Task: Look for space in Elmwood Park, United States from 24th August, 2023 to 10th September, 2023 for 8 adults in price range Rs.12000 to Rs.15000. Place can be entire place or shared room with 4 bedrooms having 8 beds and 4 bathrooms. Property type can be house, flat, guest house. Amenities needed are: wifi, TV, free parkinig on premises, gym, breakfast. Booking option can be shelf check-in. Required host language is English.
Action: Mouse moved to (527, 118)
Screenshot: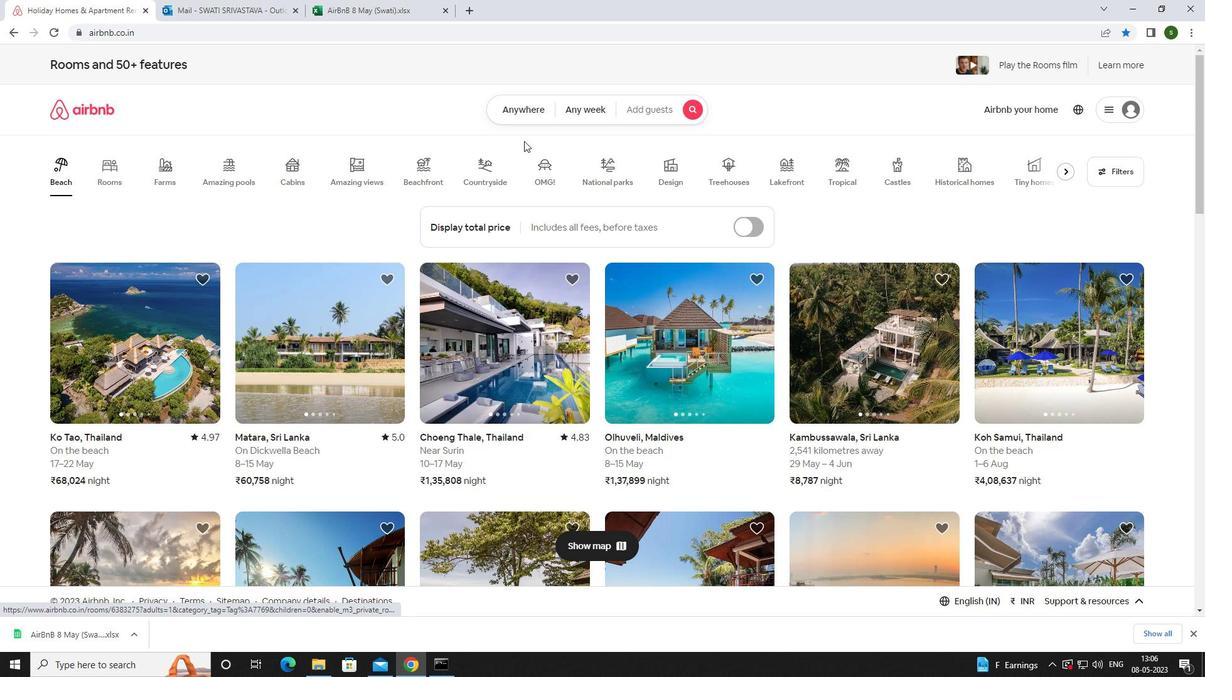 
Action: Mouse pressed left at (527, 118)
Screenshot: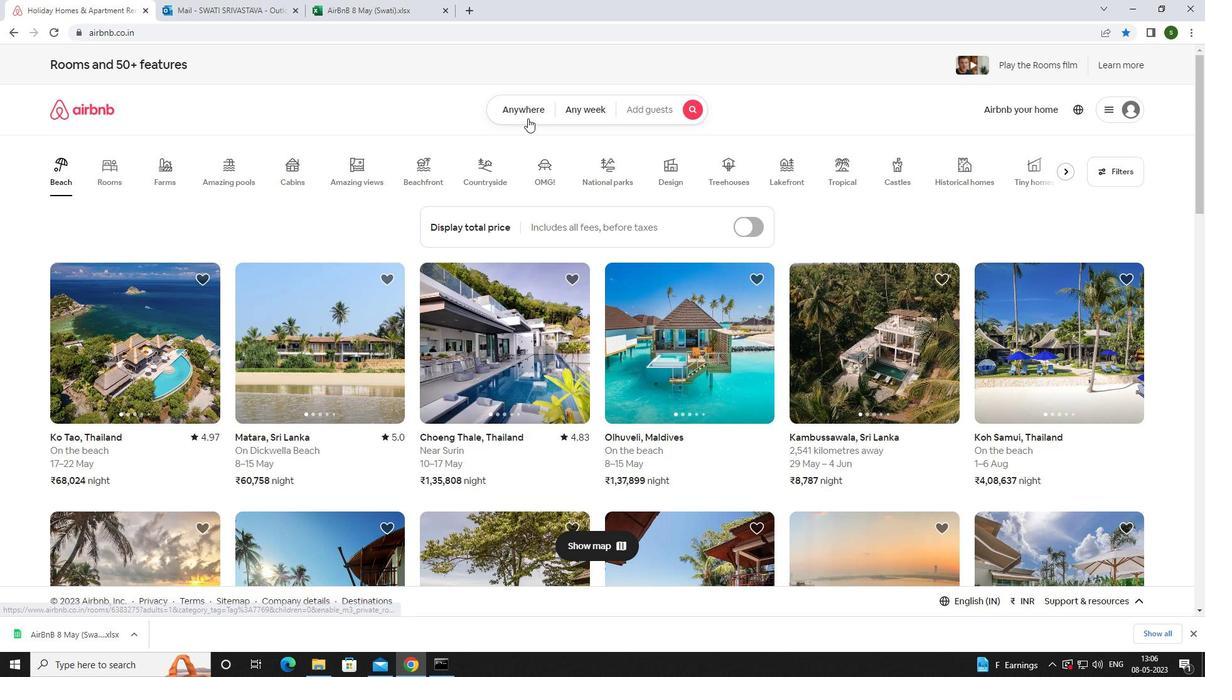 
Action: Mouse moved to (457, 165)
Screenshot: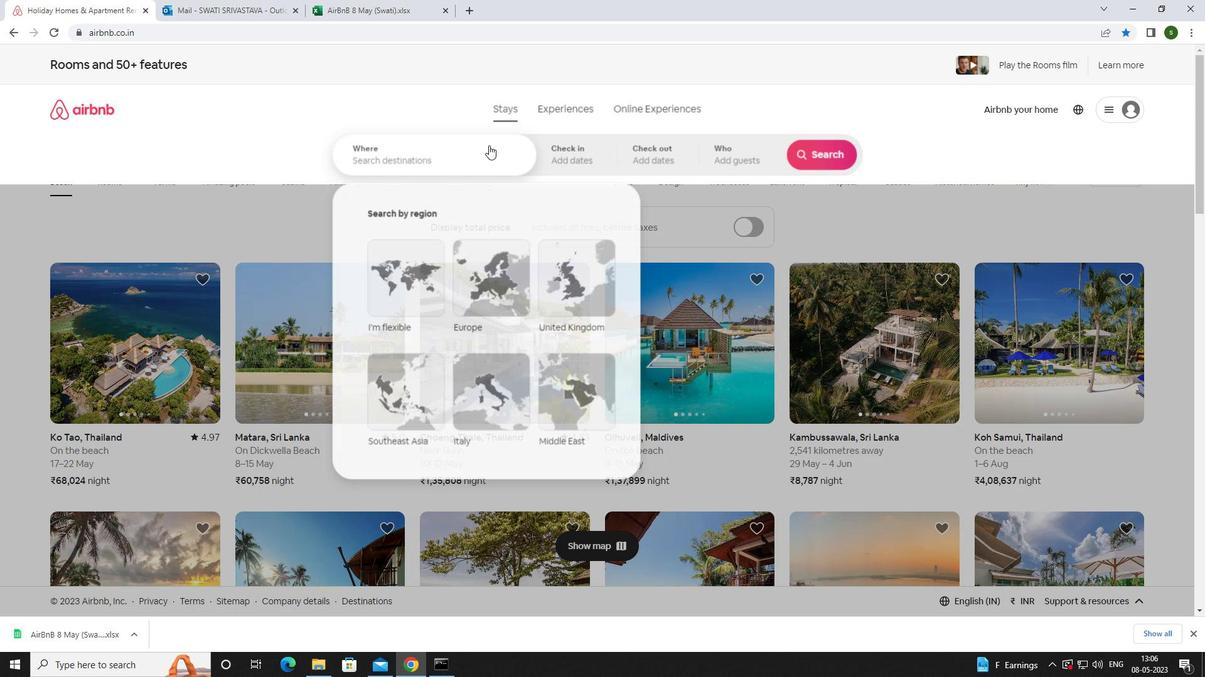 
Action: Mouse pressed left at (457, 165)
Screenshot: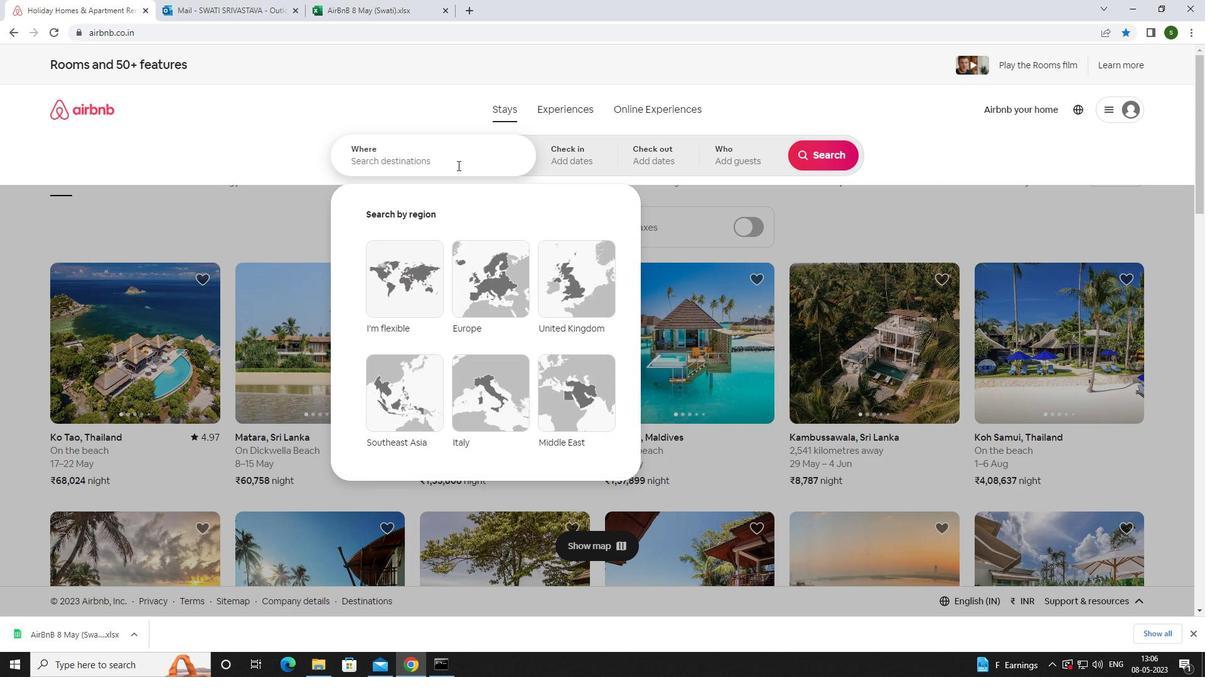 
Action: Mouse moved to (456, 165)
Screenshot: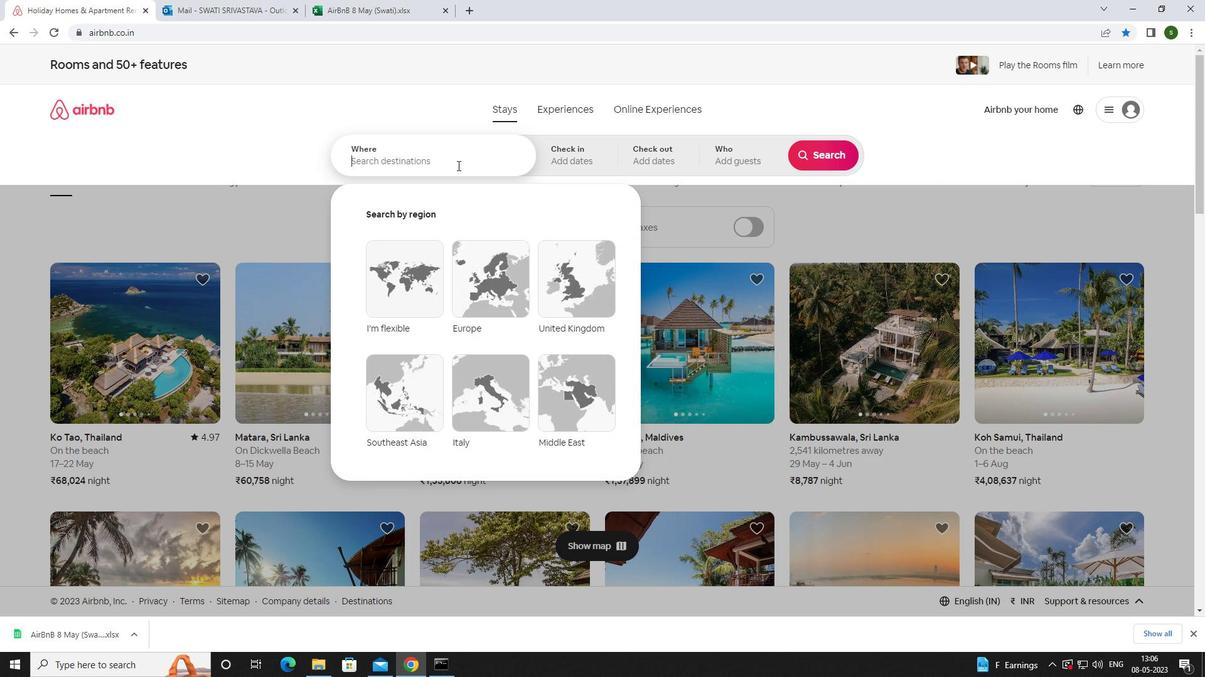 
Action: Key pressed <Key.caps_lock>e<Key.caps_lock>lmwood<Key.space><Key.caps_lock>p<Key.caps_lock>ark,<Key.space><Key.caps_lock>u<Key.caps_lock>nited<Key.space><Key.caps_lock>s<Key.caps_lock>tates<Key.enter>
Screenshot: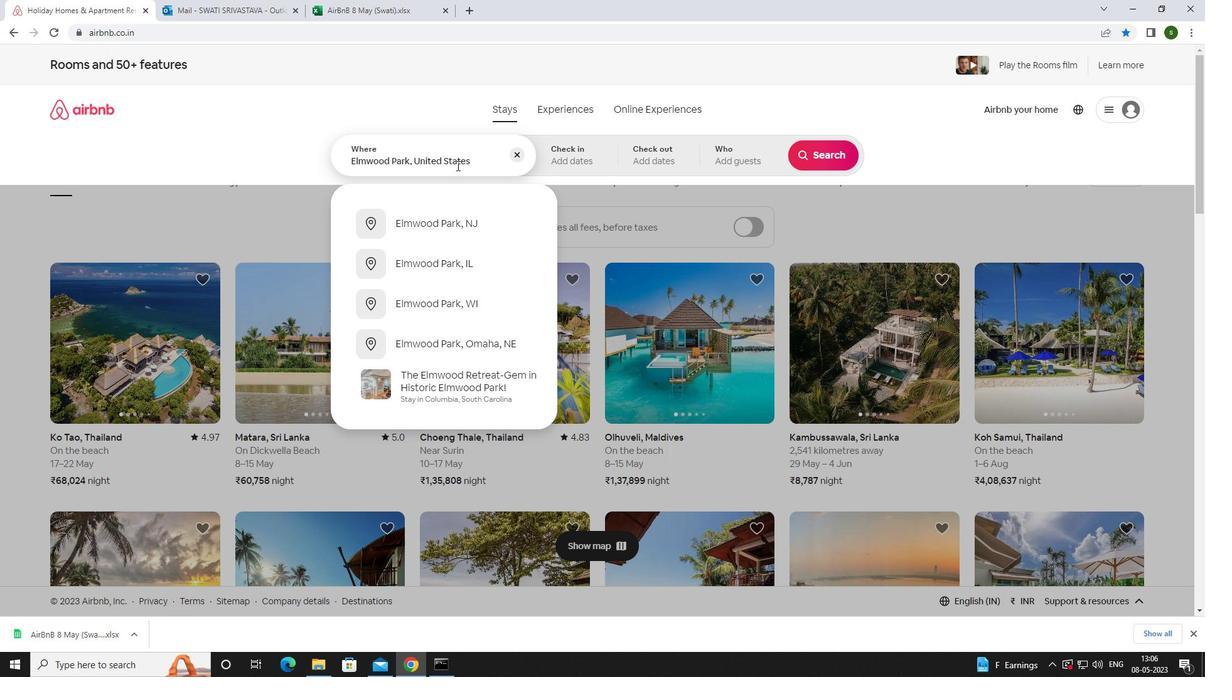 
Action: Mouse moved to (817, 252)
Screenshot: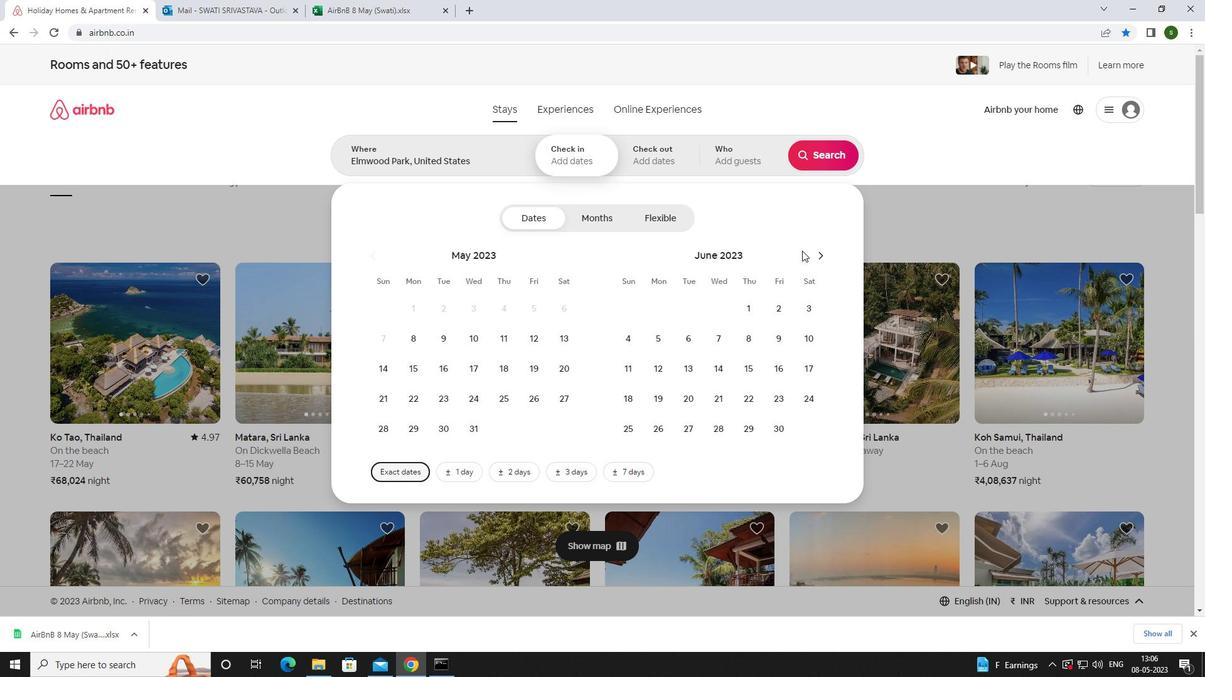 
Action: Mouse pressed left at (817, 252)
Screenshot: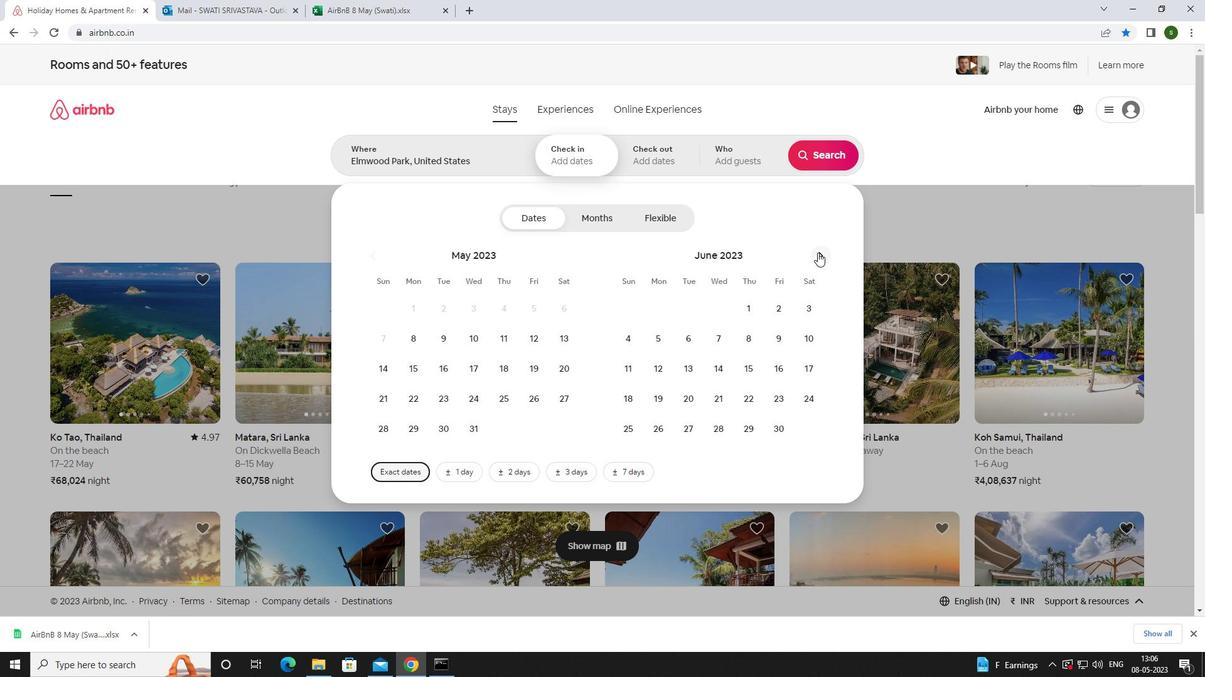 
Action: Mouse pressed left at (817, 252)
Screenshot: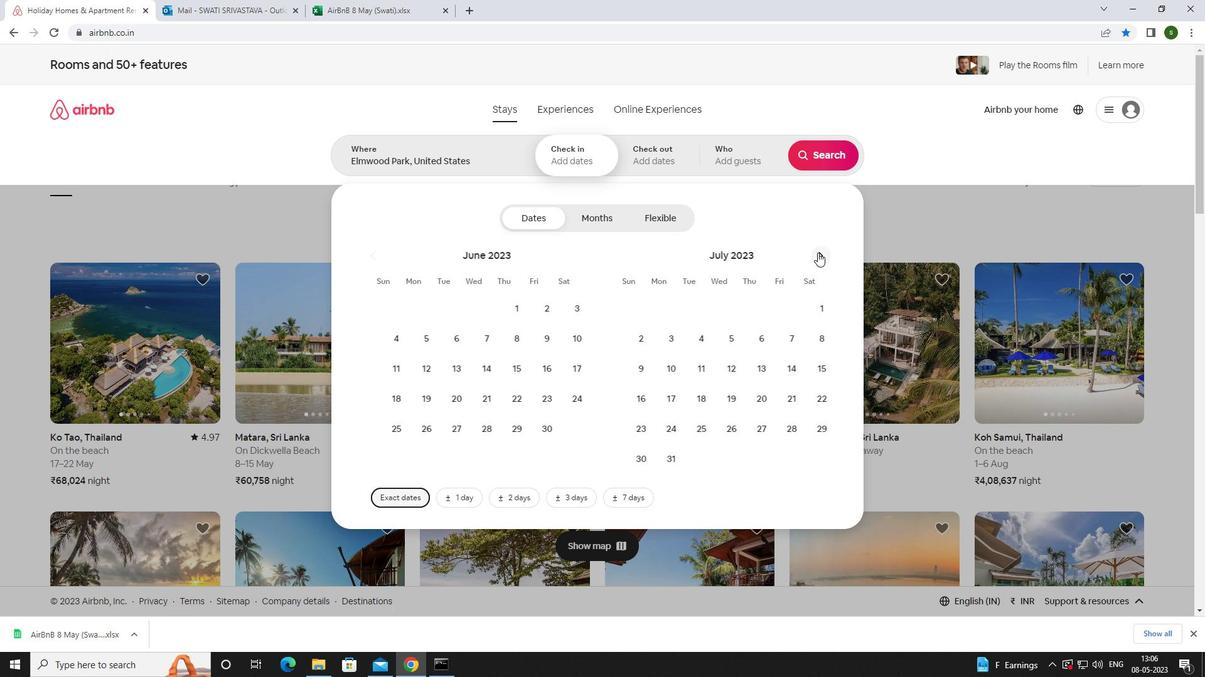 
Action: Mouse moved to (740, 392)
Screenshot: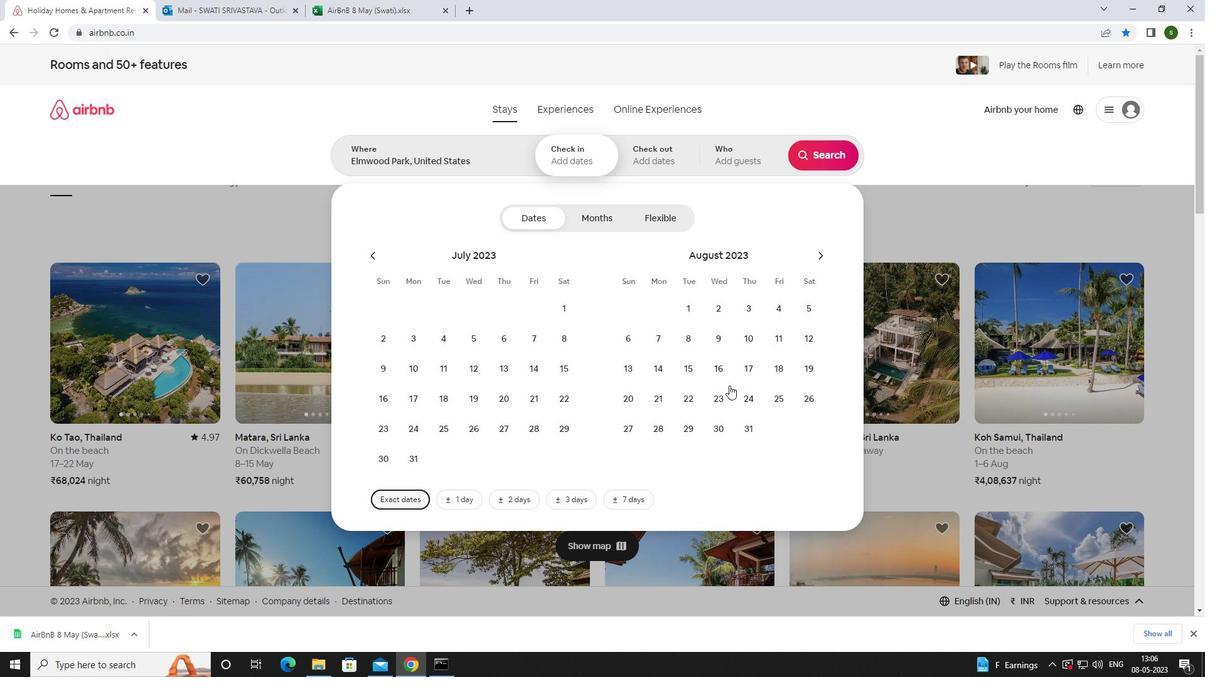 
Action: Mouse pressed left at (740, 392)
Screenshot: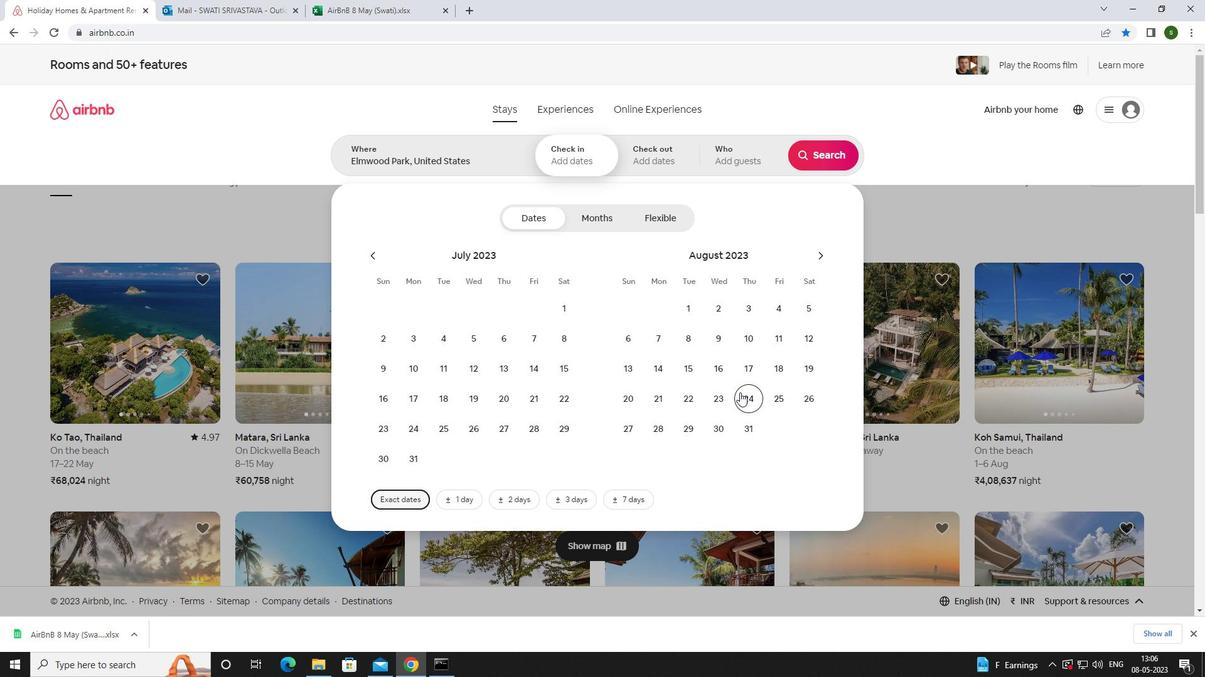 
Action: Mouse moved to (817, 259)
Screenshot: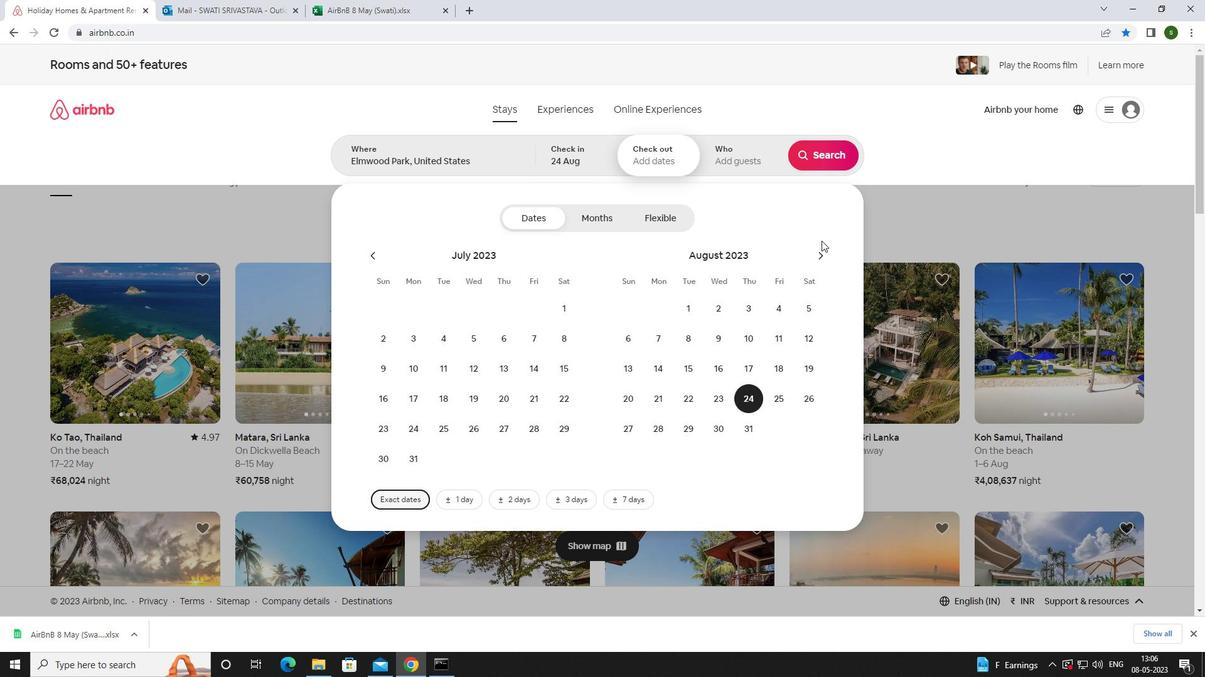 
Action: Mouse pressed left at (817, 259)
Screenshot: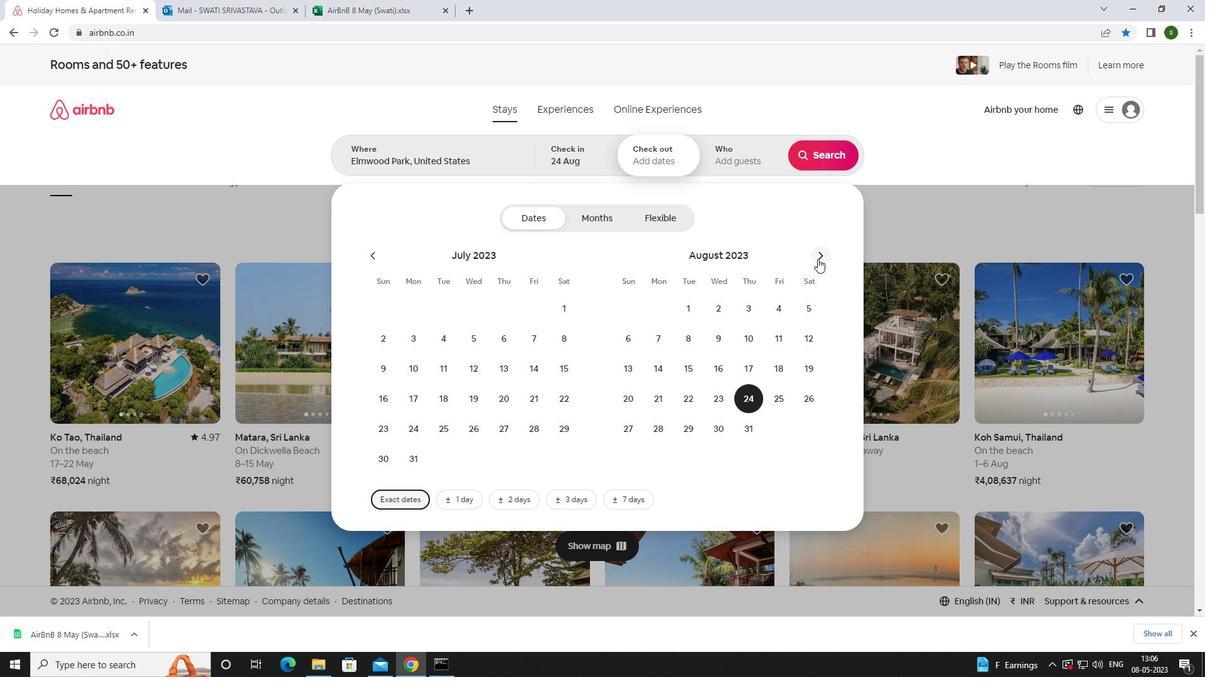 
Action: Mouse moved to (637, 372)
Screenshot: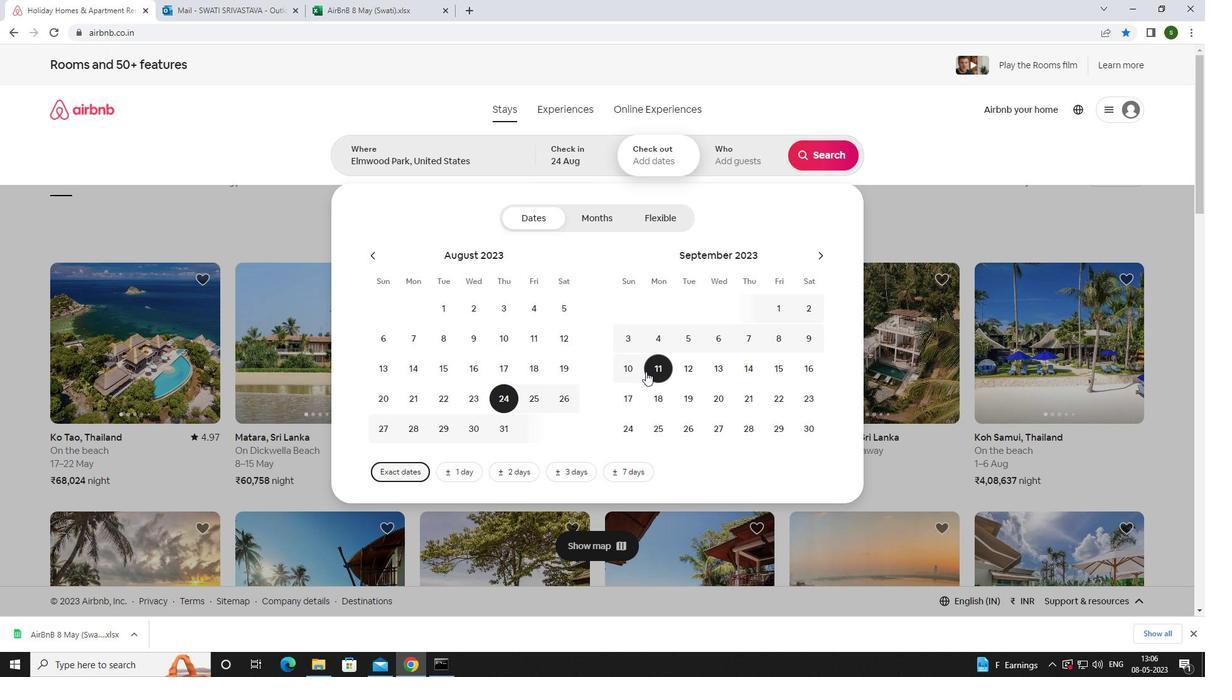 
Action: Mouse pressed left at (637, 372)
Screenshot: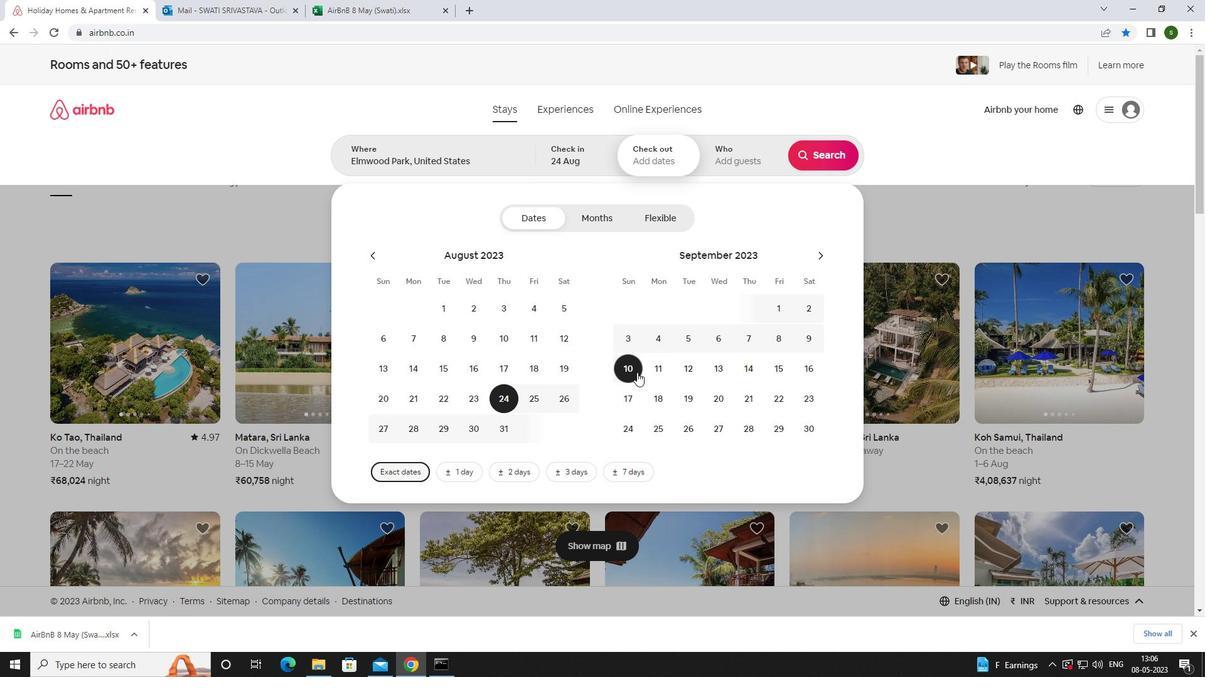 
Action: Mouse moved to (733, 160)
Screenshot: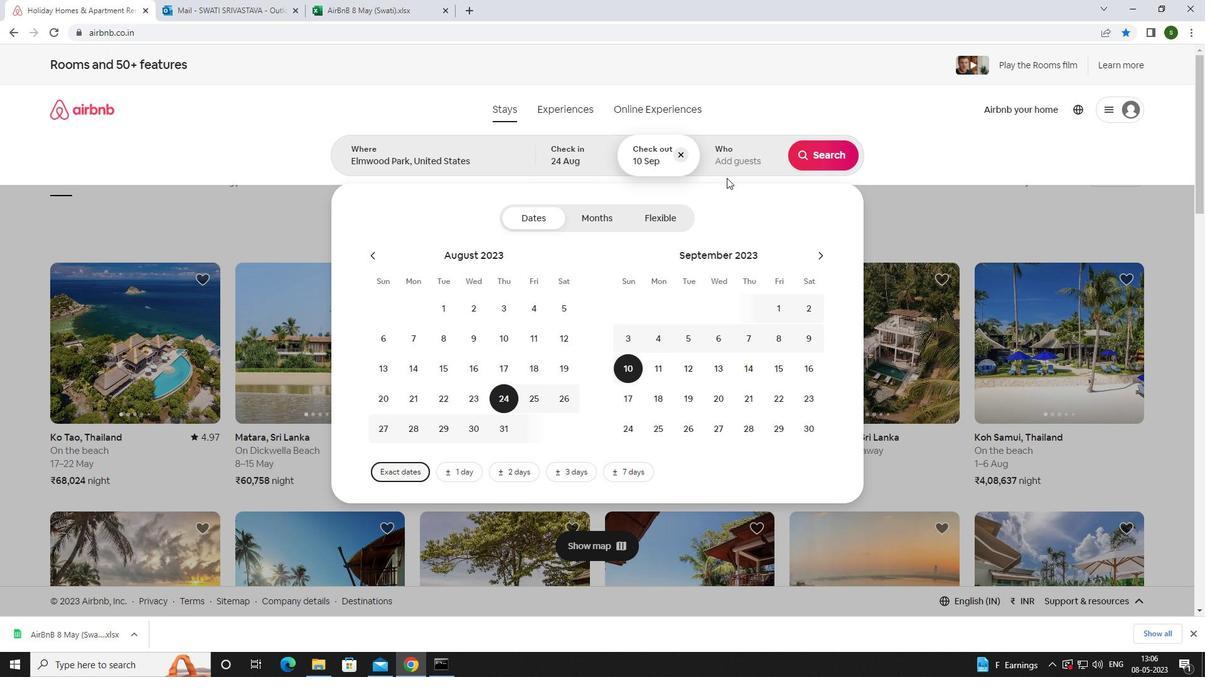 
Action: Mouse pressed left at (733, 160)
Screenshot: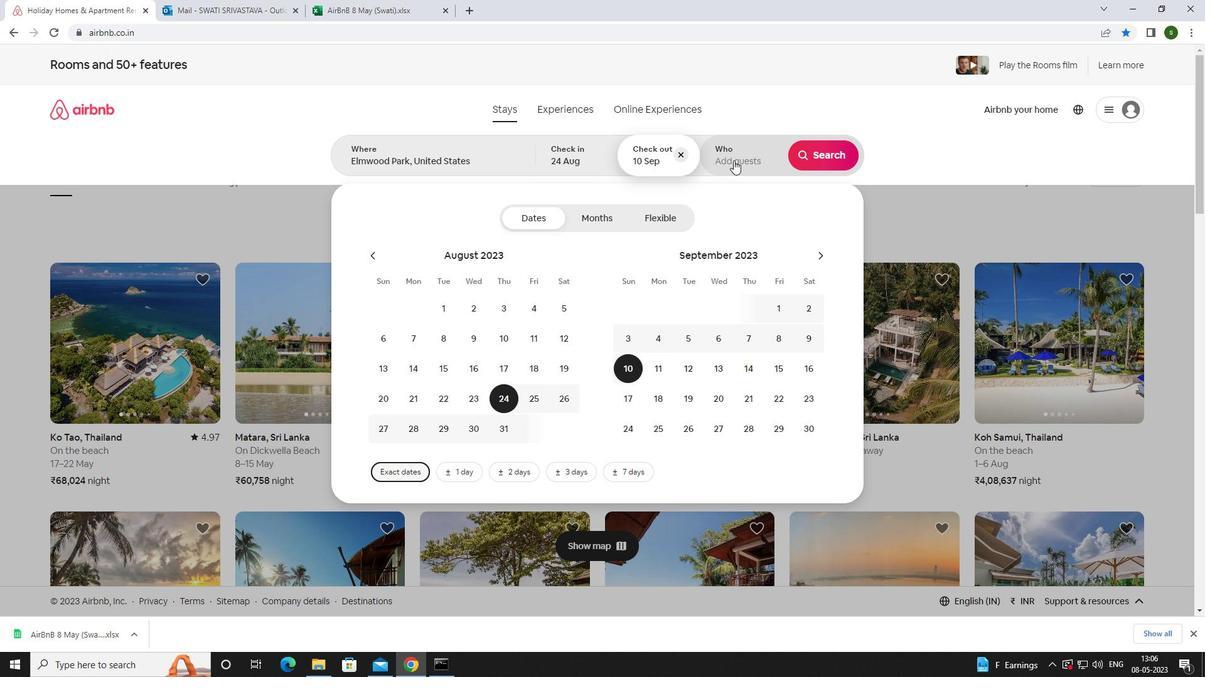 
Action: Mouse moved to (827, 224)
Screenshot: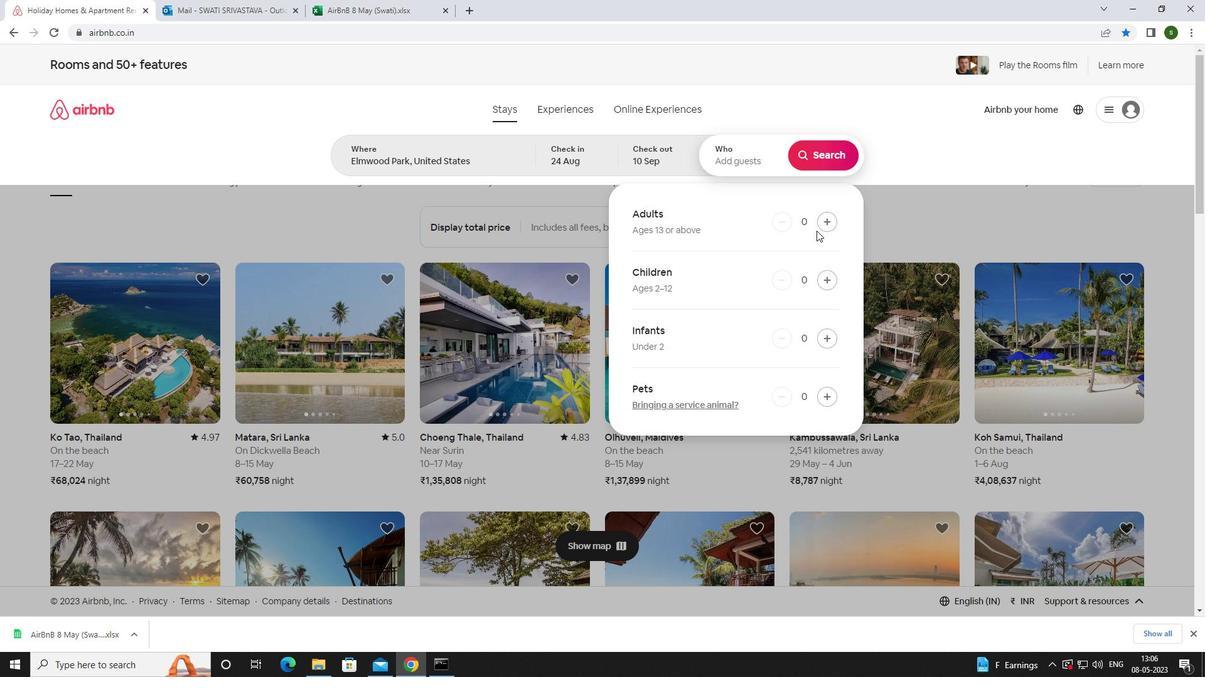 
Action: Mouse pressed left at (827, 224)
Screenshot: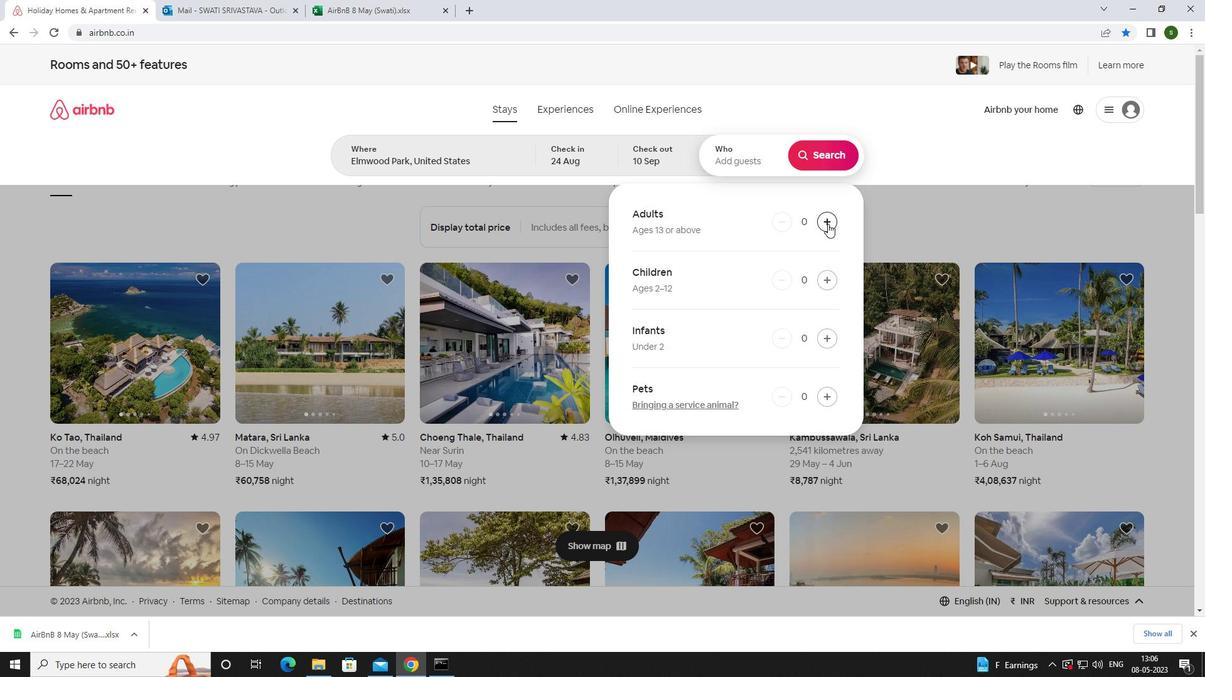 
Action: Mouse pressed left at (827, 224)
Screenshot: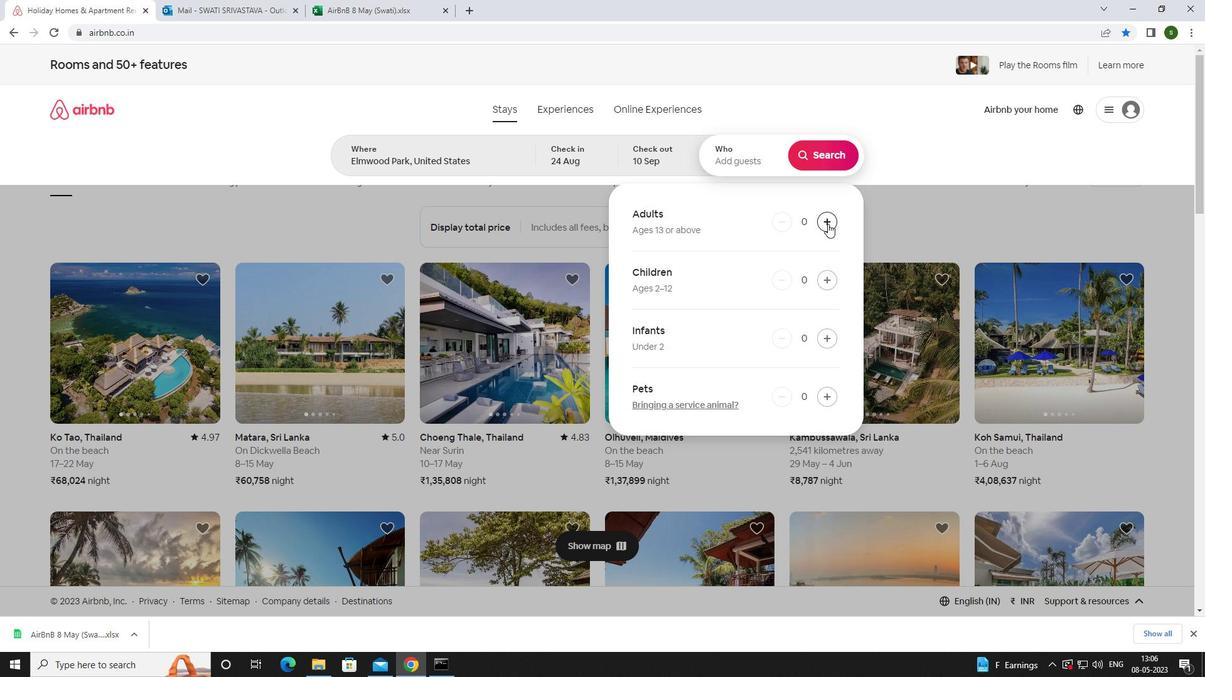 
Action: Mouse pressed left at (827, 224)
Screenshot: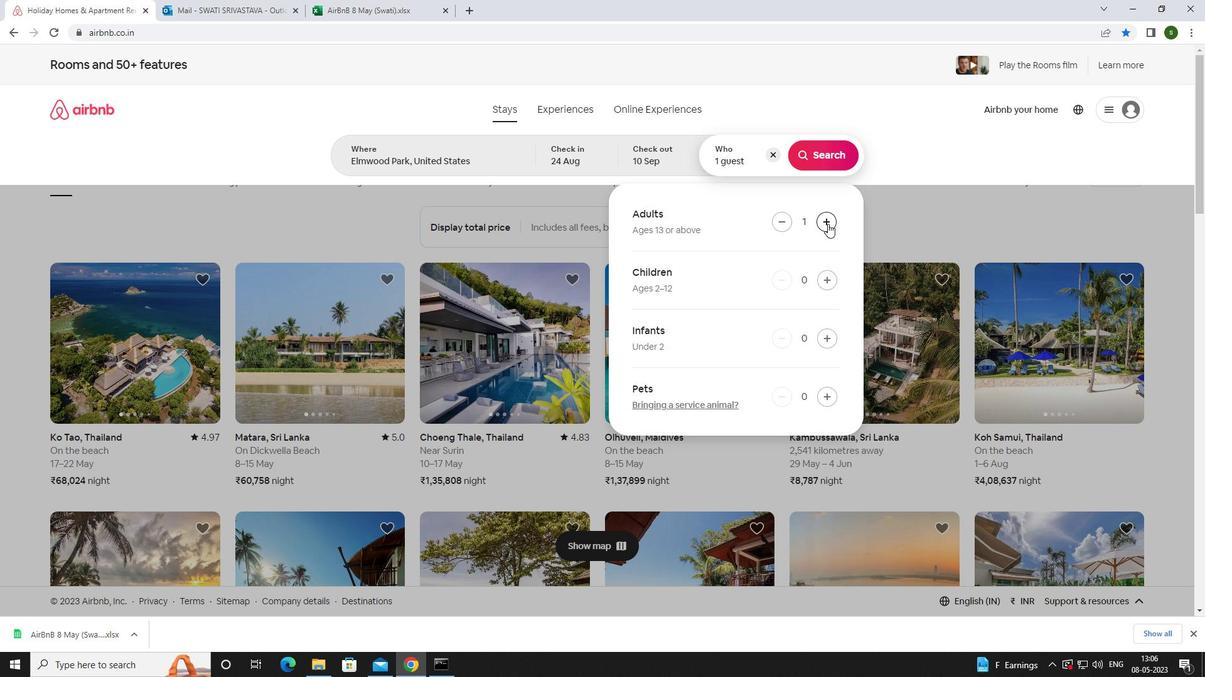 
Action: Mouse pressed left at (827, 224)
Screenshot: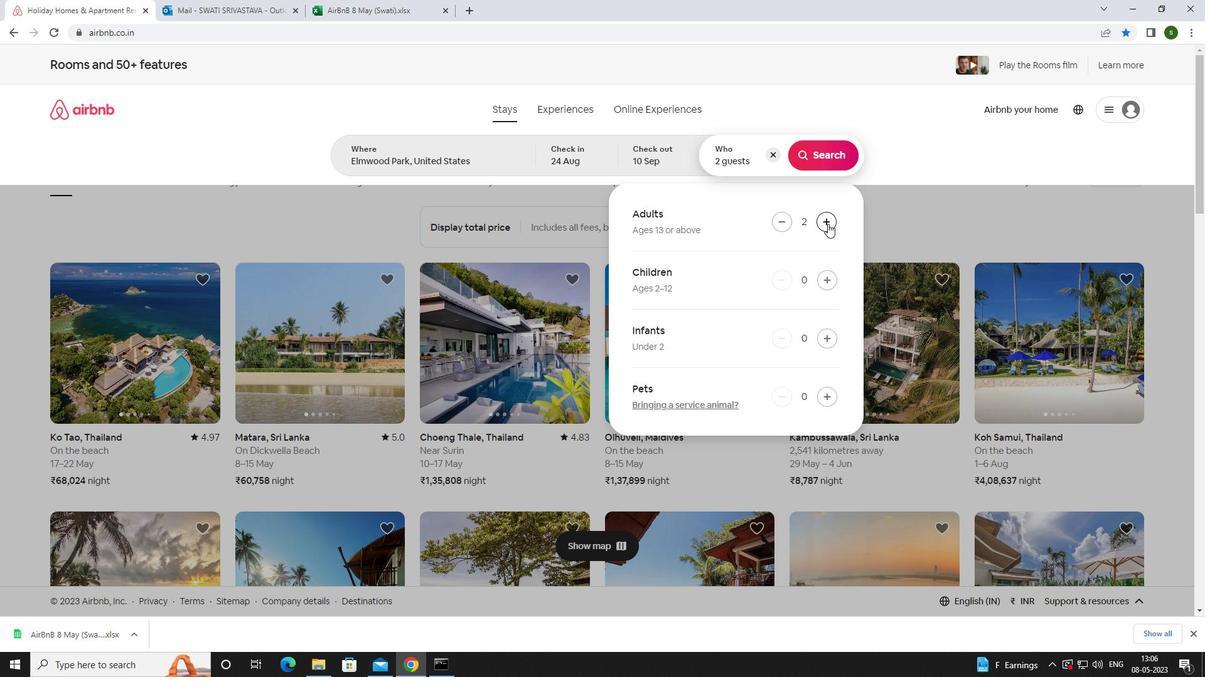
Action: Mouse pressed left at (827, 224)
Screenshot: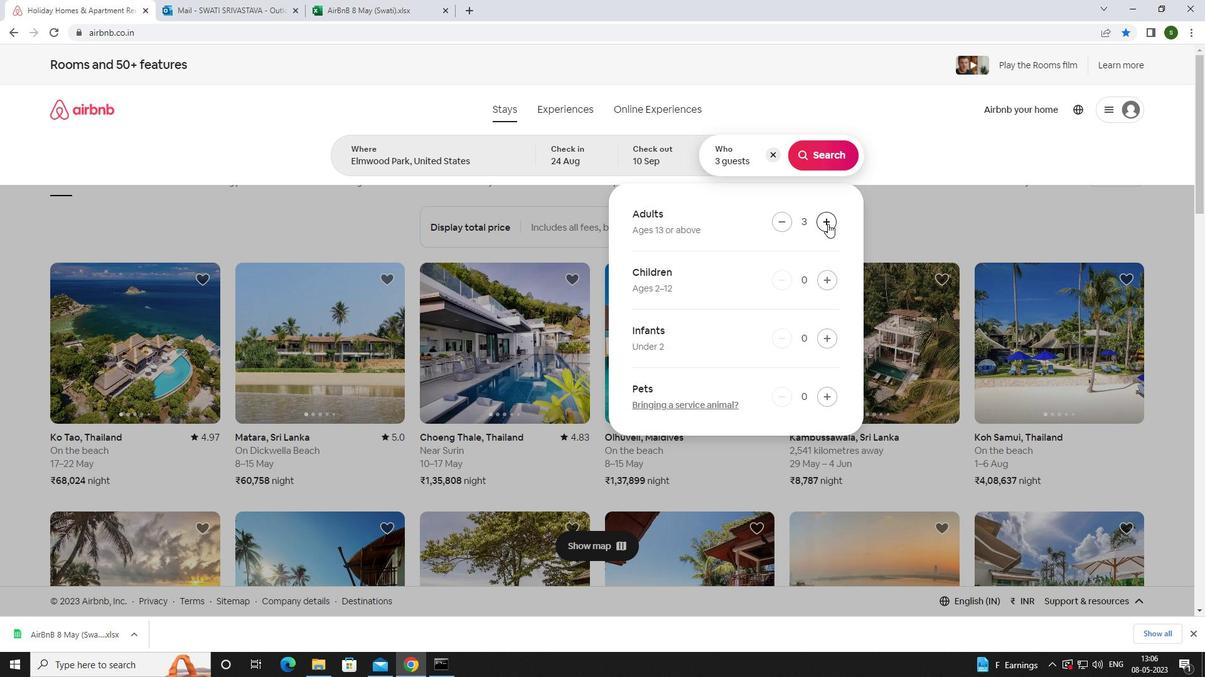 
Action: Mouse pressed left at (827, 224)
Screenshot: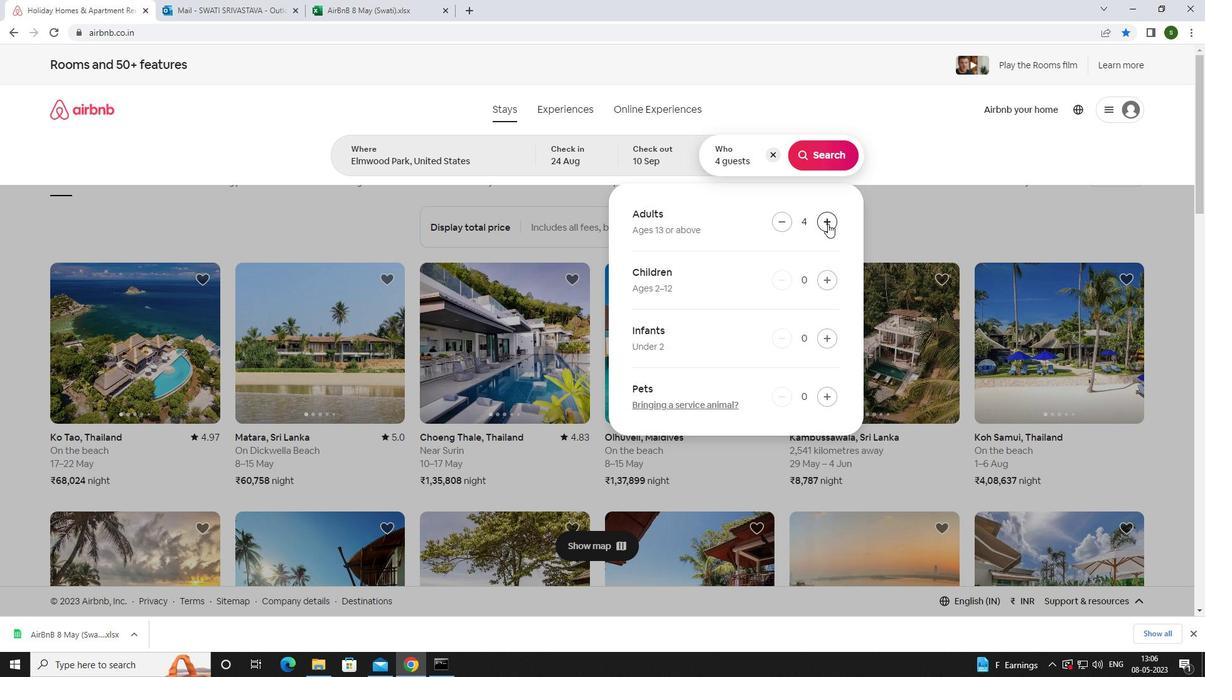 
Action: Mouse pressed left at (827, 224)
Screenshot: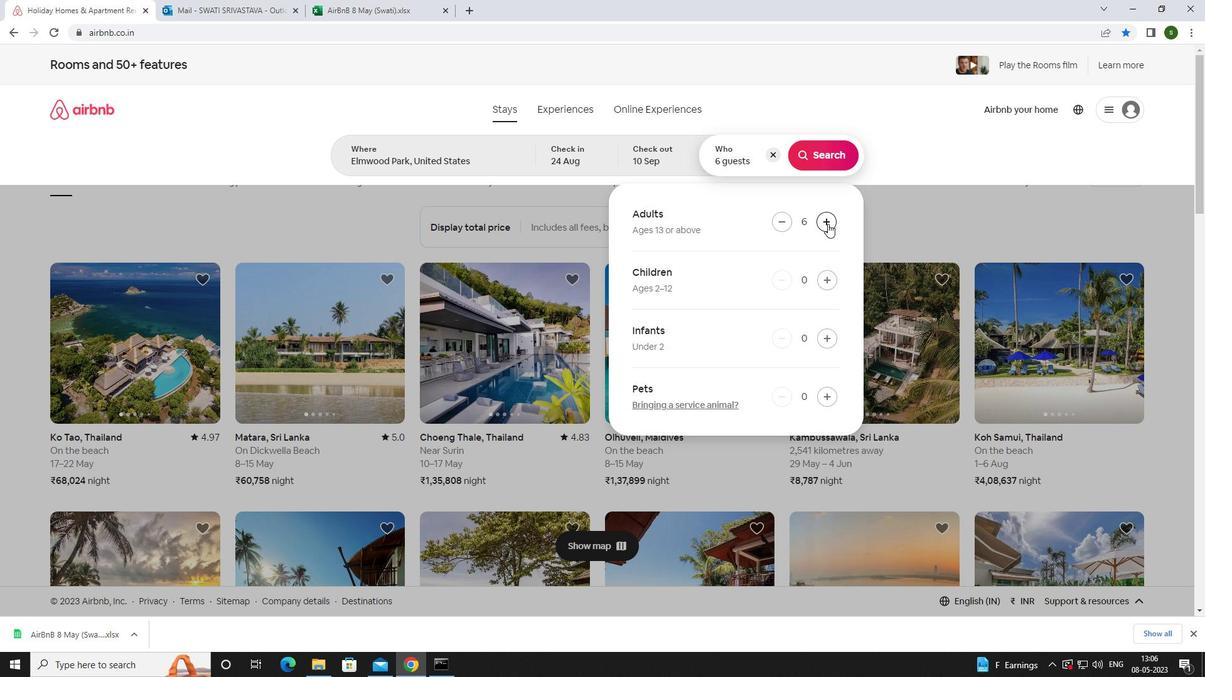 
Action: Mouse pressed left at (827, 224)
Screenshot: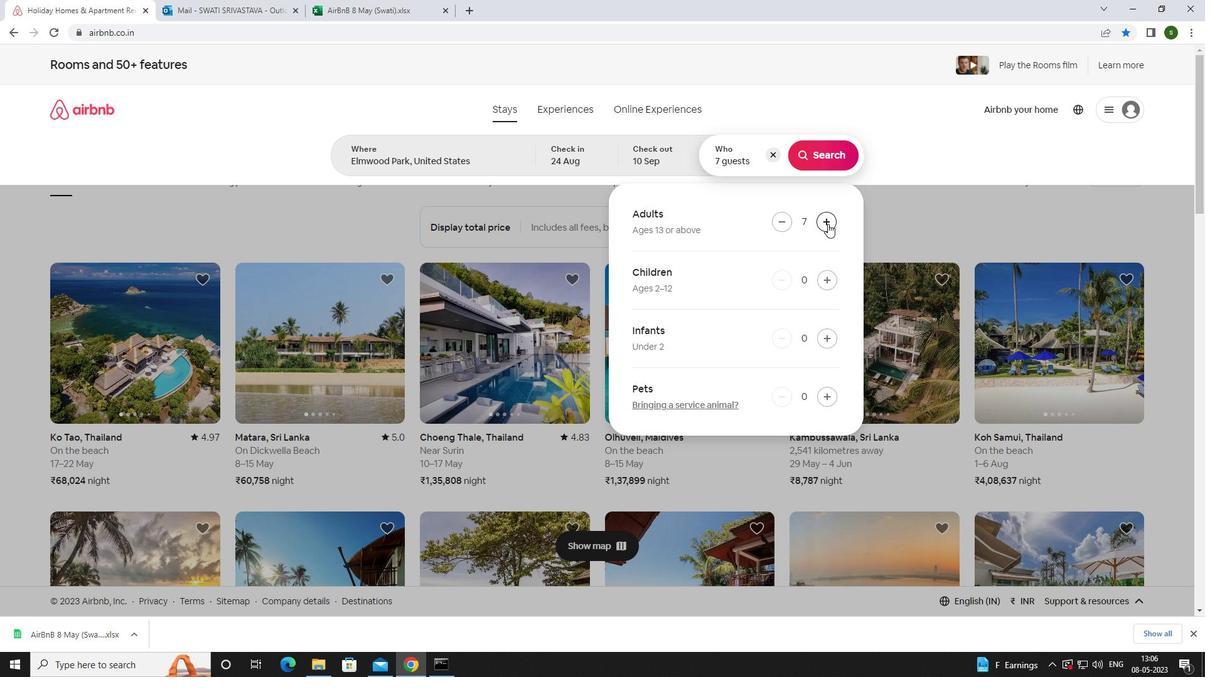 
Action: Mouse moved to (817, 163)
Screenshot: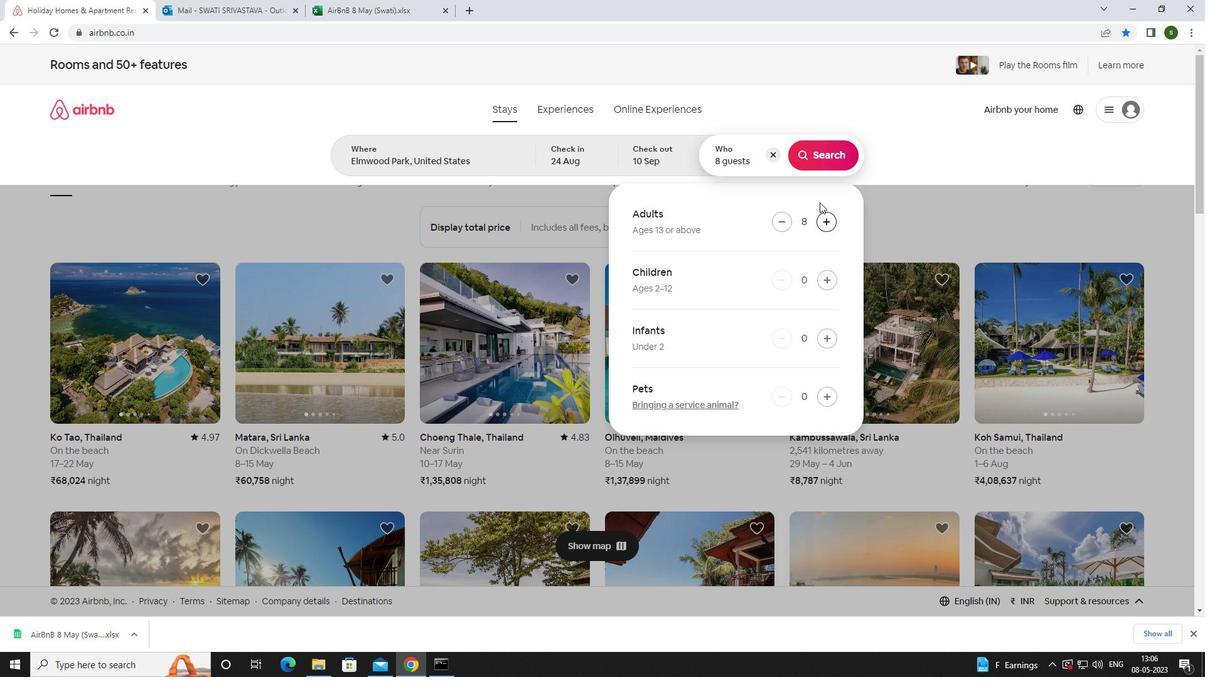 
Action: Mouse pressed left at (817, 163)
Screenshot: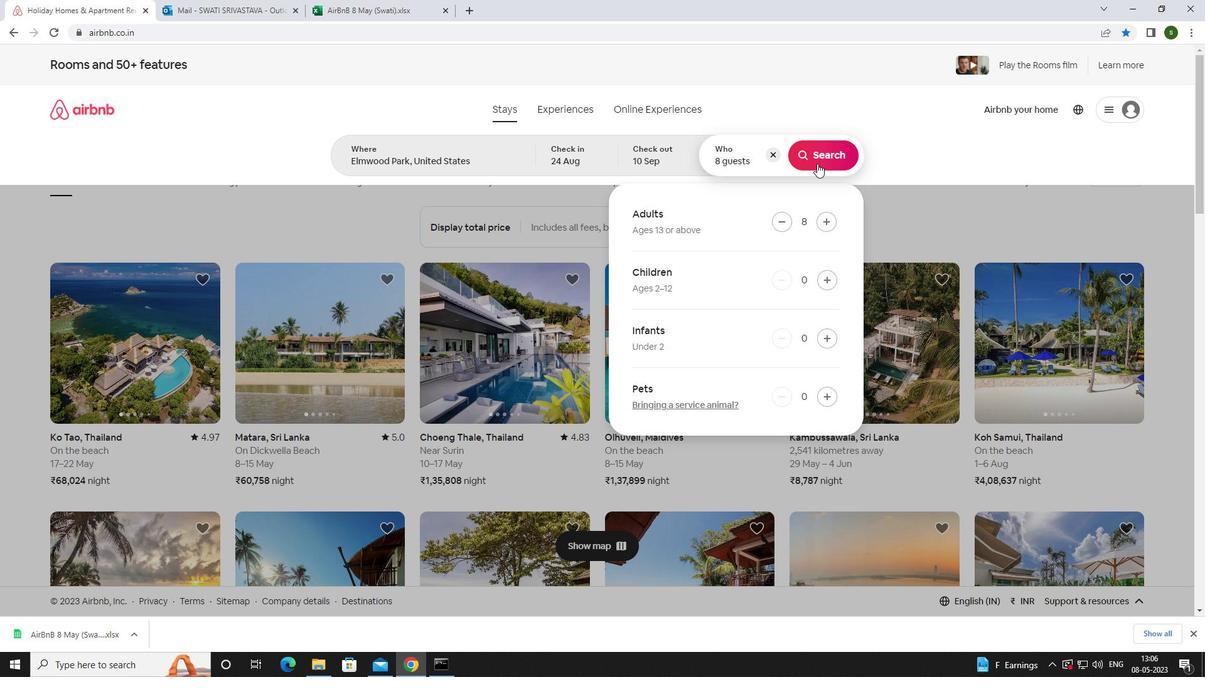 
Action: Mouse moved to (1146, 115)
Screenshot: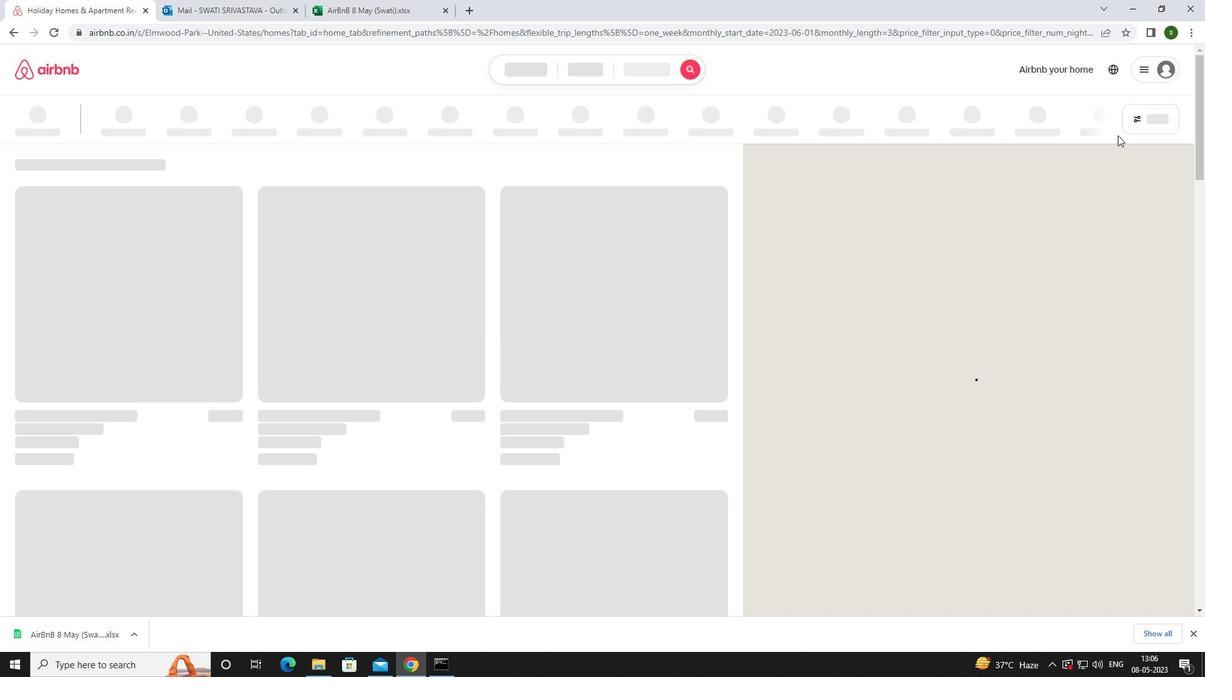 
Action: Mouse pressed left at (1146, 115)
Screenshot: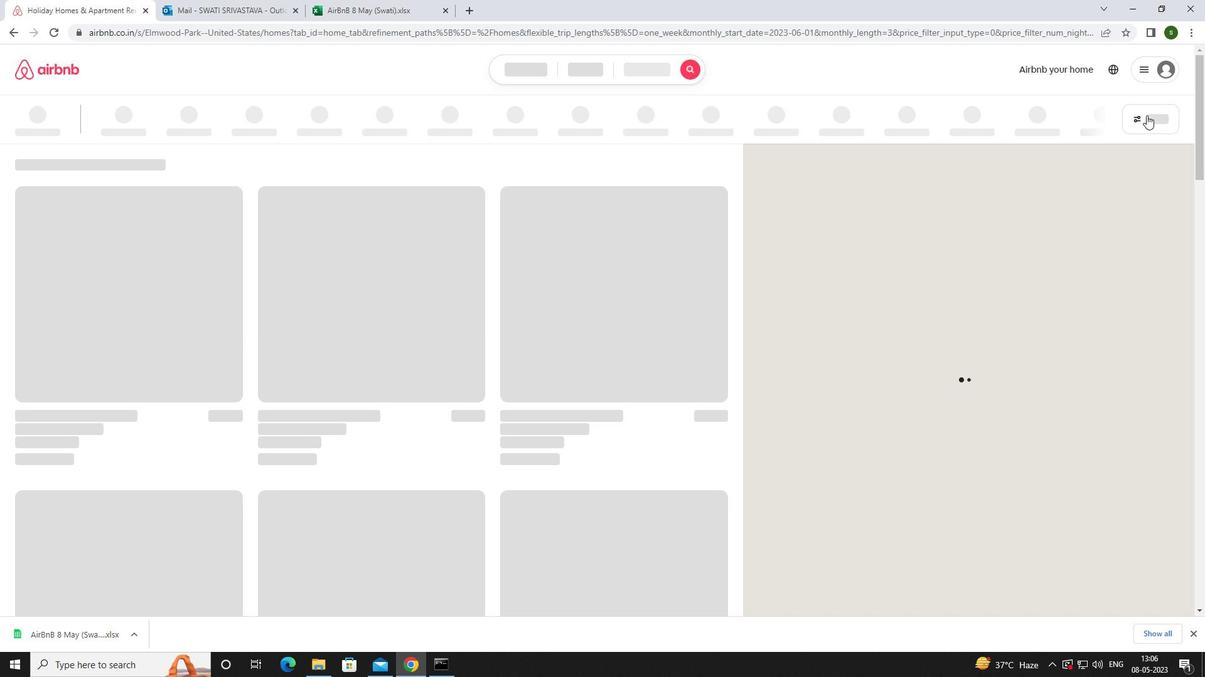 
Action: Mouse moved to (450, 433)
Screenshot: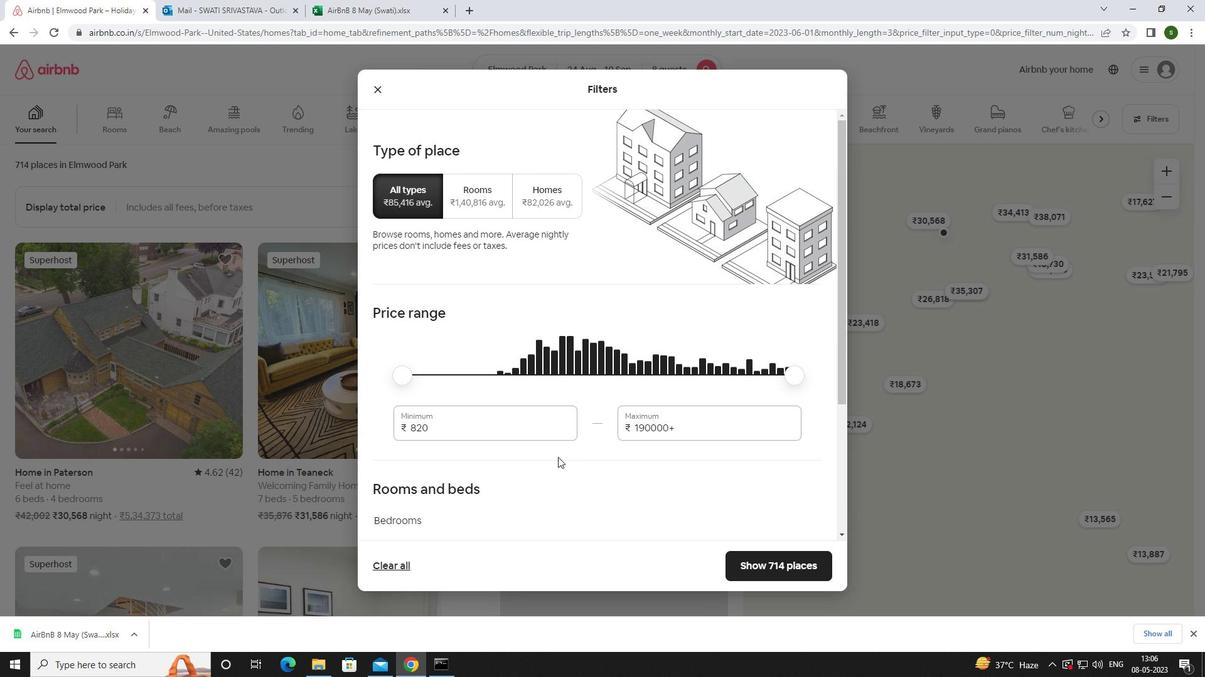 
Action: Mouse pressed left at (450, 433)
Screenshot: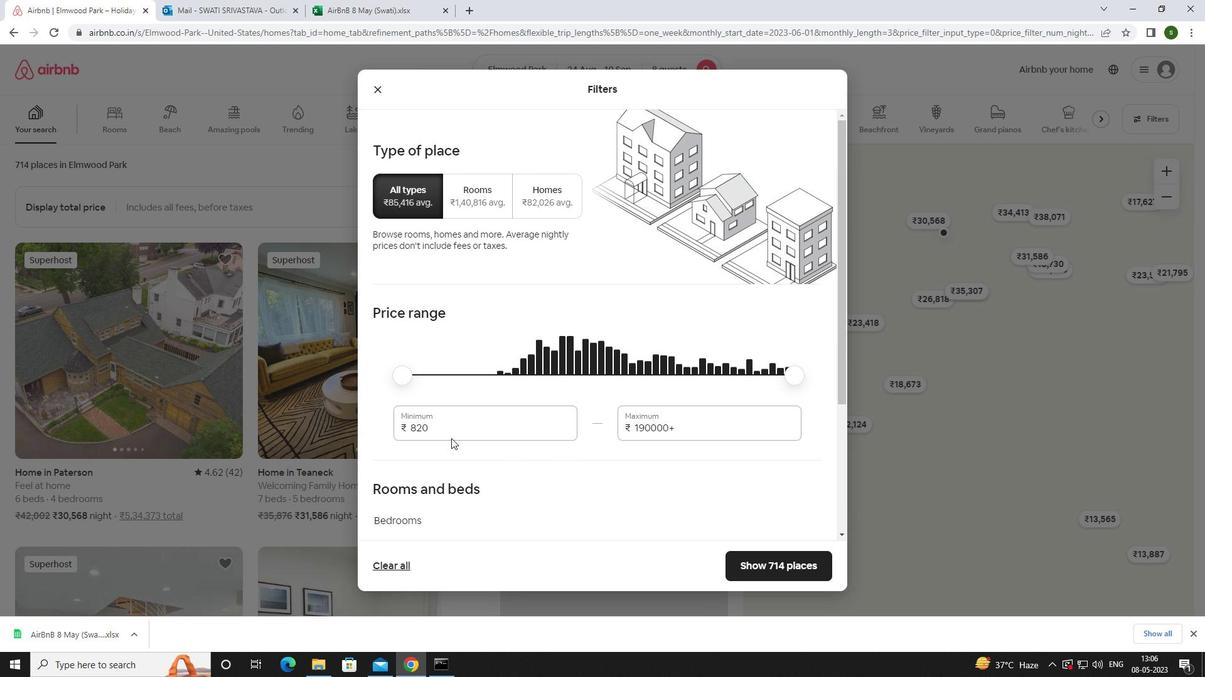 
Action: Mouse moved to (449, 433)
Screenshot: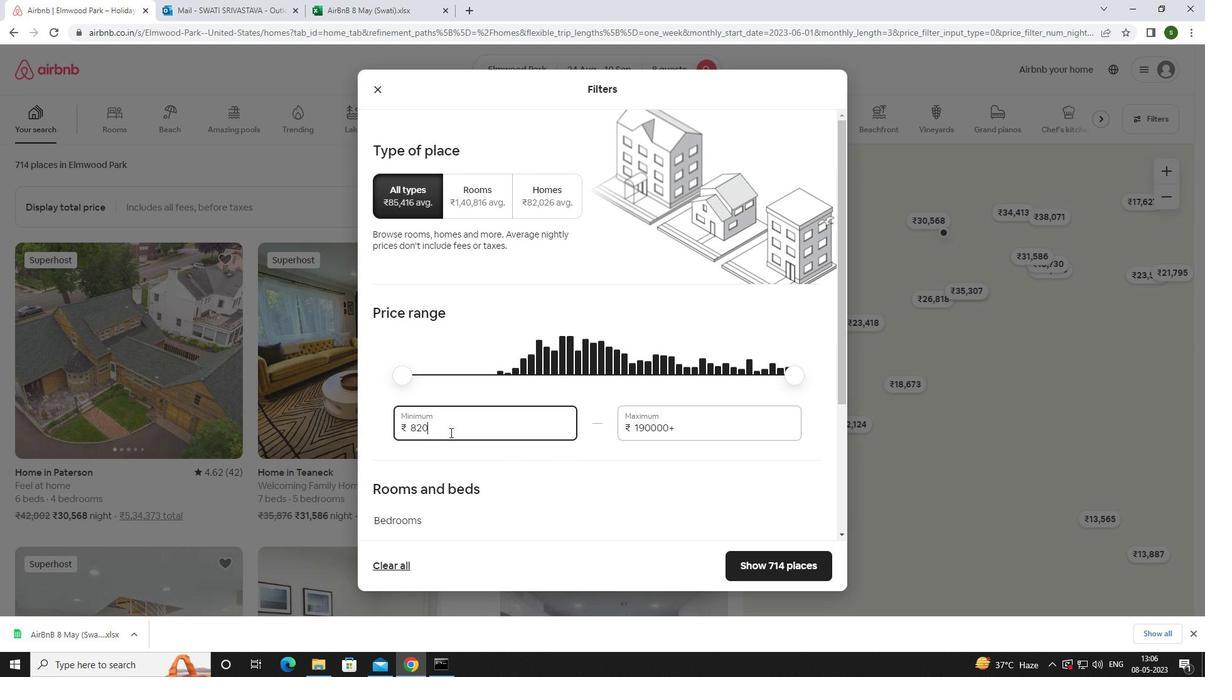 
Action: Key pressed <Key.backspace><Key.backspace><Key.backspace><Key.backspace>12000
Screenshot: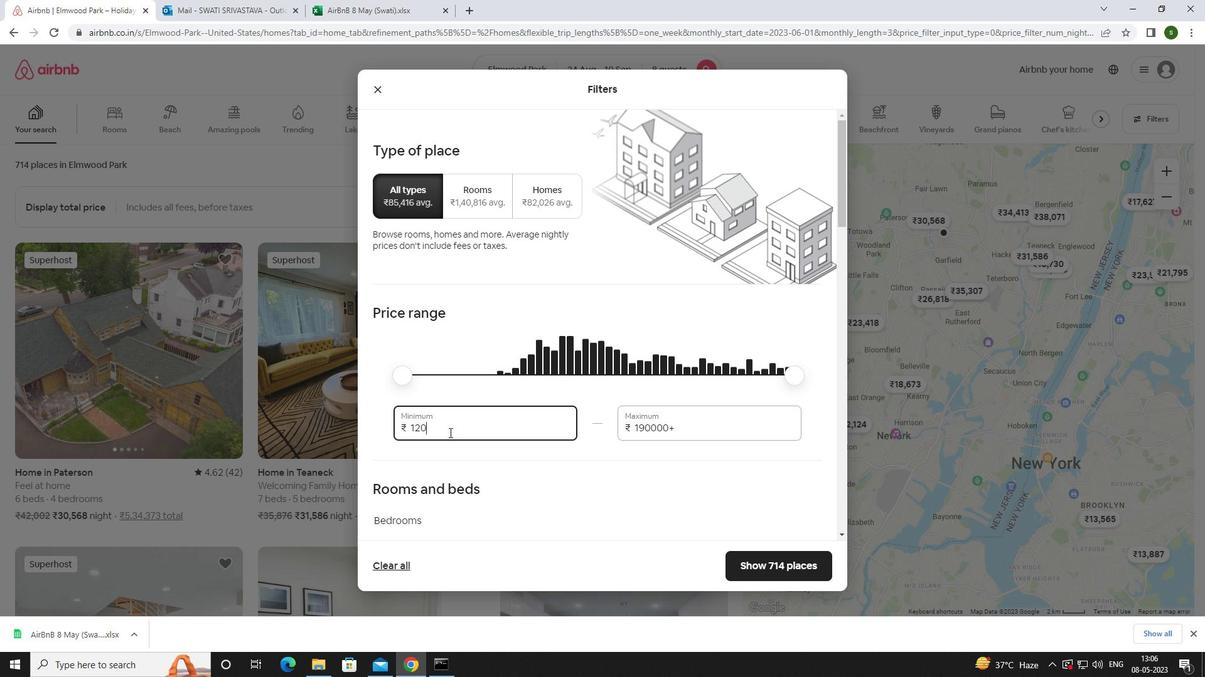 
Action: Mouse moved to (701, 429)
Screenshot: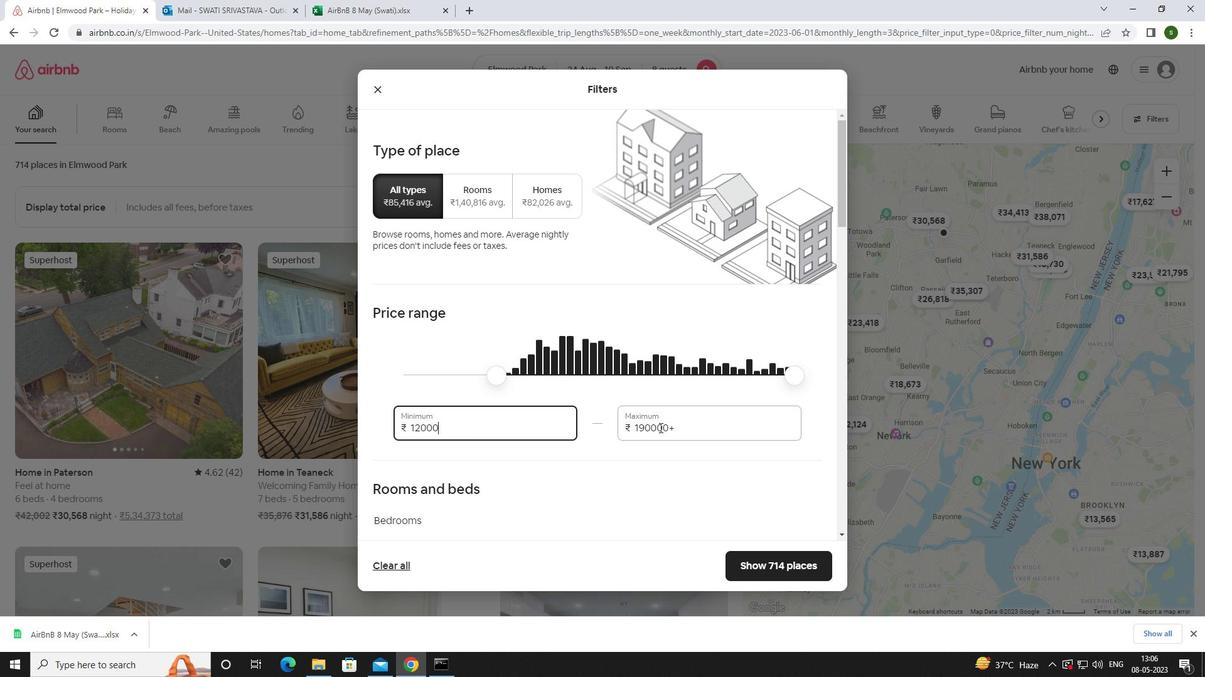 
Action: Mouse pressed left at (701, 429)
Screenshot: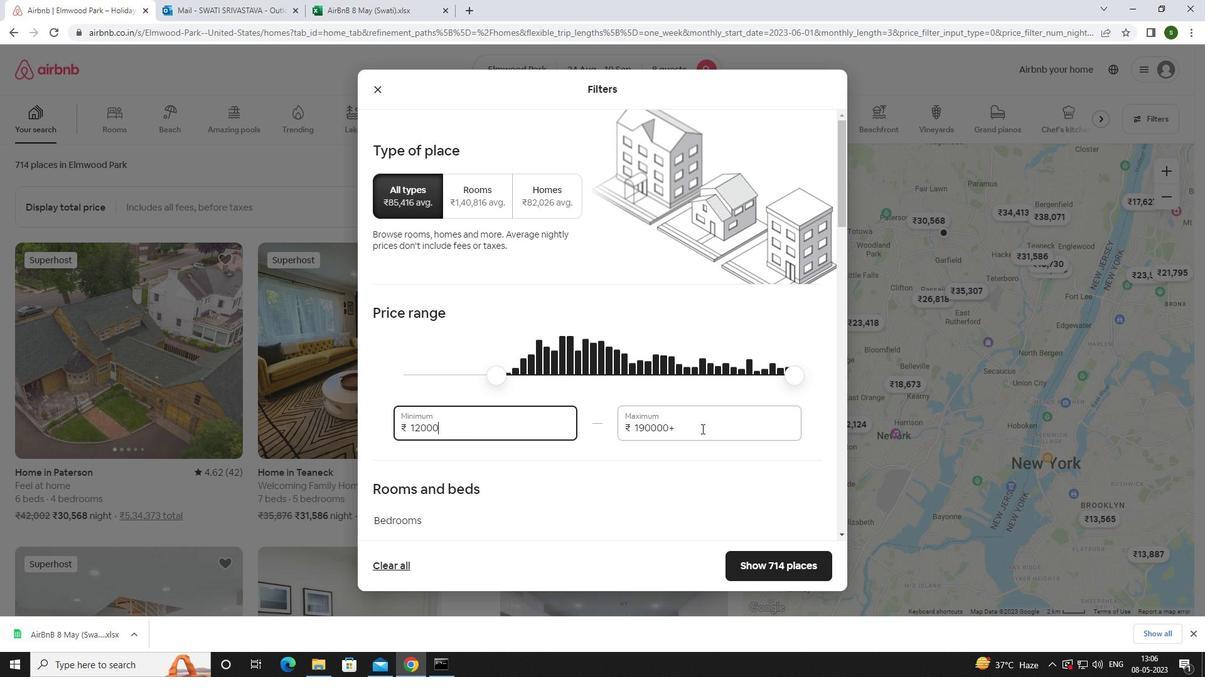 
Action: Mouse moved to (702, 429)
Screenshot: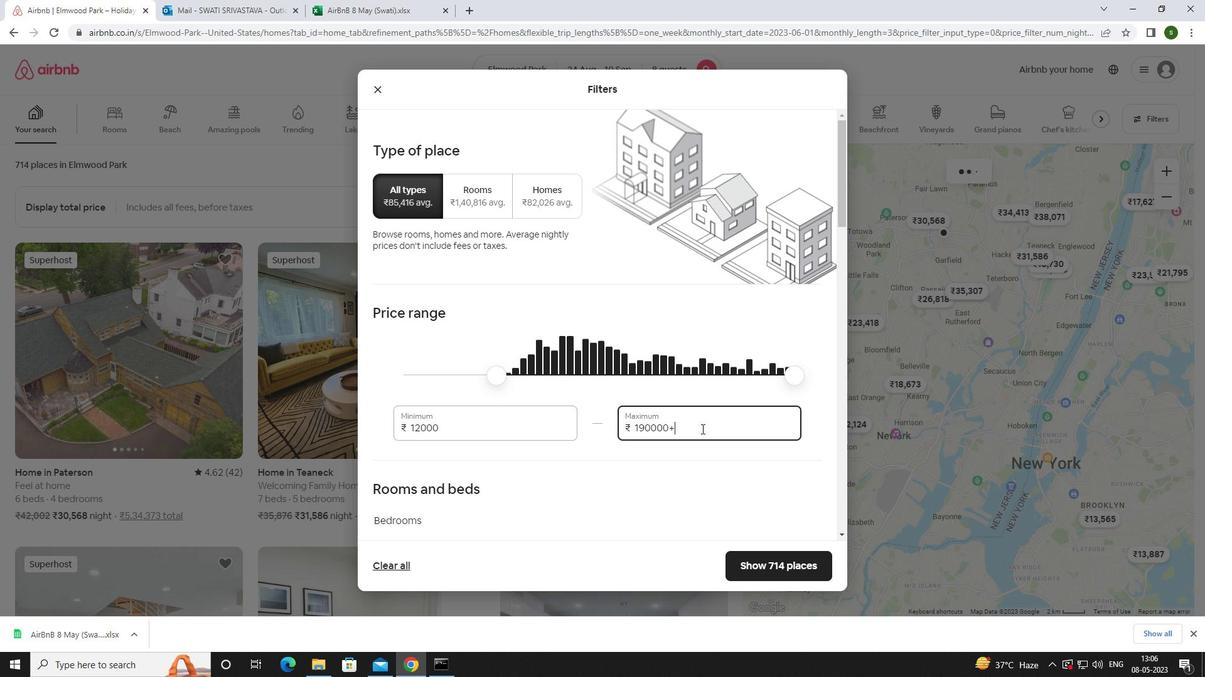 
Action: Key pressed <Key.backspace><Key.backspace><Key.backspace><Key.backspace><Key.backspace><Key.backspace><Key.backspace><Key.backspace><Key.backspace><Key.backspace>15000
Screenshot: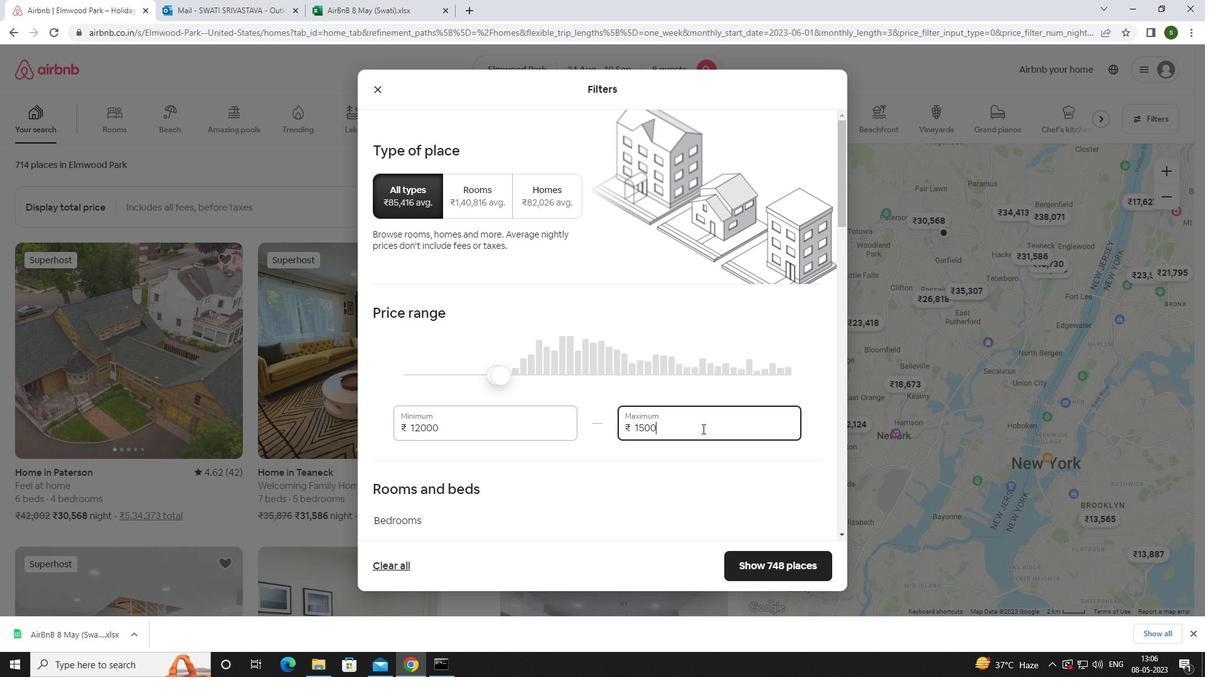 
Action: Mouse moved to (617, 409)
Screenshot: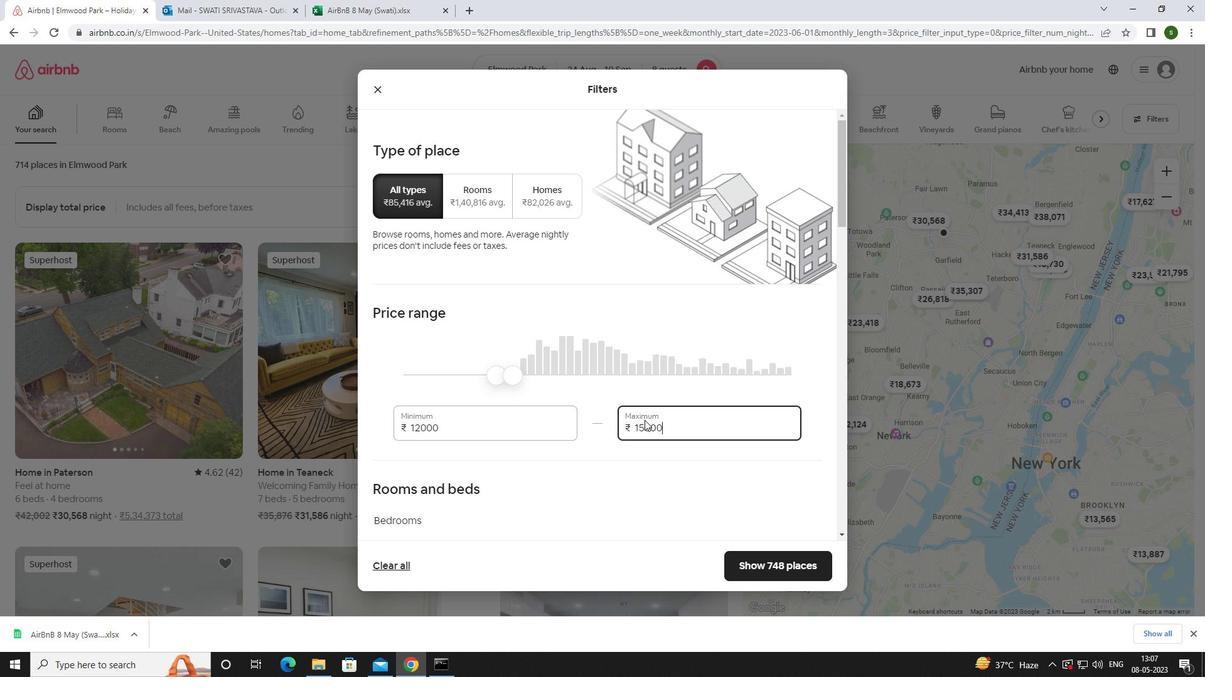 
Action: Mouse scrolled (617, 408) with delta (0, 0)
Screenshot: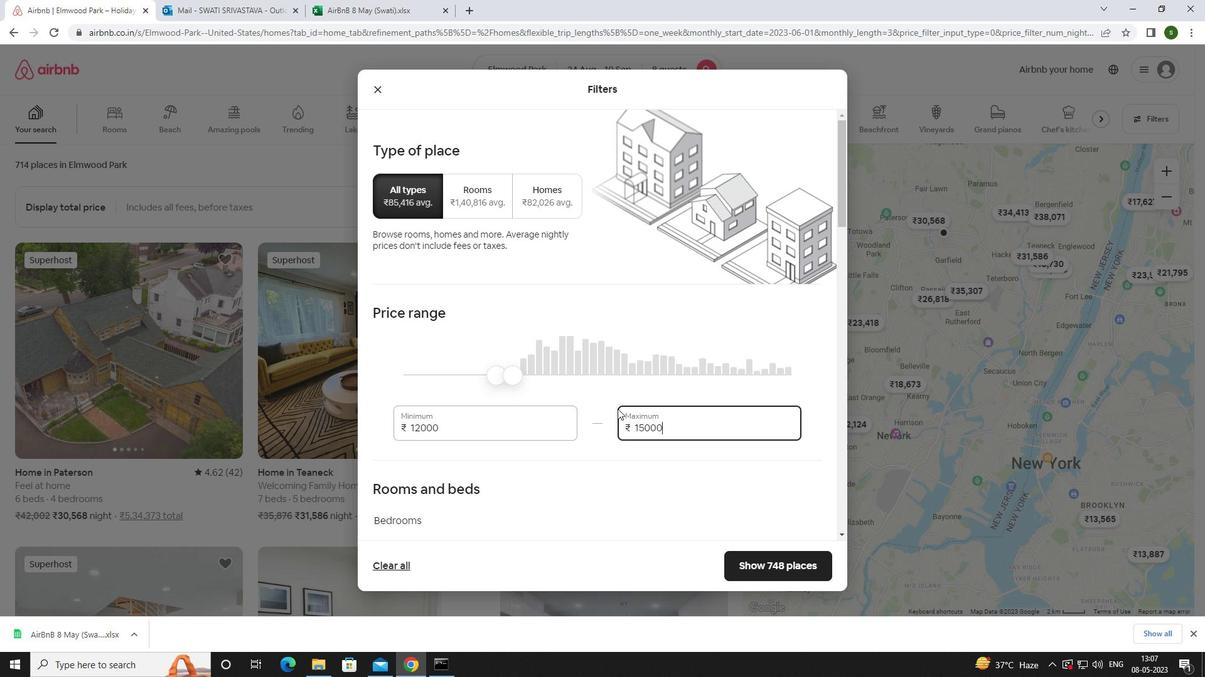 
Action: Mouse scrolled (617, 408) with delta (0, 0)
Screenshot: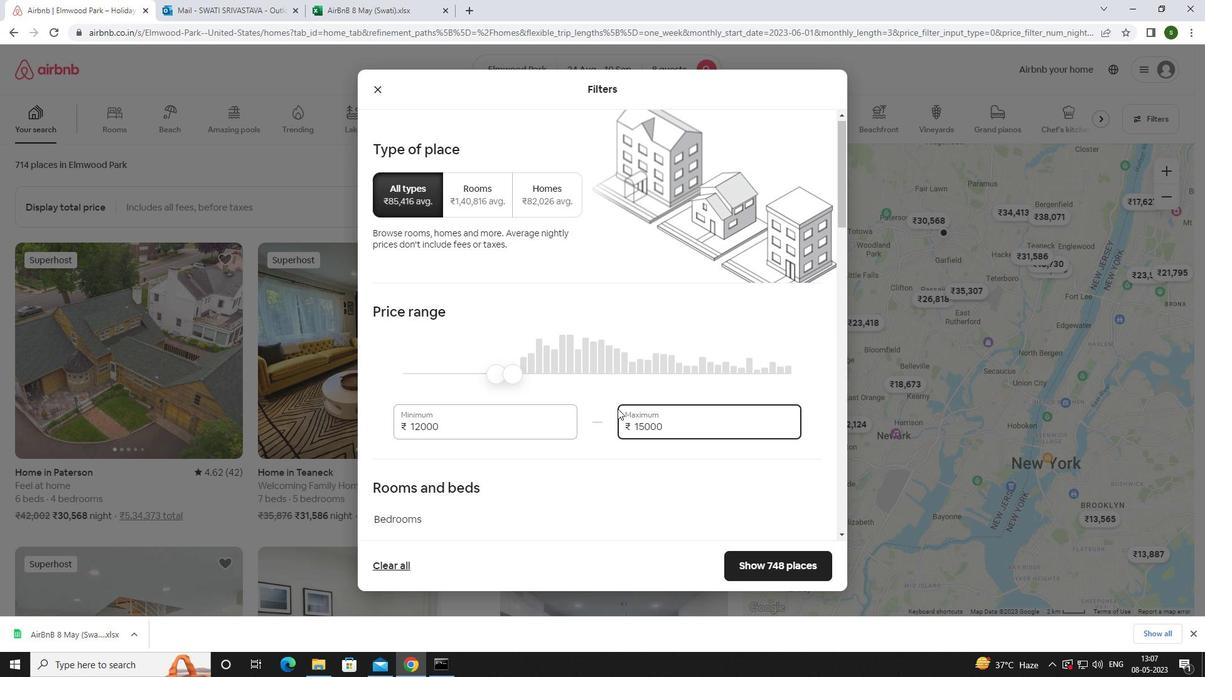 
Action: Mouse scrolled (617, 408) with delta (0, 0)
Screenshot: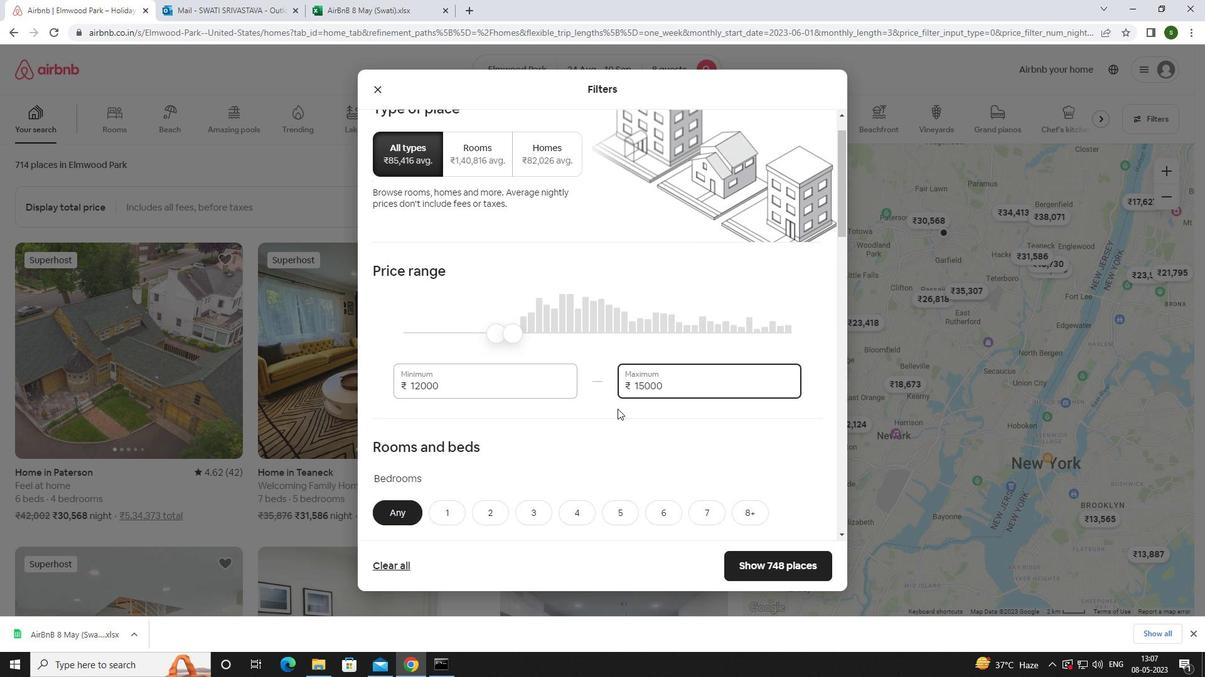 
Action: Mouse scrolled (617, 408) with delta (0, 0)
Screenshot: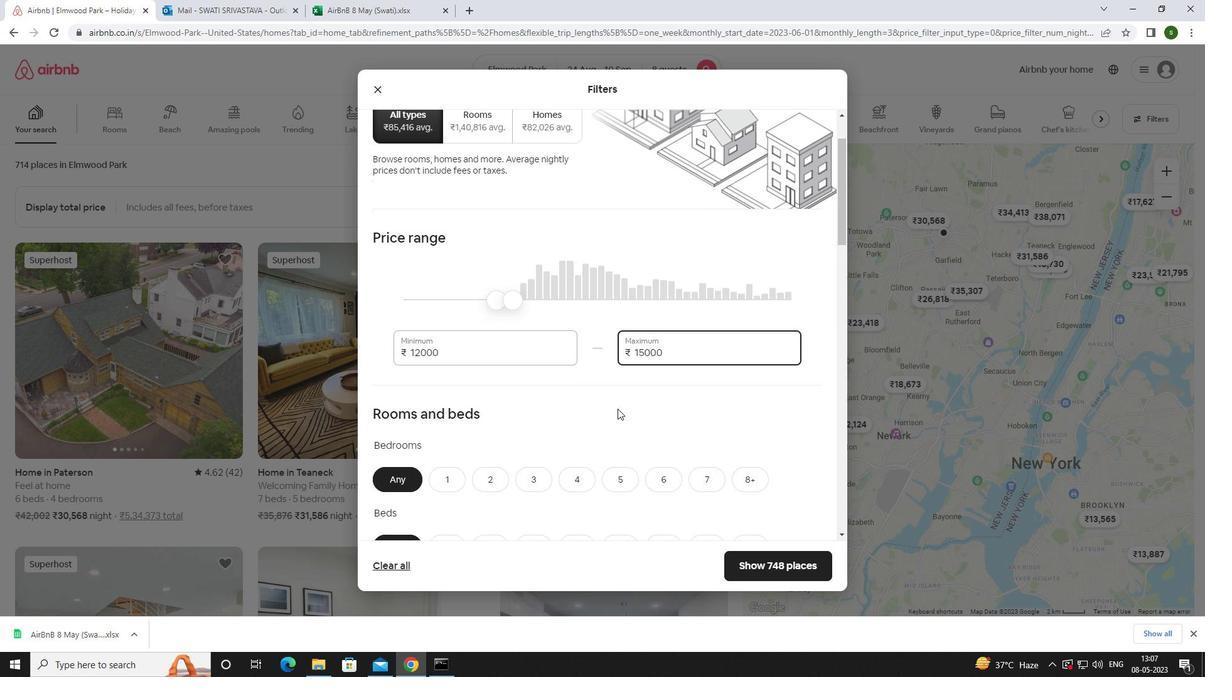 
Action: Mouse moved to (578, 305)
Screenshot: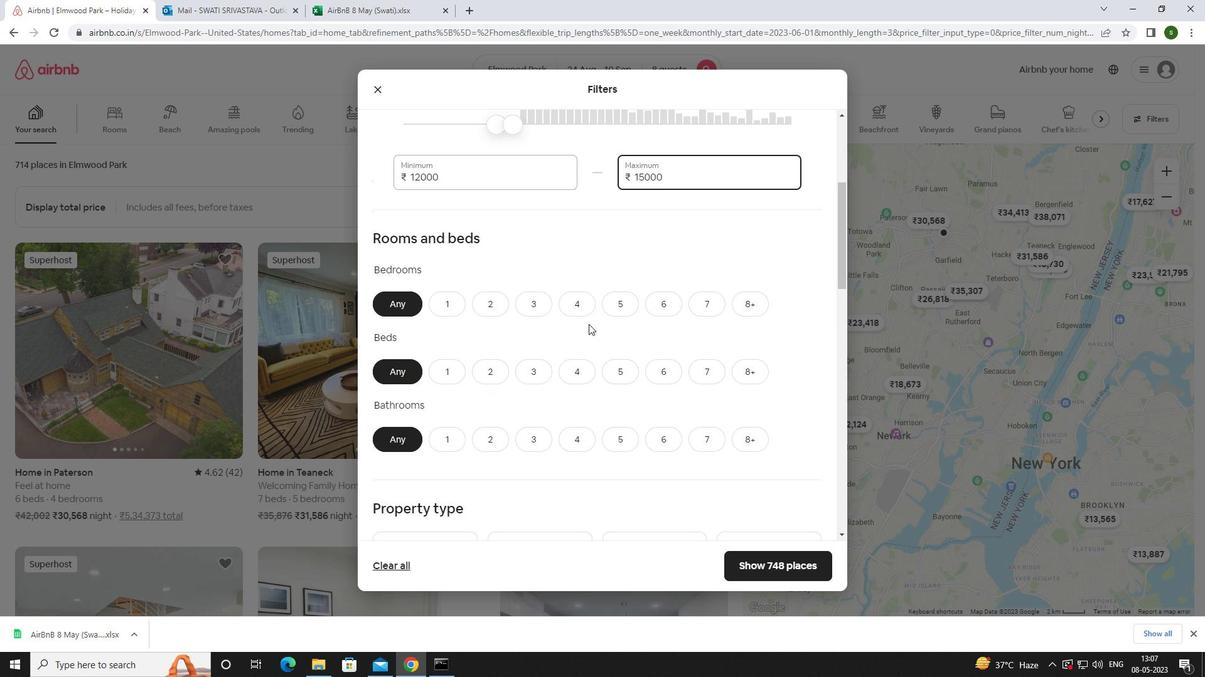 
Action: Mouse pressed left at (578, 305)
Screenshot: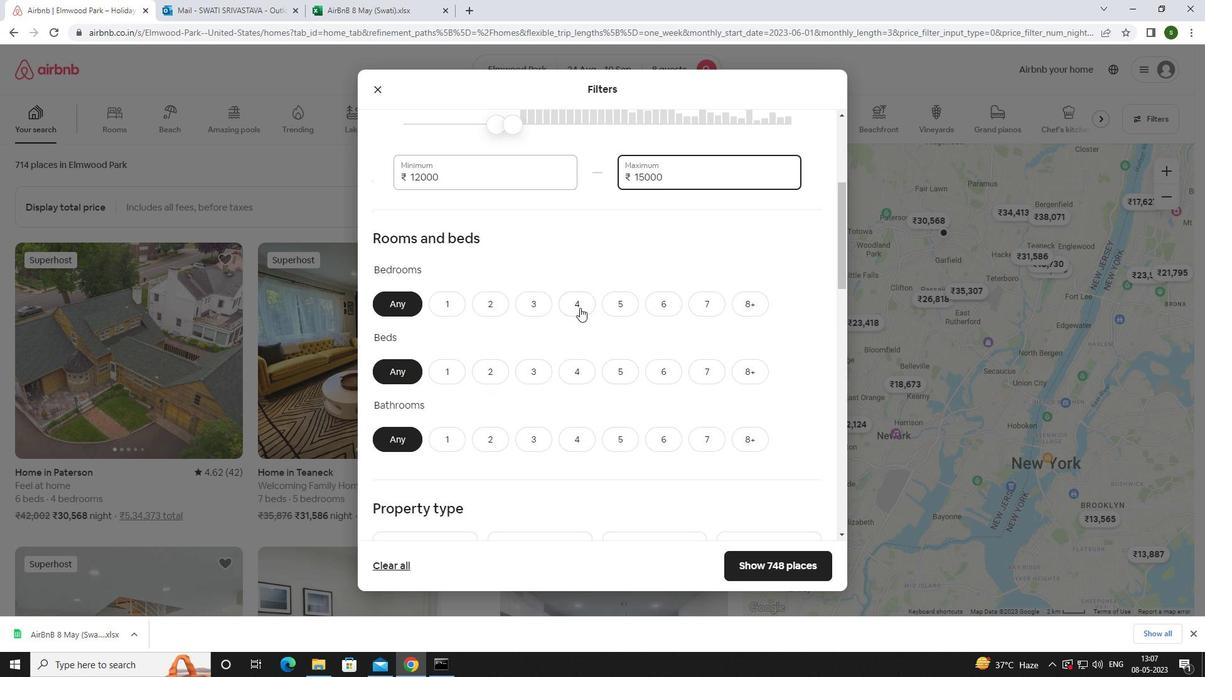 
Action: Mouse moved to (751, 370)
Screenshot: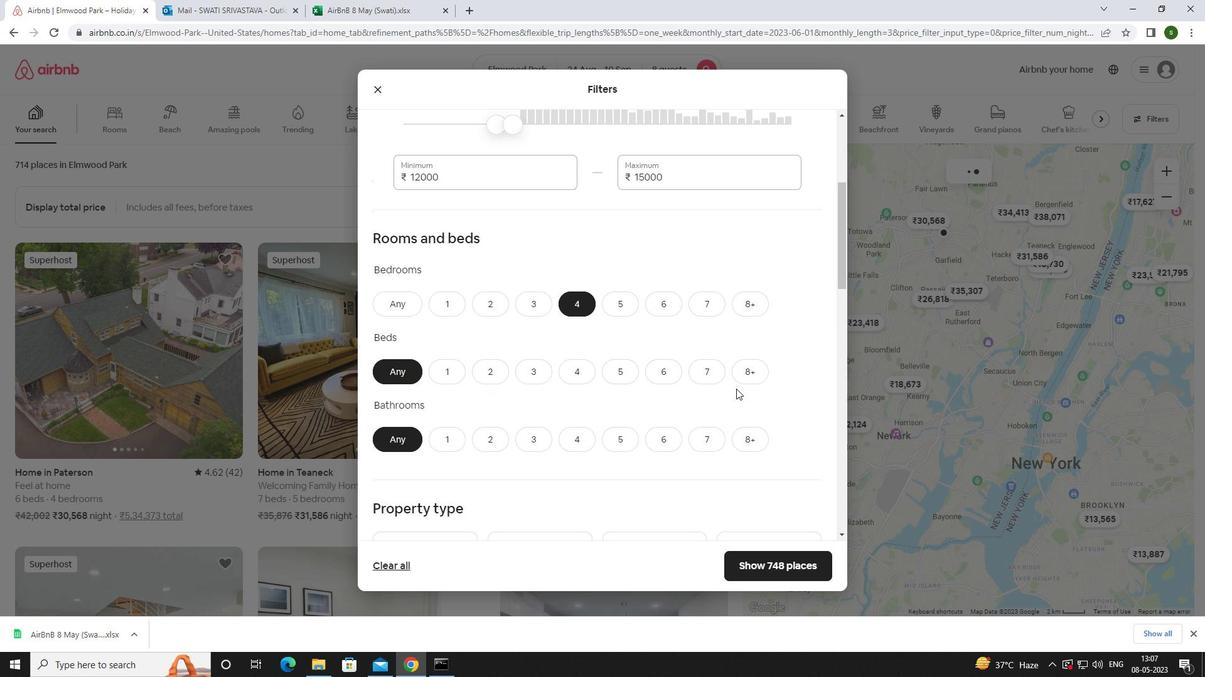 
Action: Mouse pressed left at (751, 370)
Screenshot: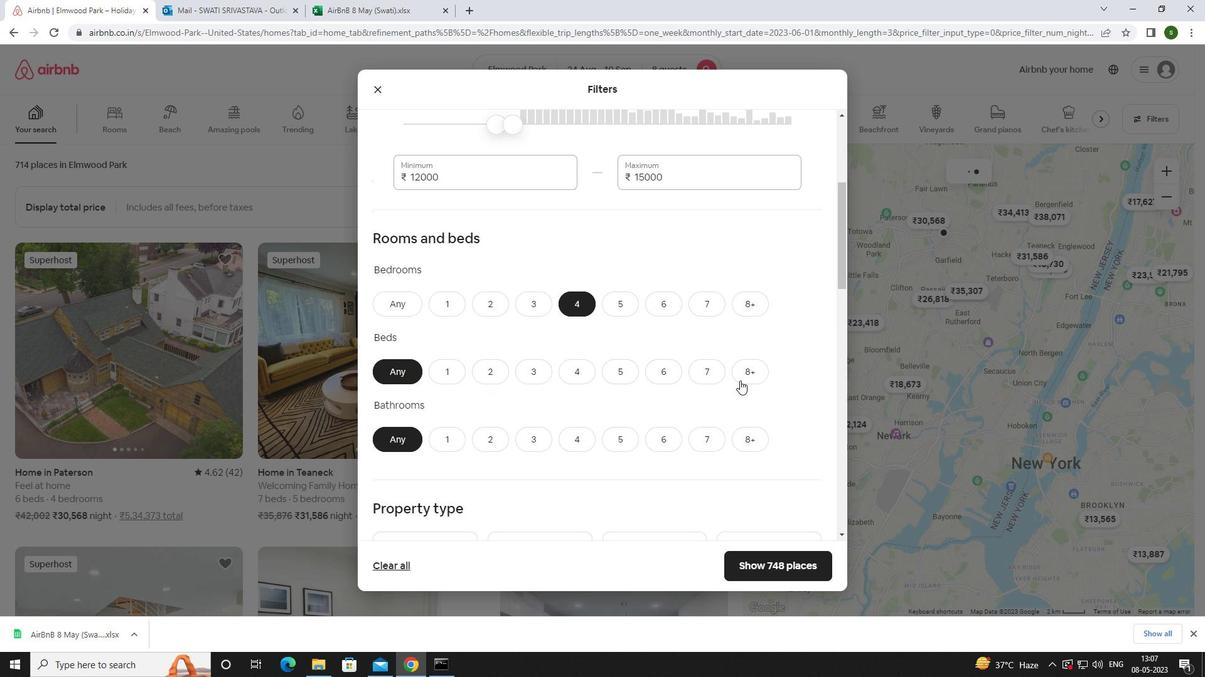 
Action: Mouse moved to (580, 441)
Screenshot: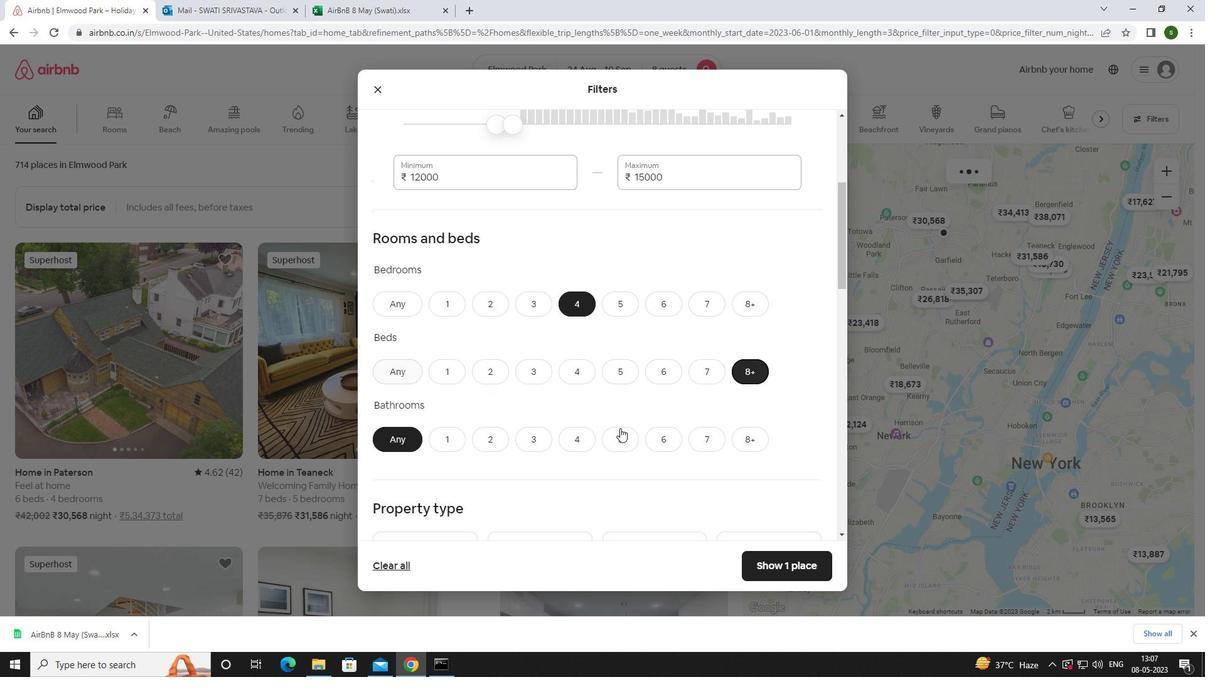 
Action: Mouse pressed left at (580, 441)
Screenshot: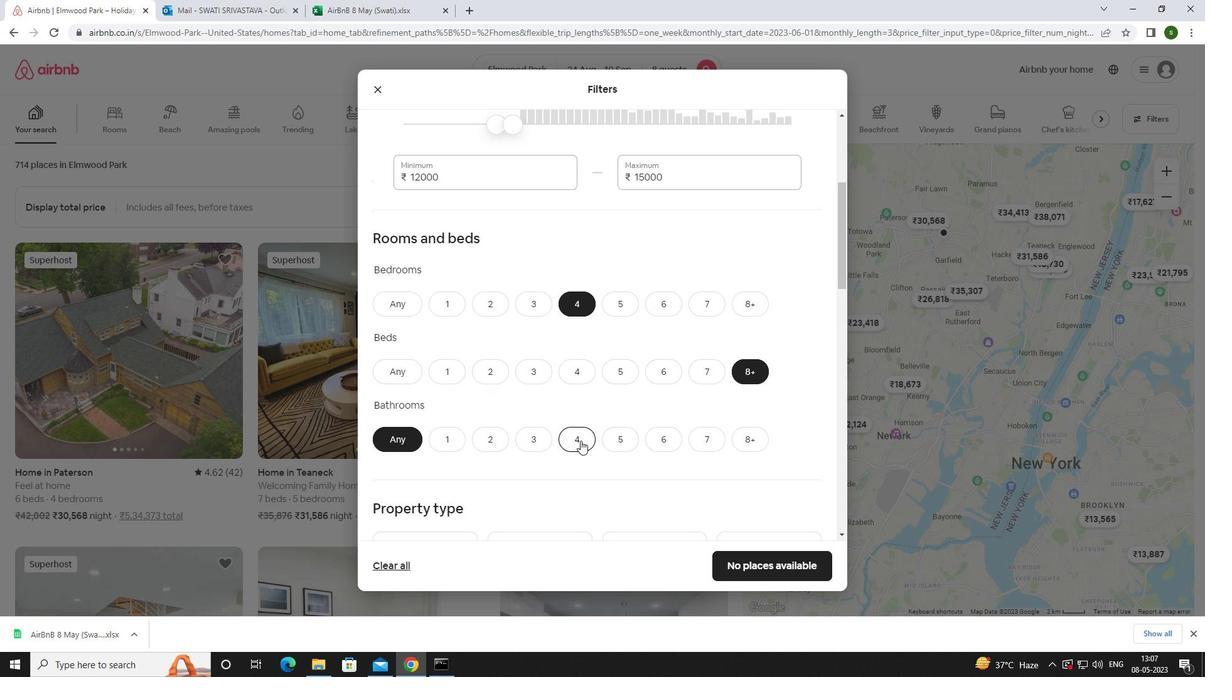 
Action: Mouse scrolled (580, 440) with delta (0, 0)
Screenshot: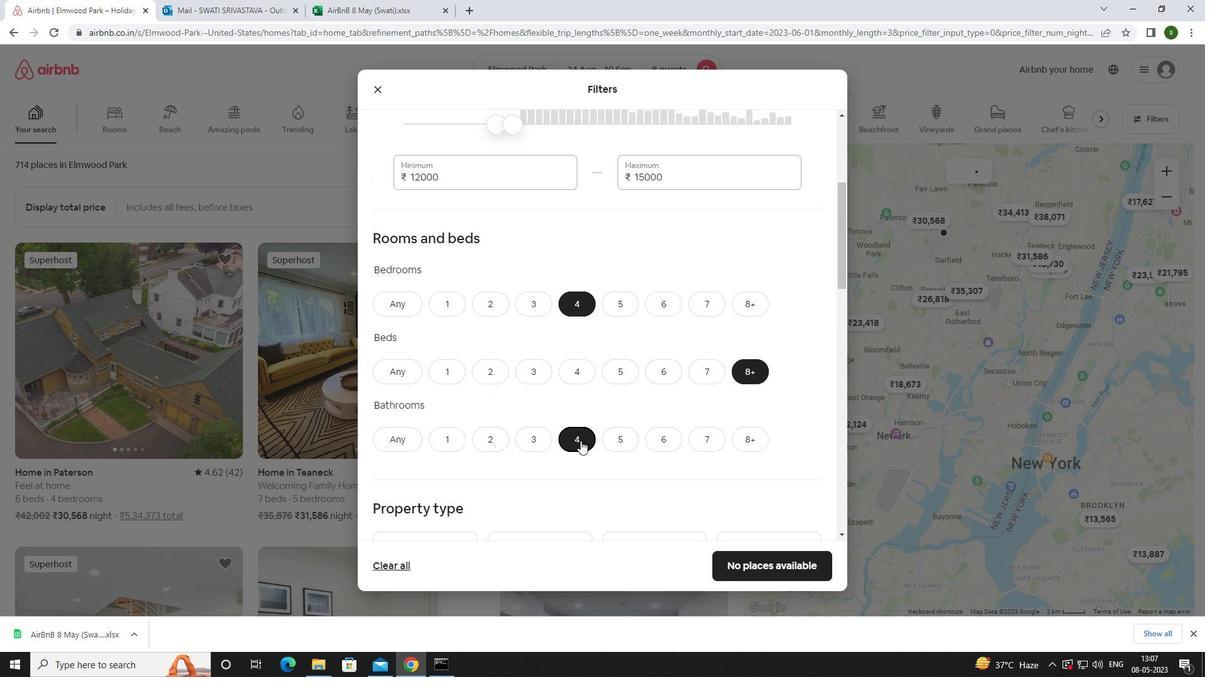 
Action: Mouse scrolled (580, 440) with delta (0, 0)
Screenshot: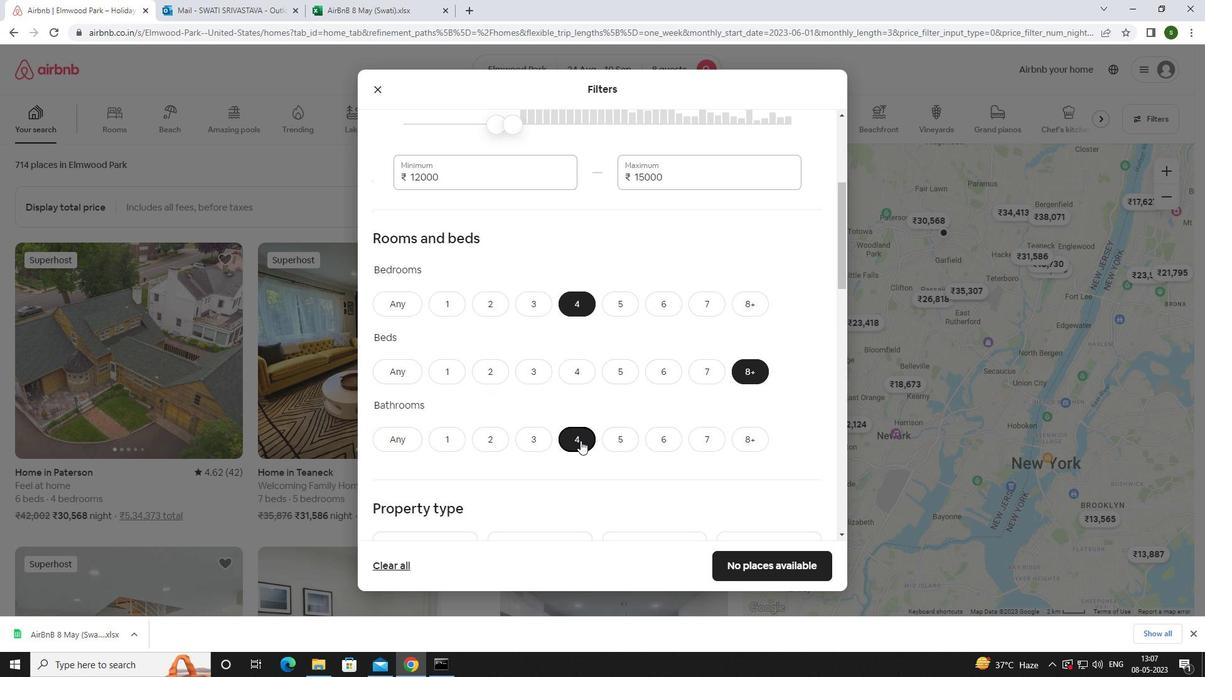 
Action: Mouse moved to (440, 454)
Screenshot: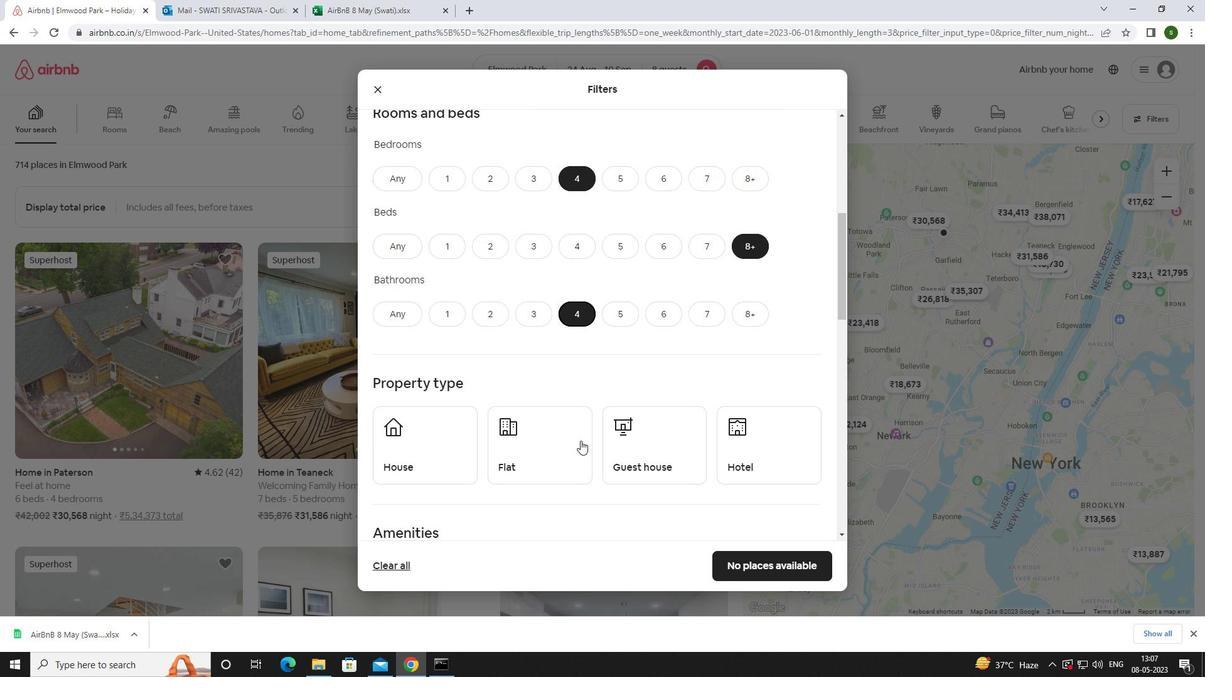 
Action: Mouse pressed left at (440, 454)
Screenshot: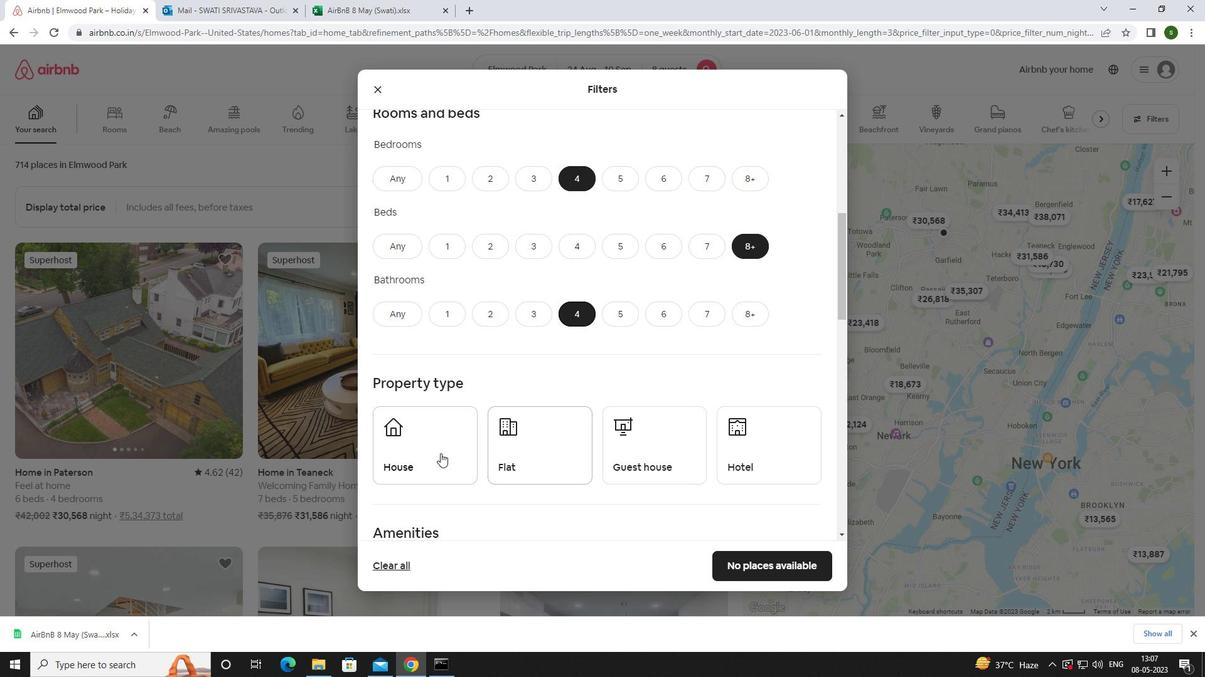 
Action: Mouse moved to (538, 442)
Screenshot: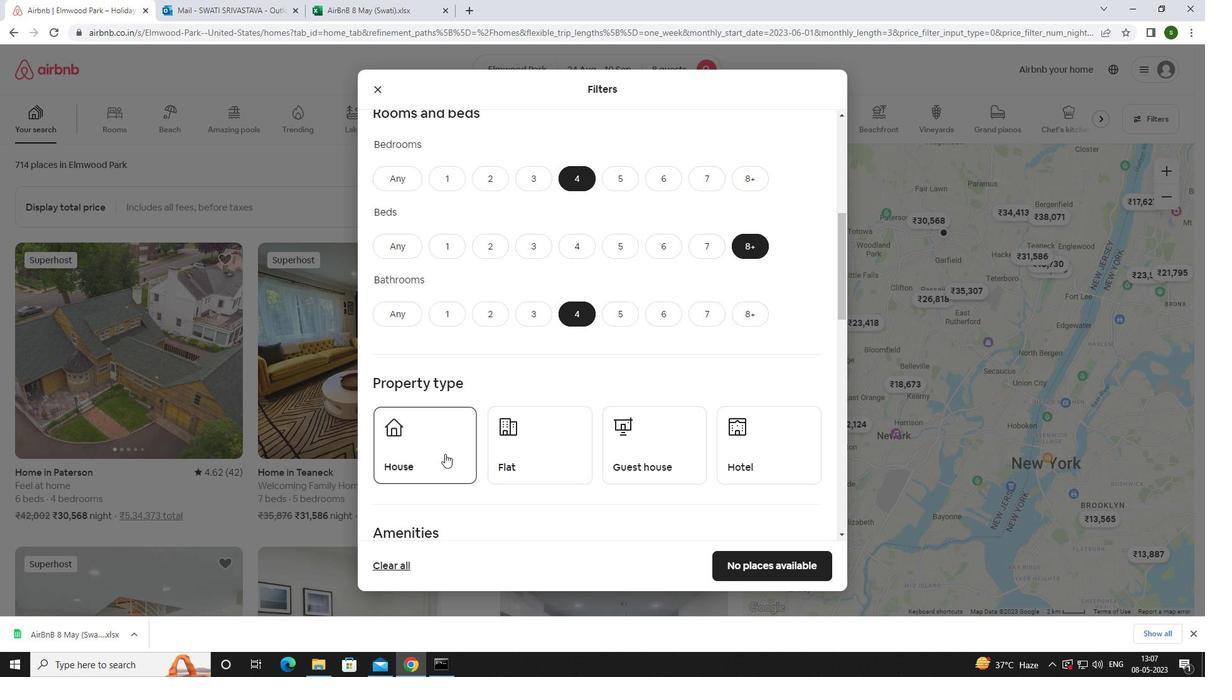 
Action: Mouse pressed left at (538, 442)
Screenshot: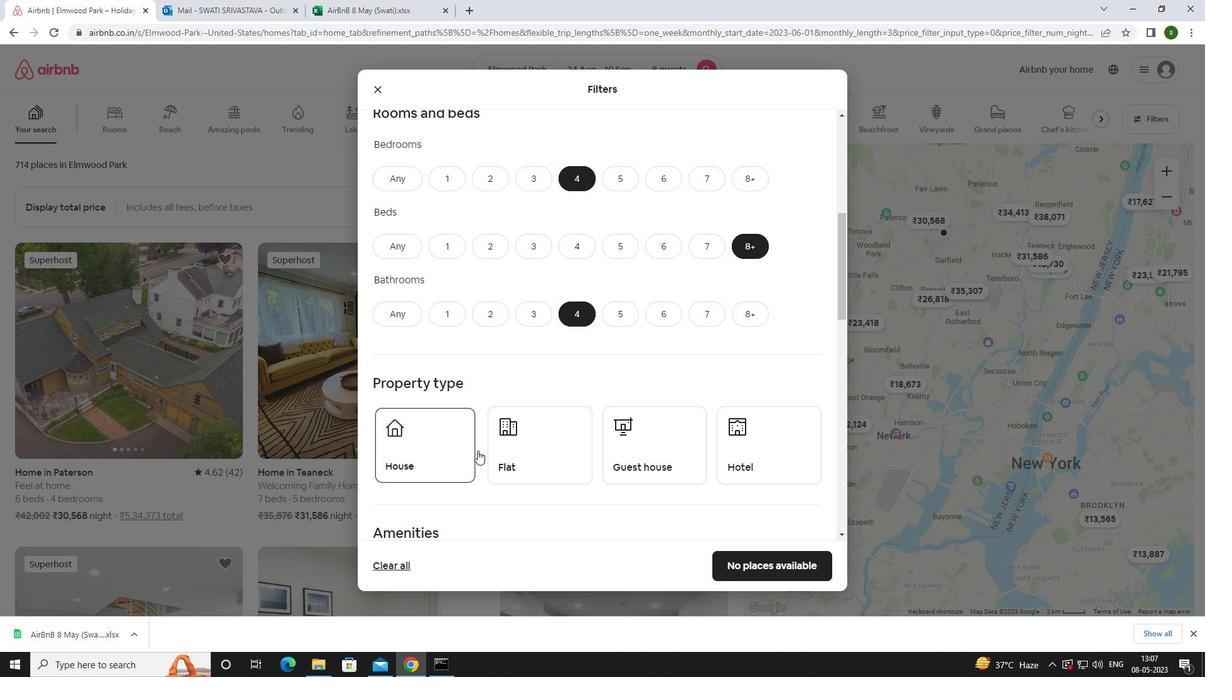 
Action: Mouse moved to (628, 430)
Screenshot: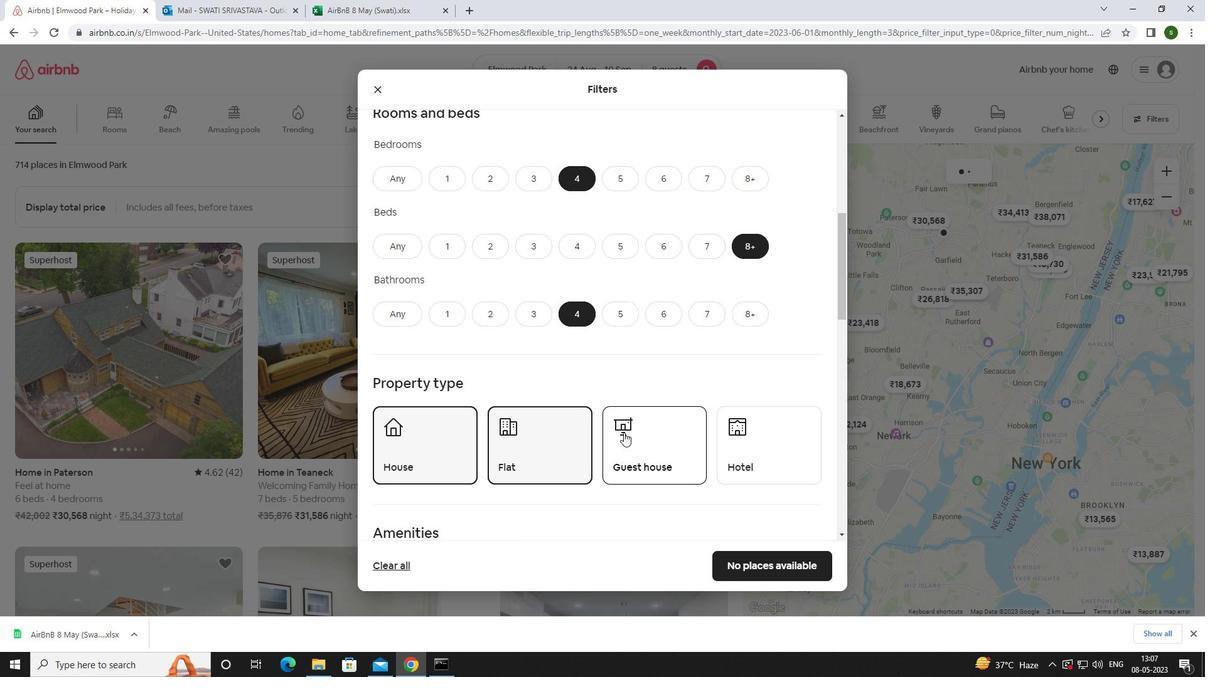 
Action: Mouse pressed left at (628, 430)
Screenshot: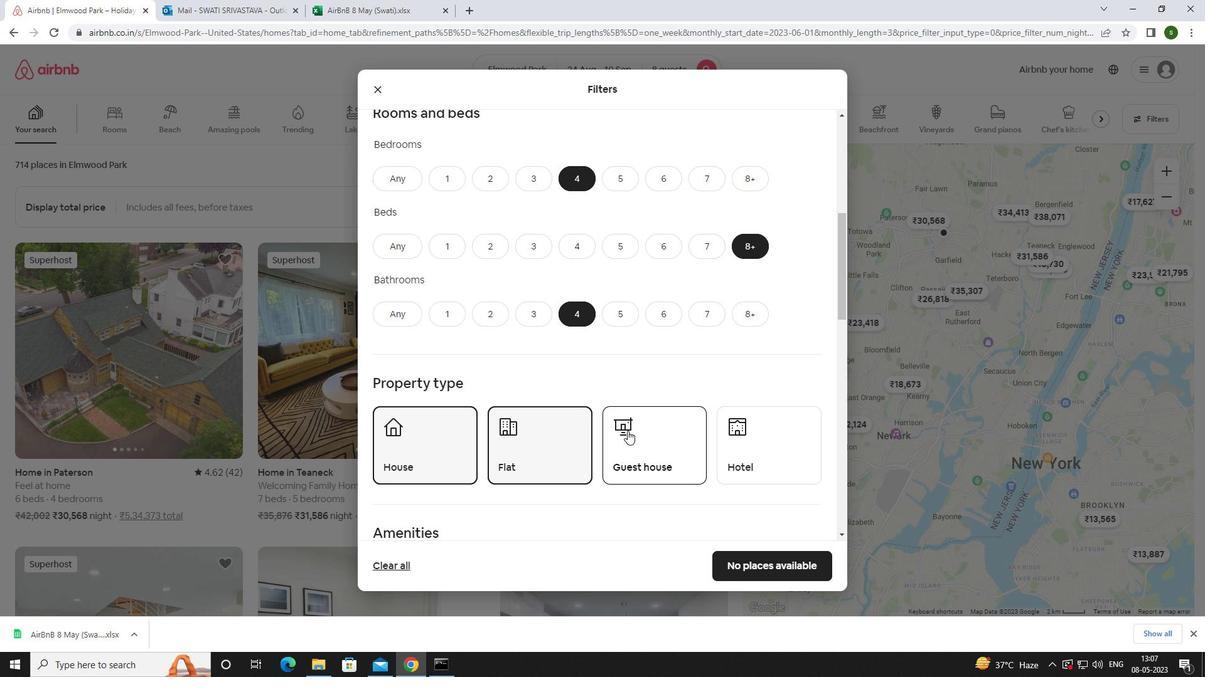 
Action: Mouse scrolled (628, 429) with delta (0, 0)
Screenshot: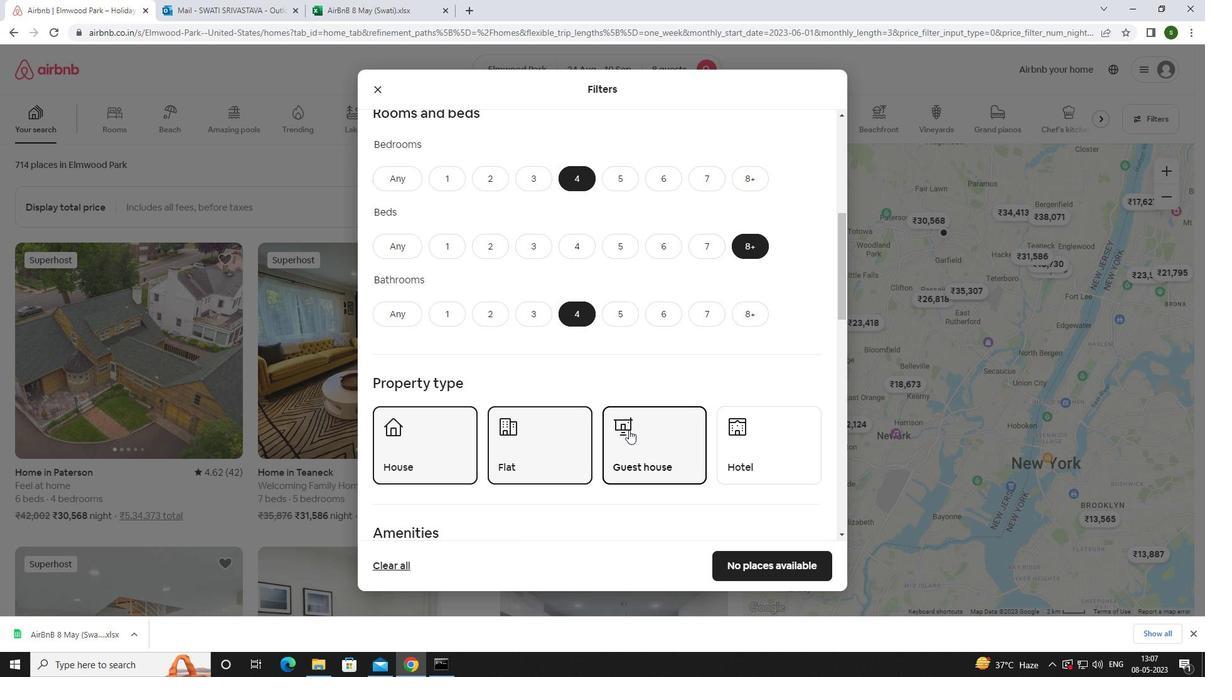 
Action: Mouse scrolled (628, 429) with delta (0, 0)
Screenshot: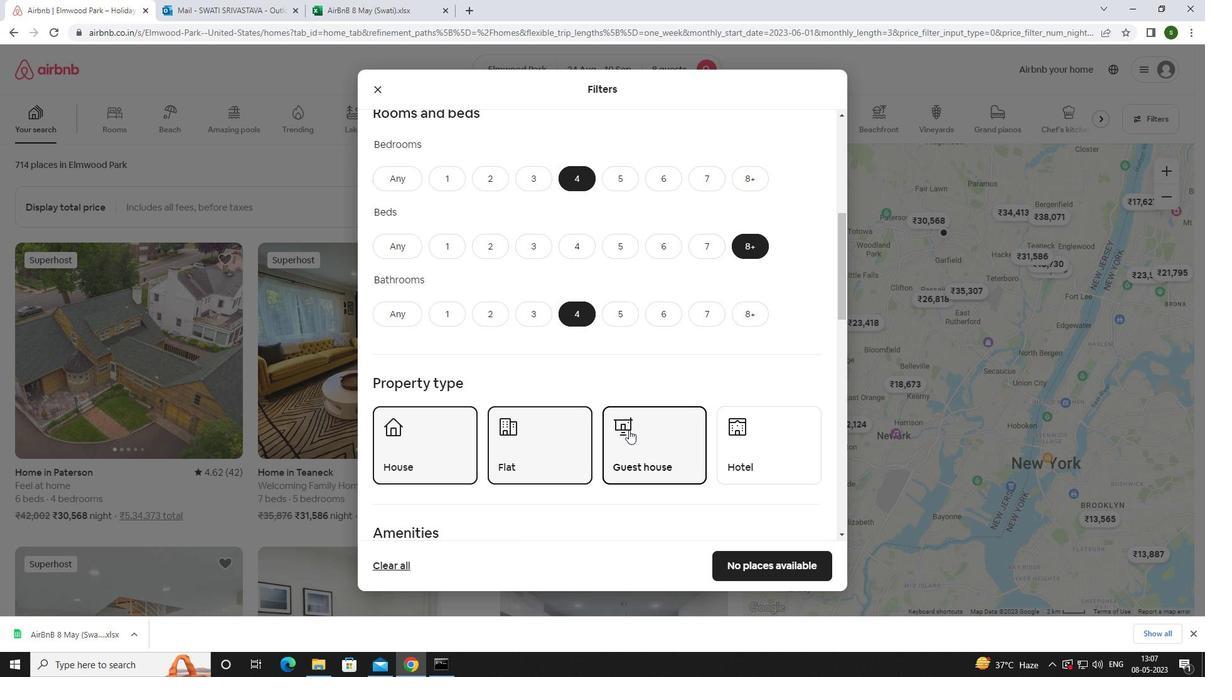 
Action: Mouse scrolled (628, 429) with delta (0, 0)
Screenshot: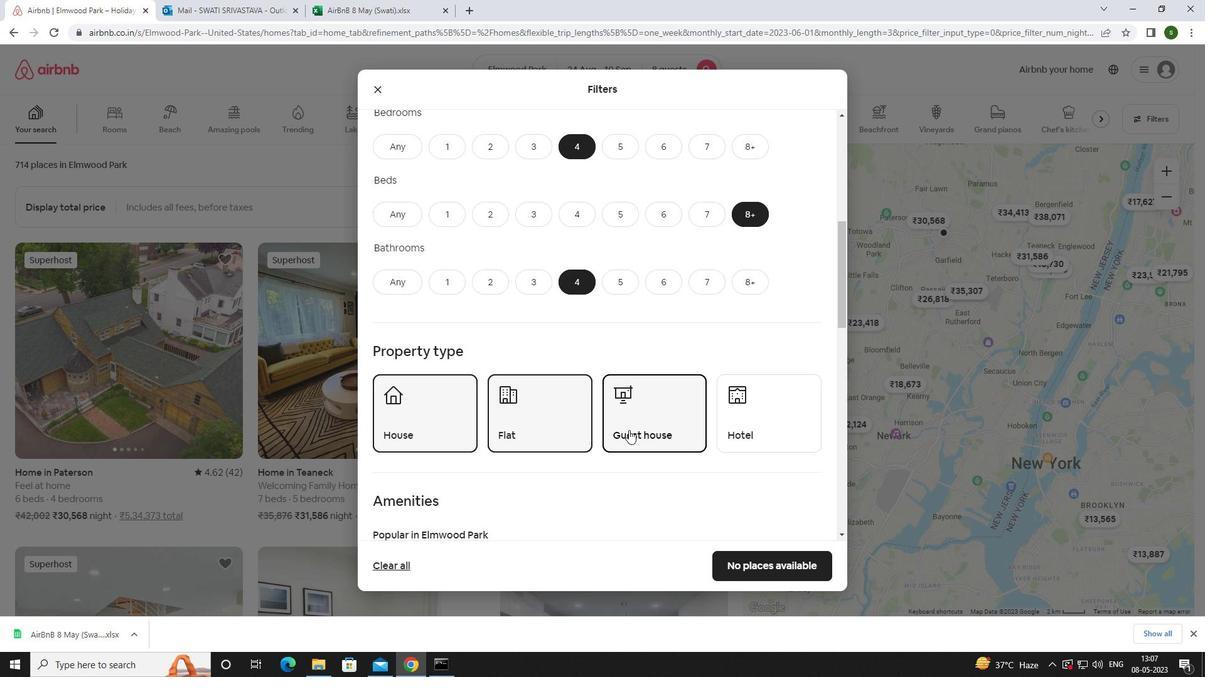 
Action: Mouse moved to (407, 408)
Screenshot: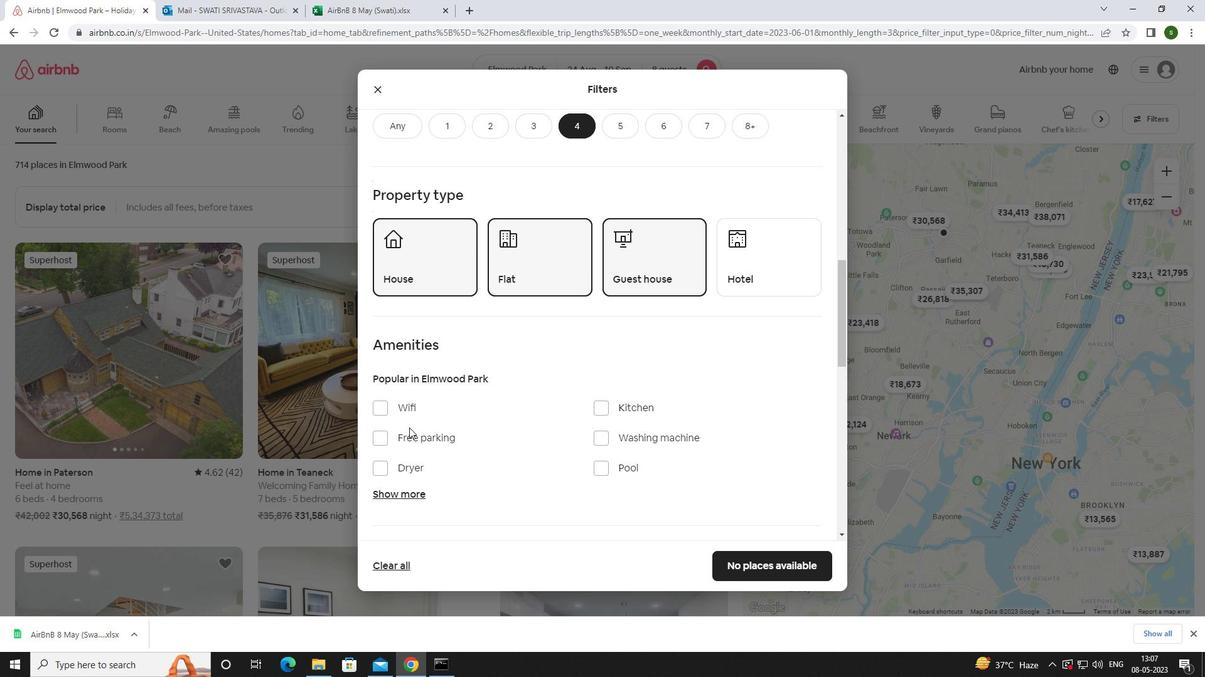 
Action: Mouse pressed left at (407, 408)
Screenshot: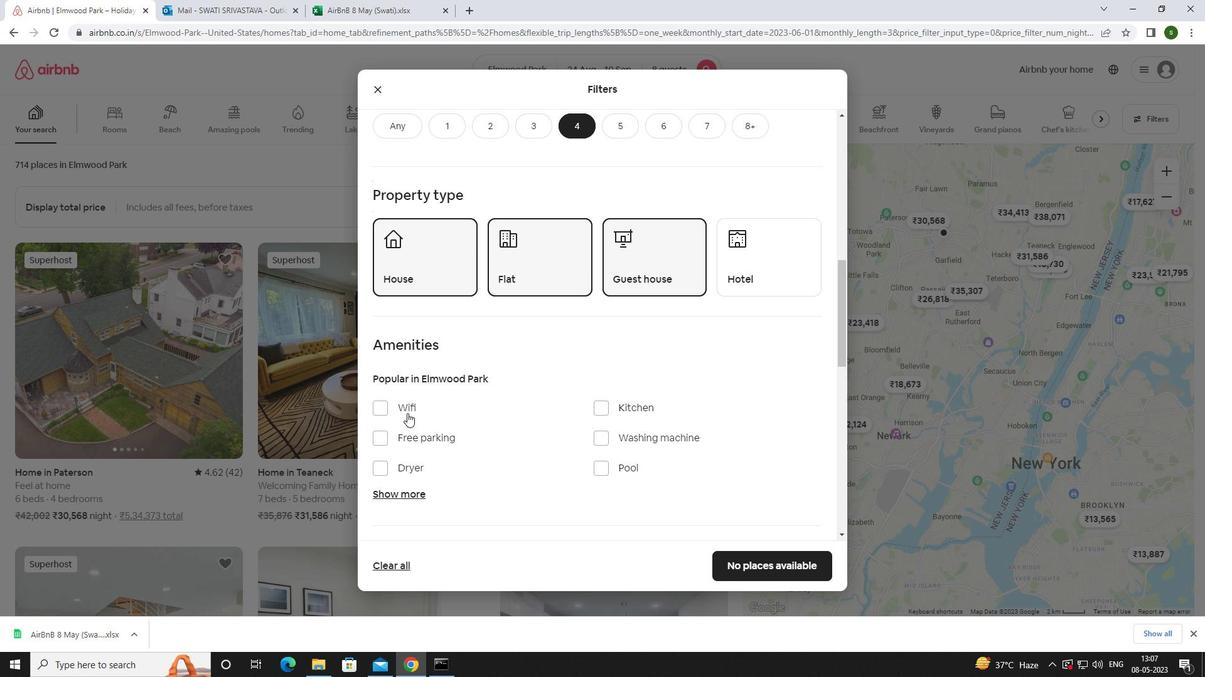 
Action: Mouse moved to (411, 443)
Screenshot: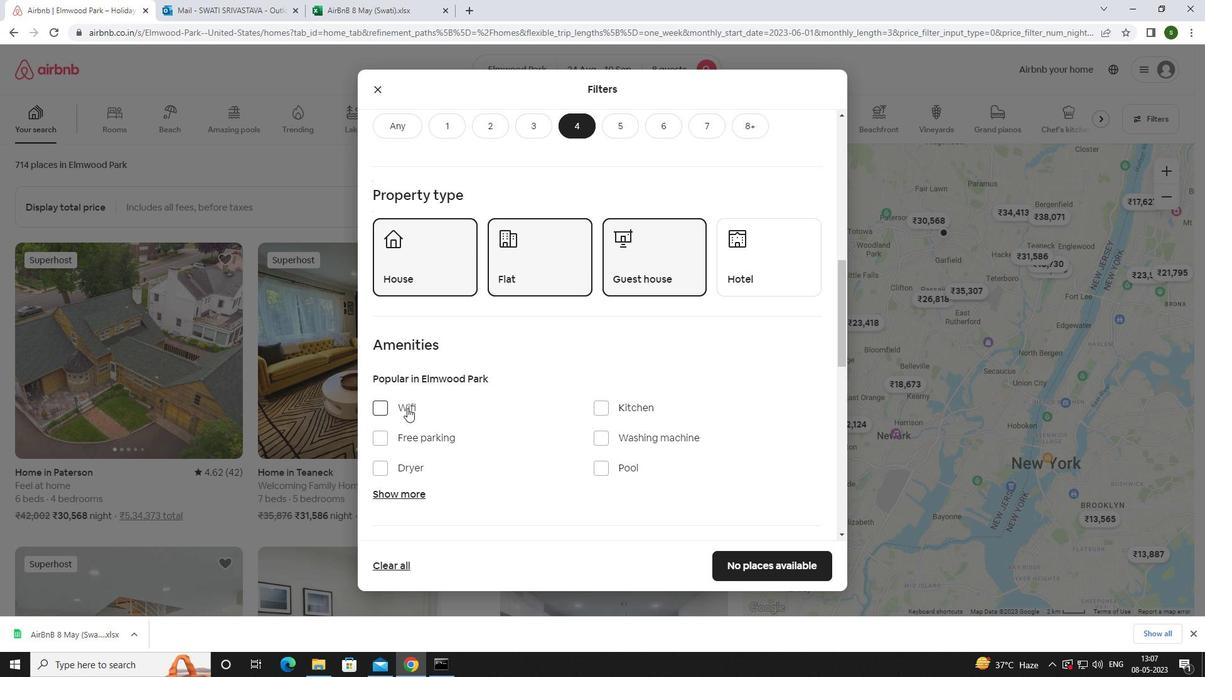 
Action: Mouse pressed left at (411, 443)
Screenshot: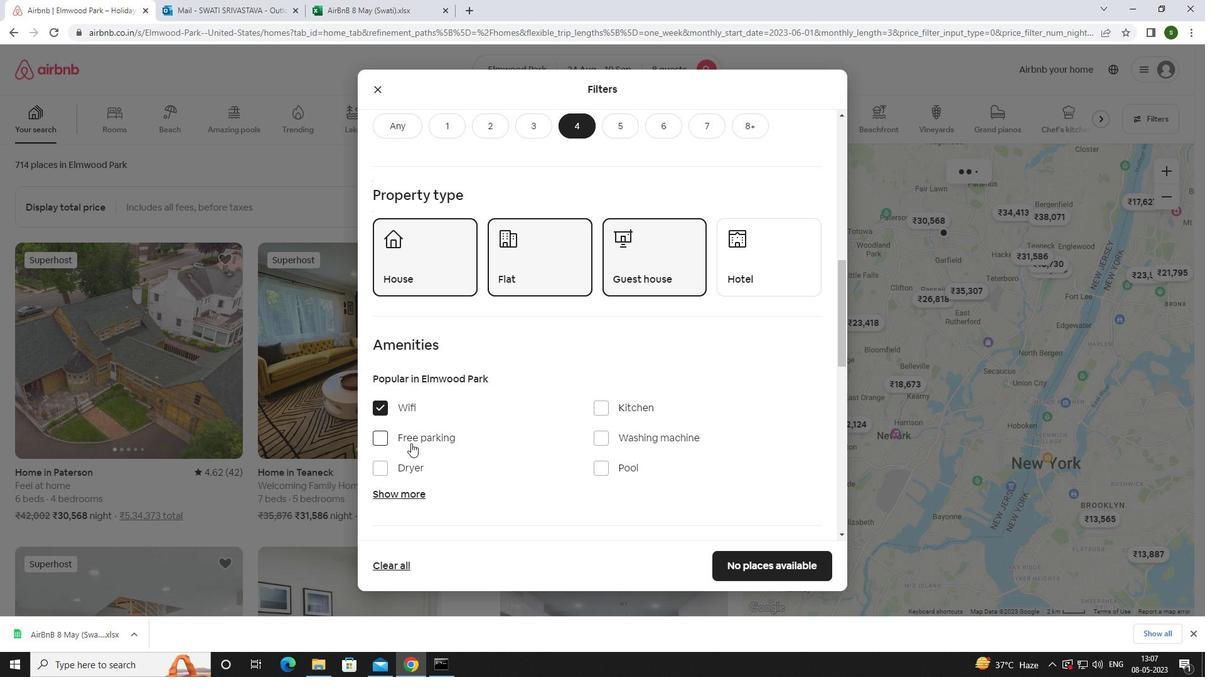 
Action: Mouse moved to (402, 492)
Screenshot: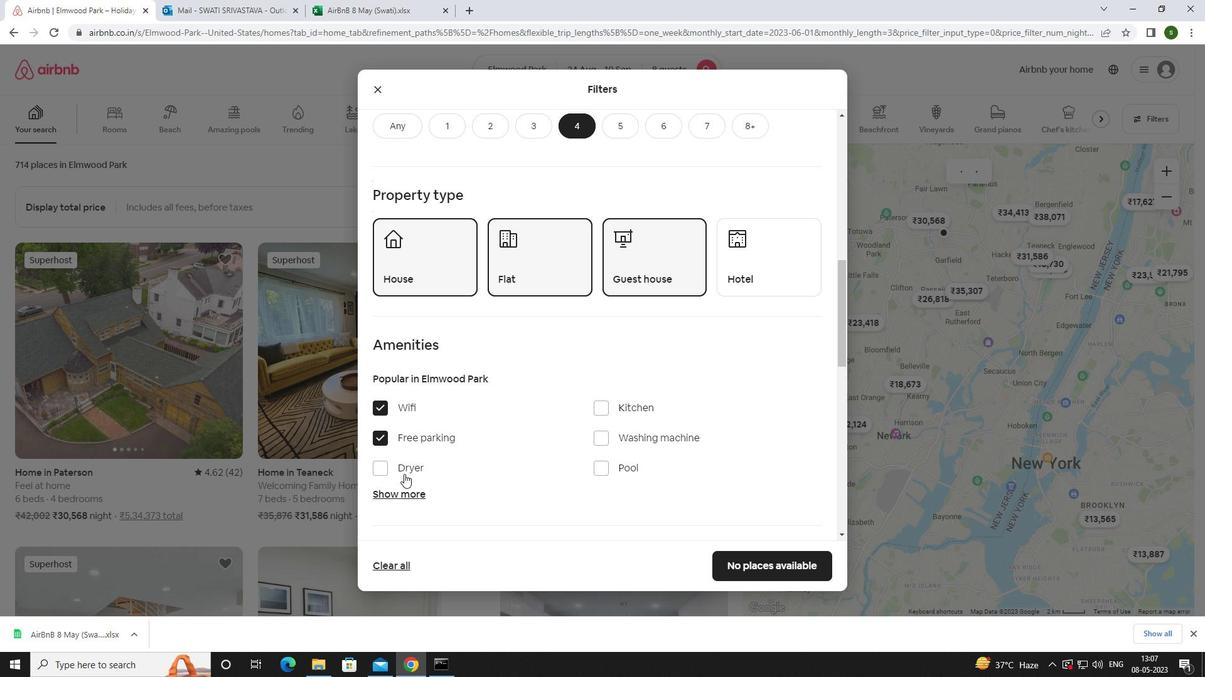 
Action: Mouse pressed left at (402, 492)
Screenshot: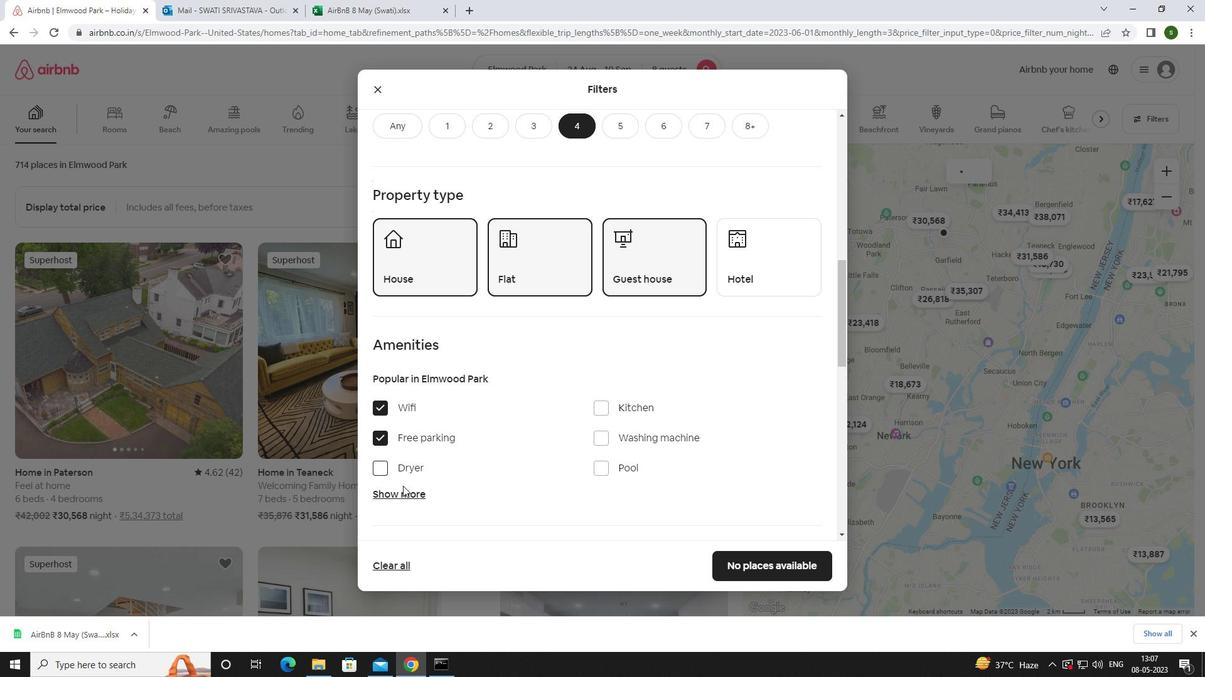 
Action: Mouse moved to (532, 450)
Screenshot: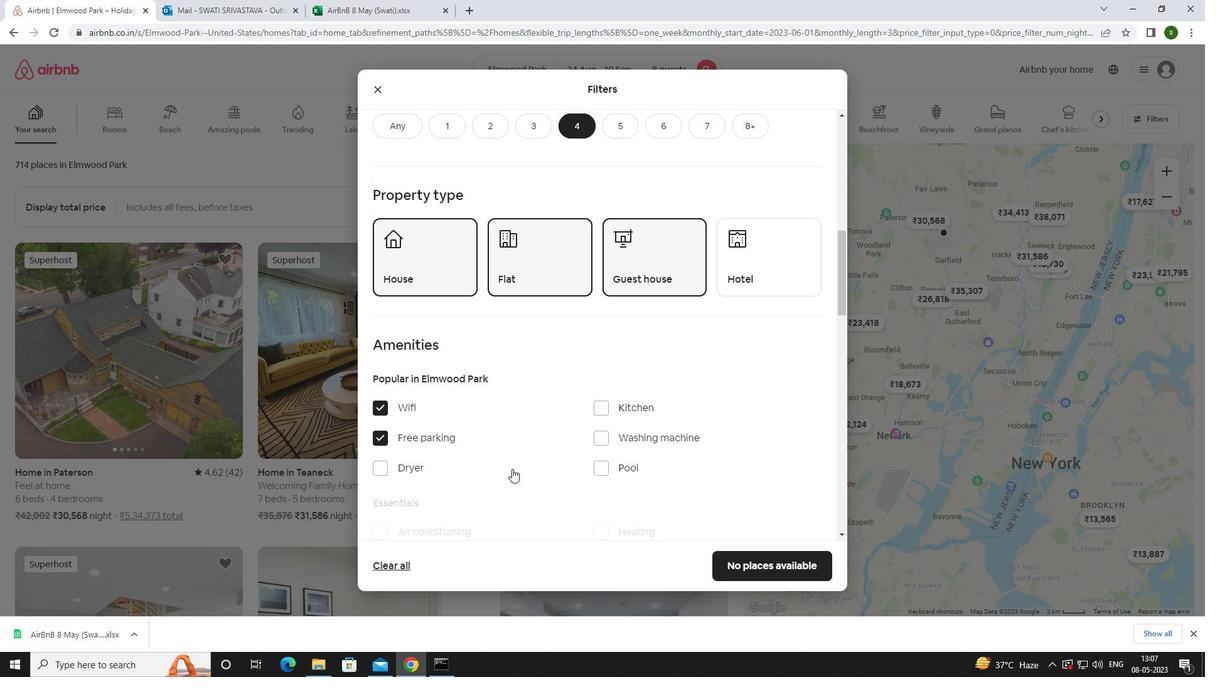 
Action: Mouse scrolled (532, 450) with delta (0, 0)
Screenshot: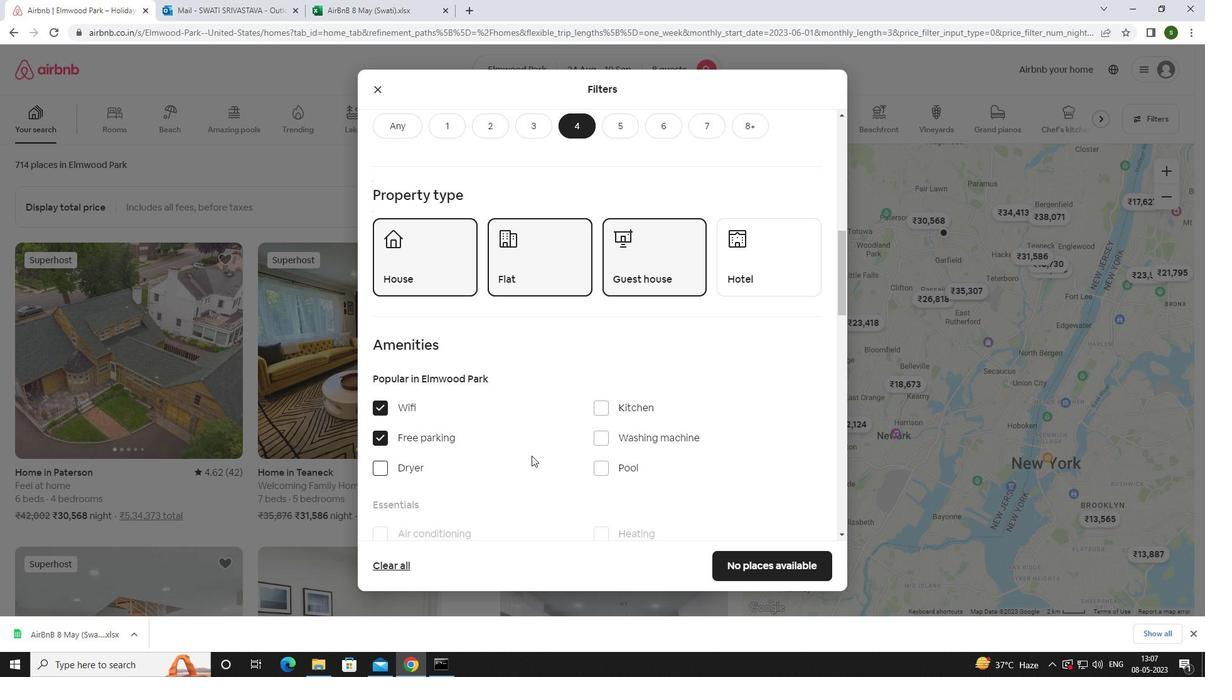 
Action: Mouse scrolled (532, 450) with delta (0, 0)
Screenshot: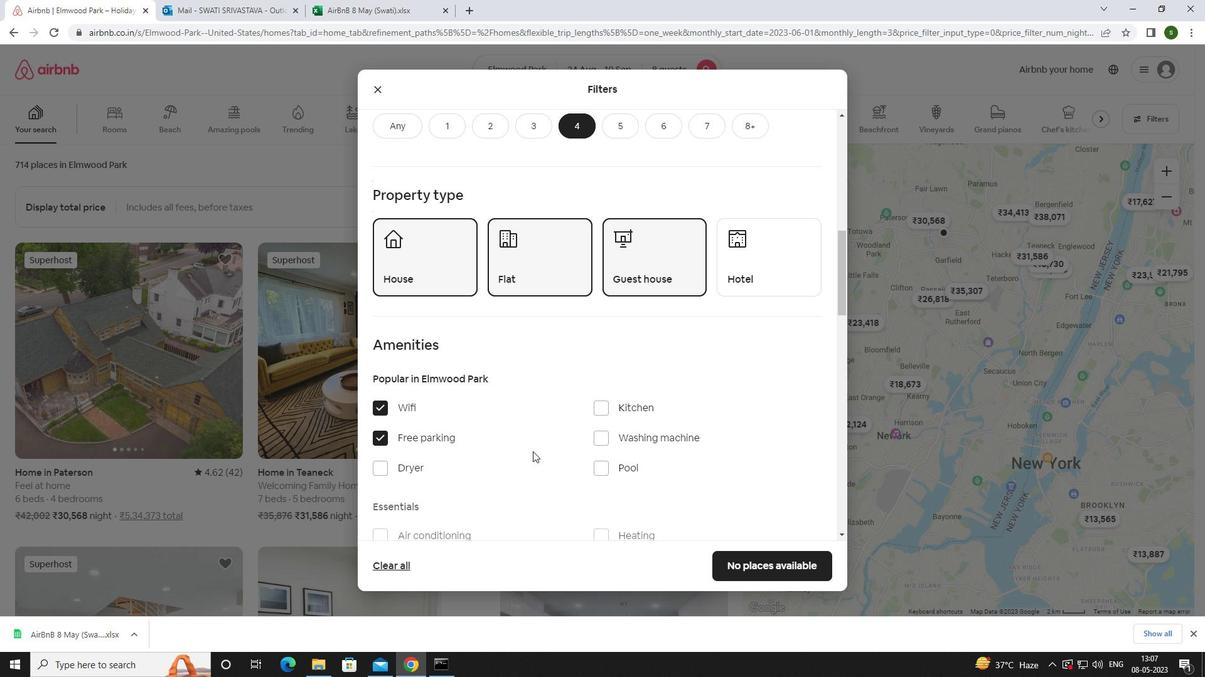 
Action: Mouse moved to (610, 438)
Screenshot: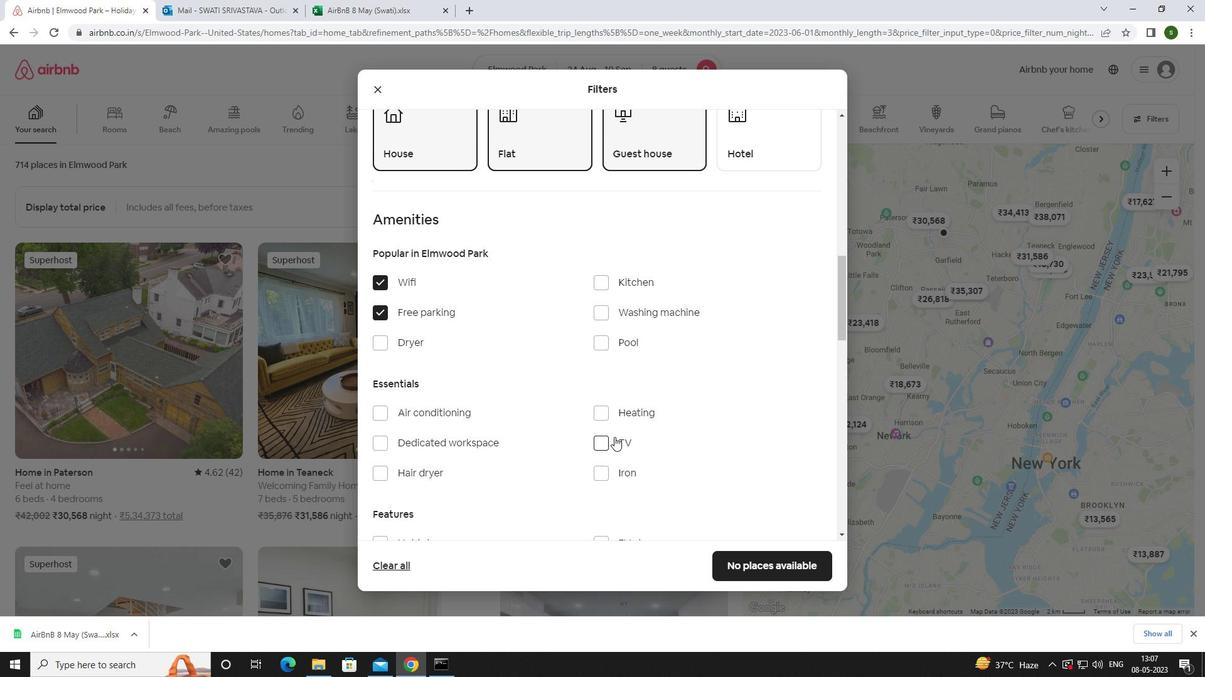
Action: Mouse pressed left at (610, 438)
Screenshot: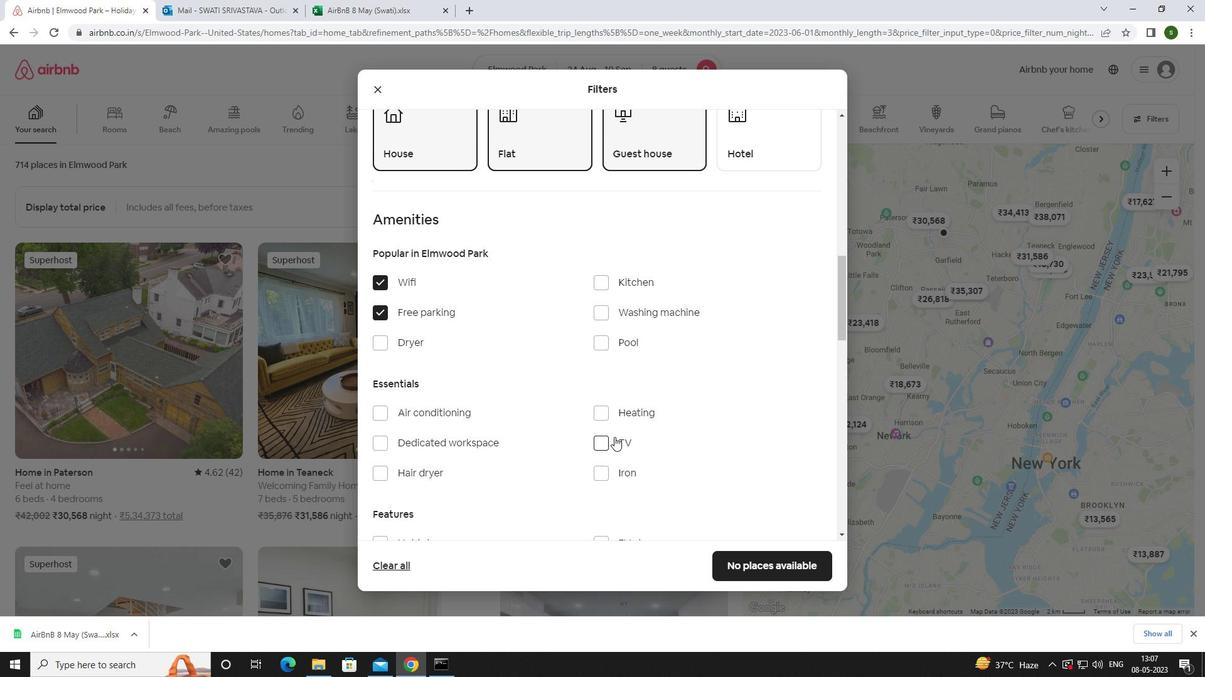 
Action: Mouse moved to (552, 438)
Screenshot: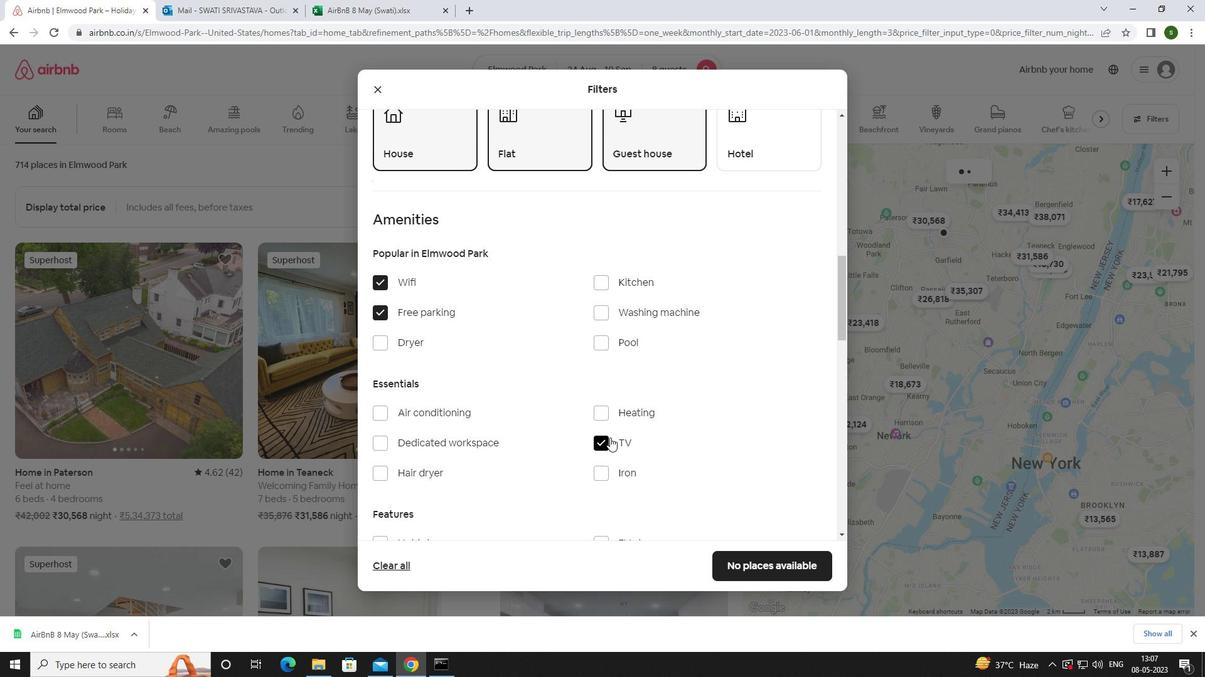 
Action: Mouse scrolled (552, 438) with delta (0, 0)
Screenshot: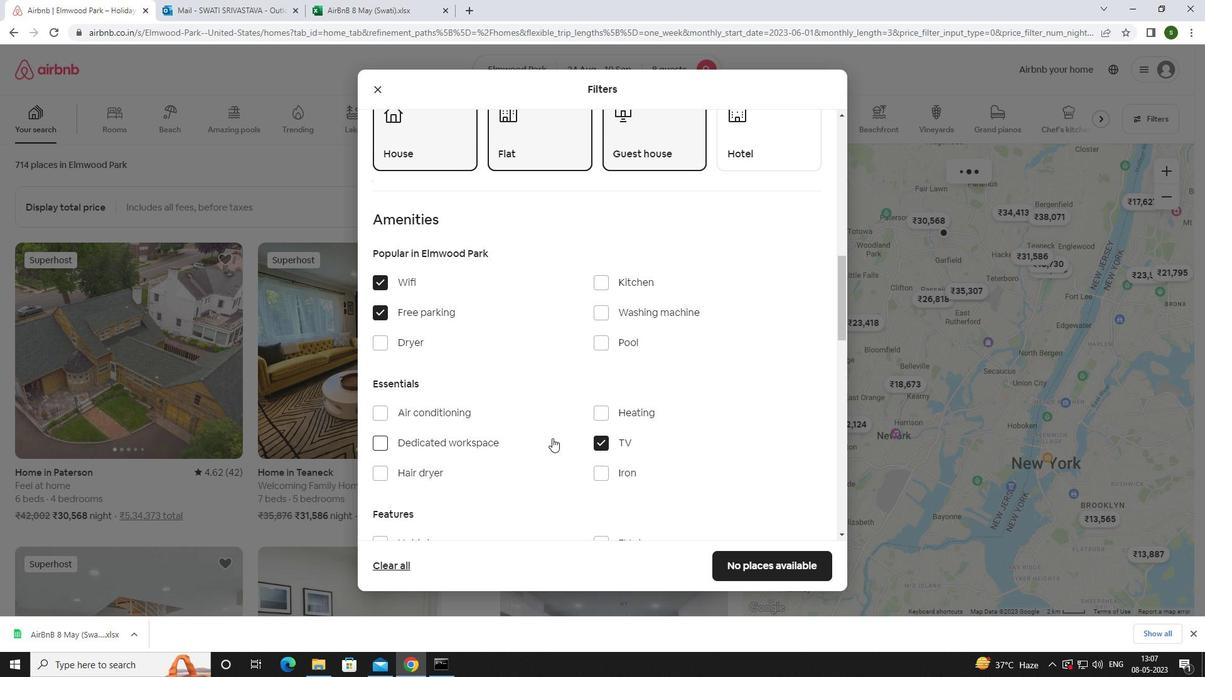 
Action: Mouse scrolled (552, 438) with delta (0, 0)
Screenshot: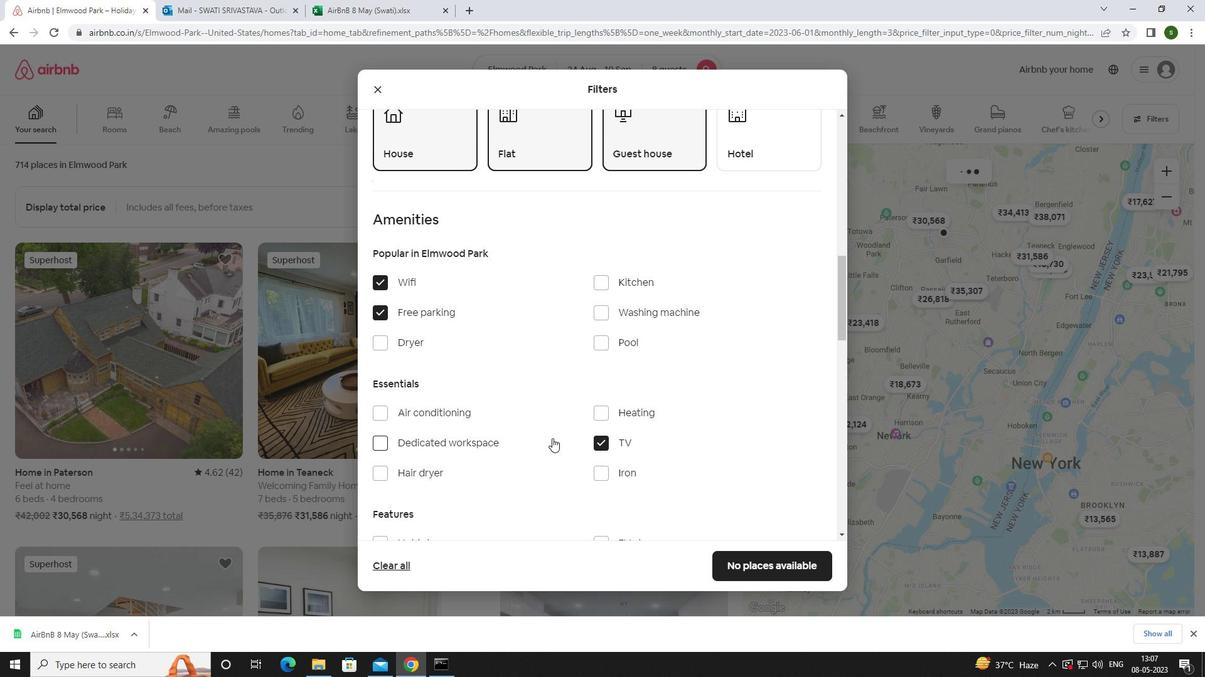 
Action: Mouse scrolled (552, 438) with delta (0, 0)
Screenshot: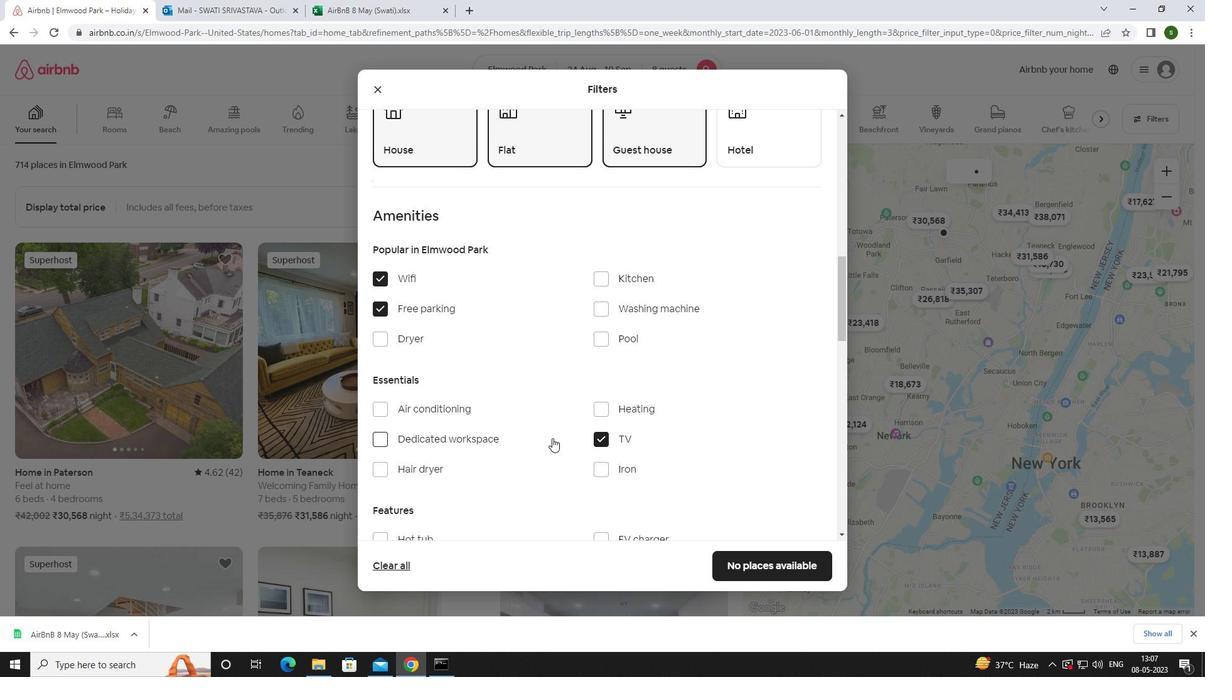 
Action: Mouse scrolled (552, 438) with delta (0, 0)
Screenshot: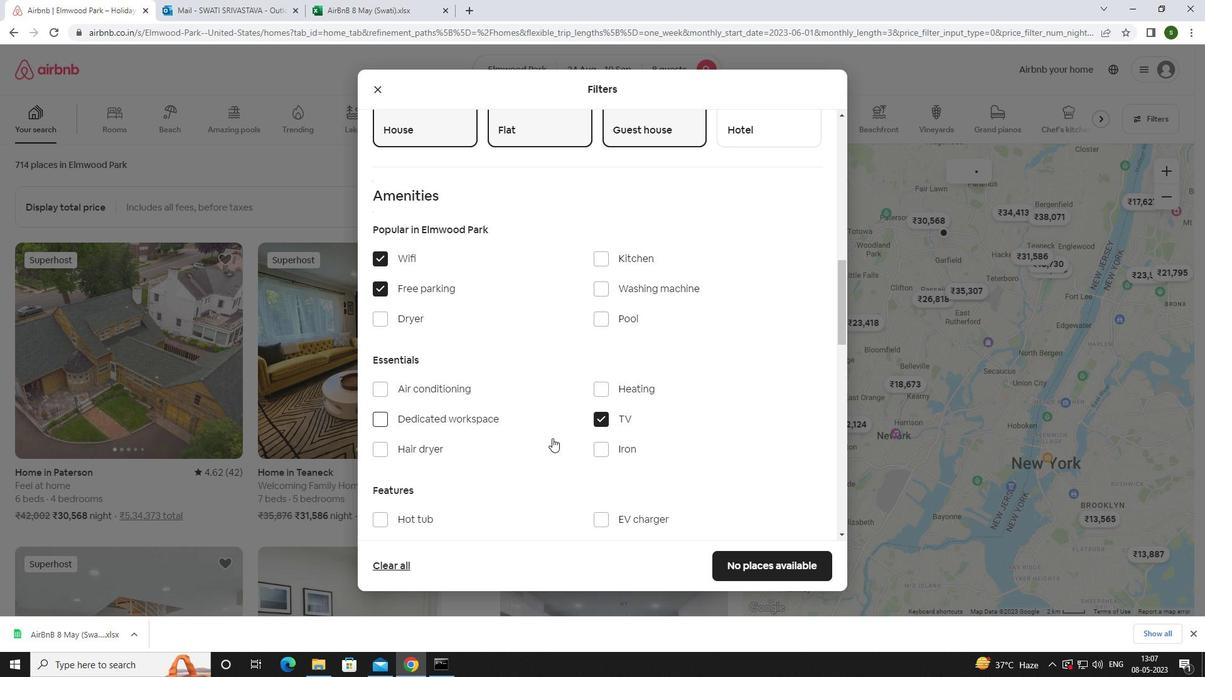 
Action: Mouse moved to (608, 323)
Screenshot: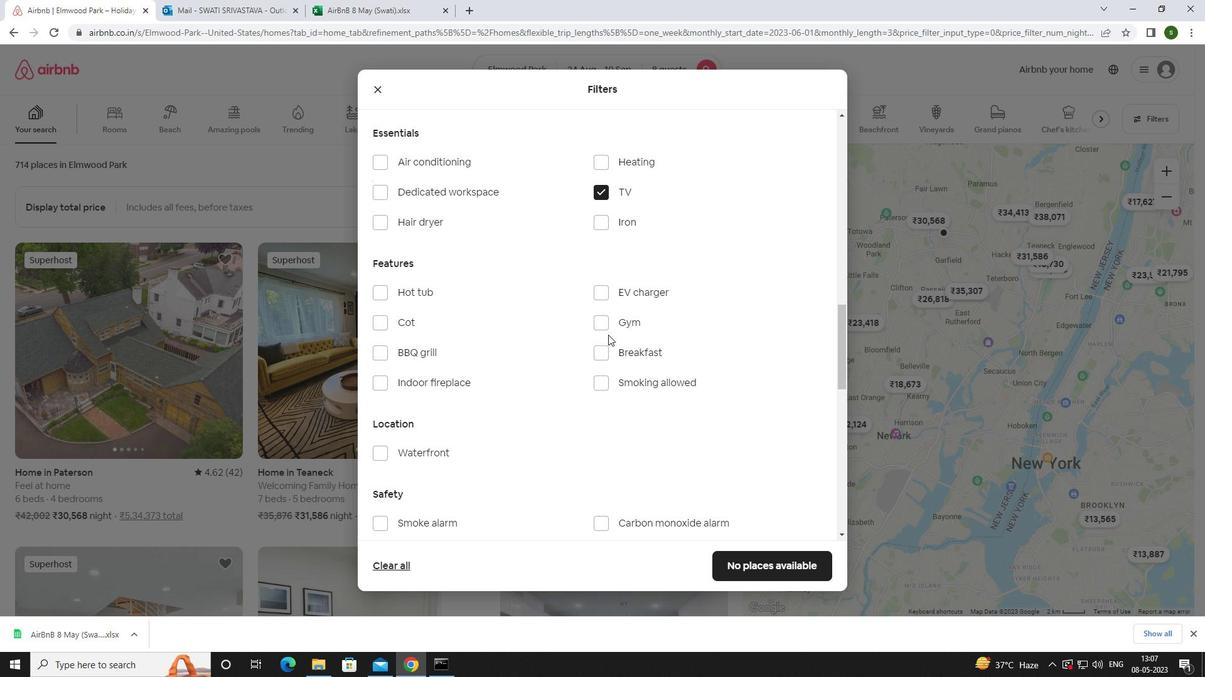 
Action: Mouse pressed left at (608, 323)
Screenshot: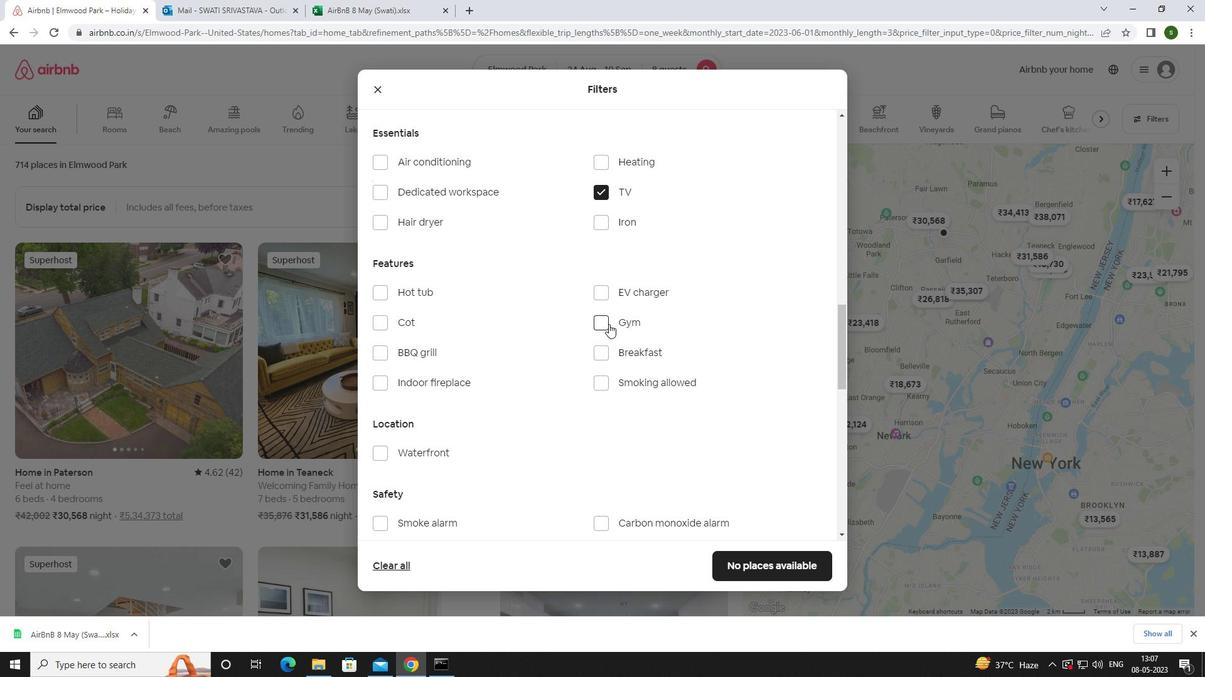
Action: Mouse moved to (610, 351)
Screenshot: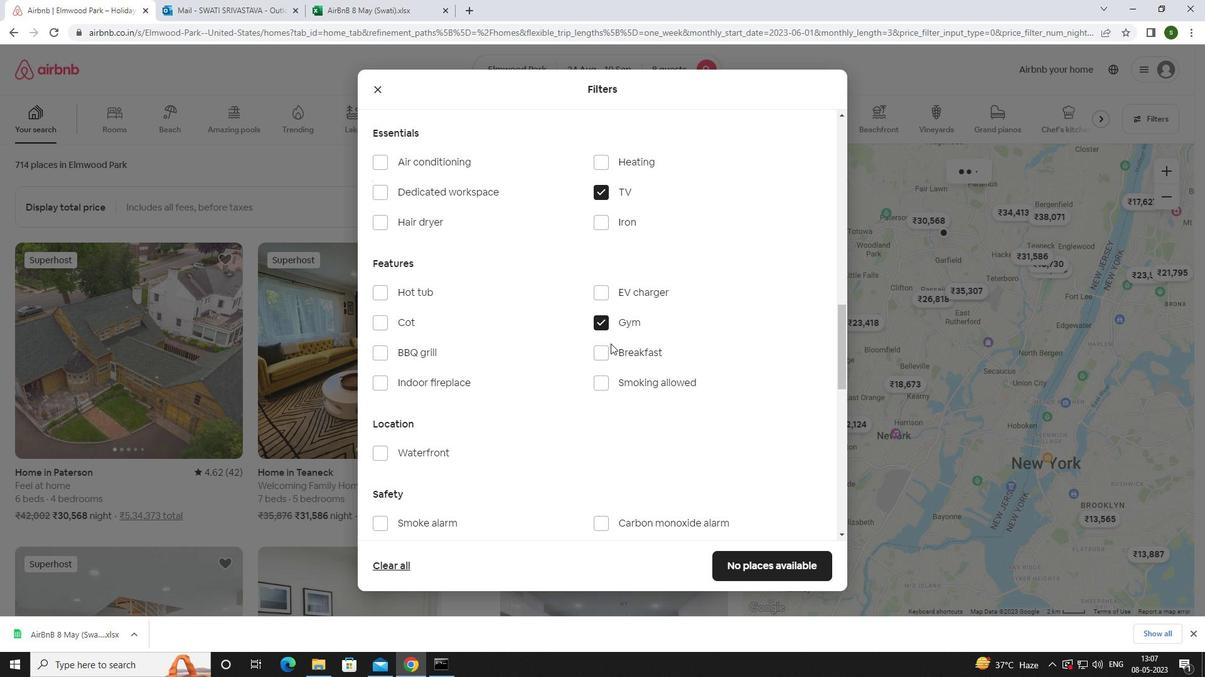 
Action: Mouse pressed left at (610, 351)
Screenshot: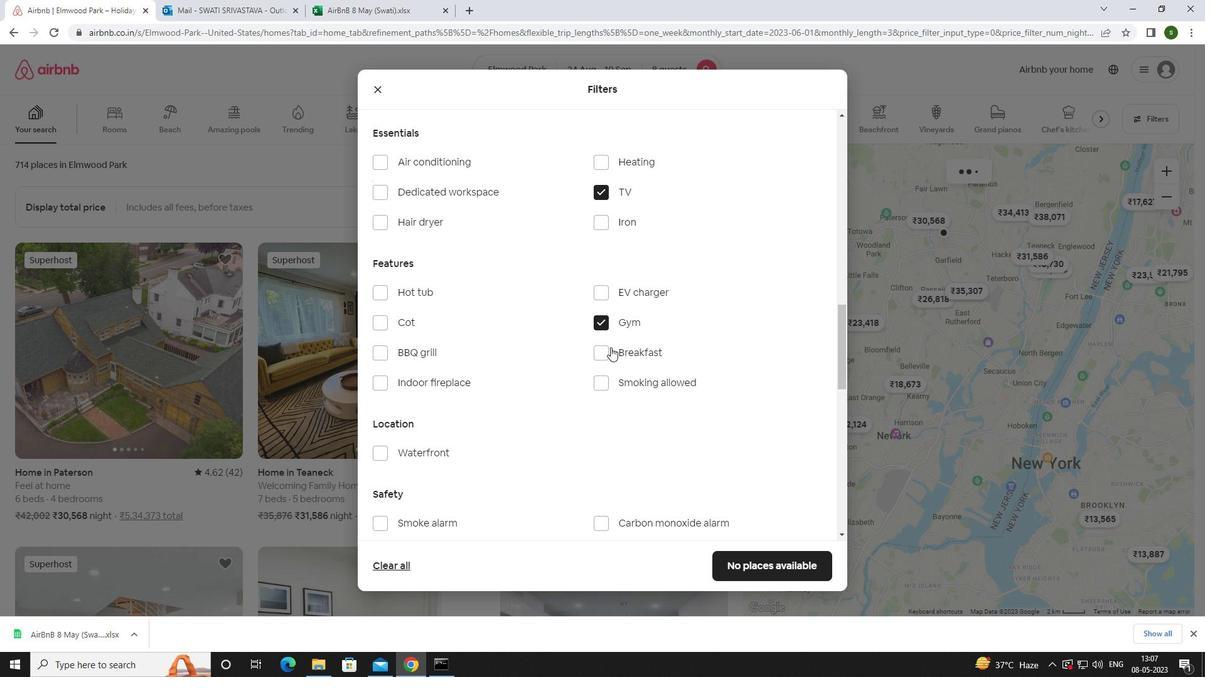 
Action: Mouse moved to (569, 384)
Screenshot: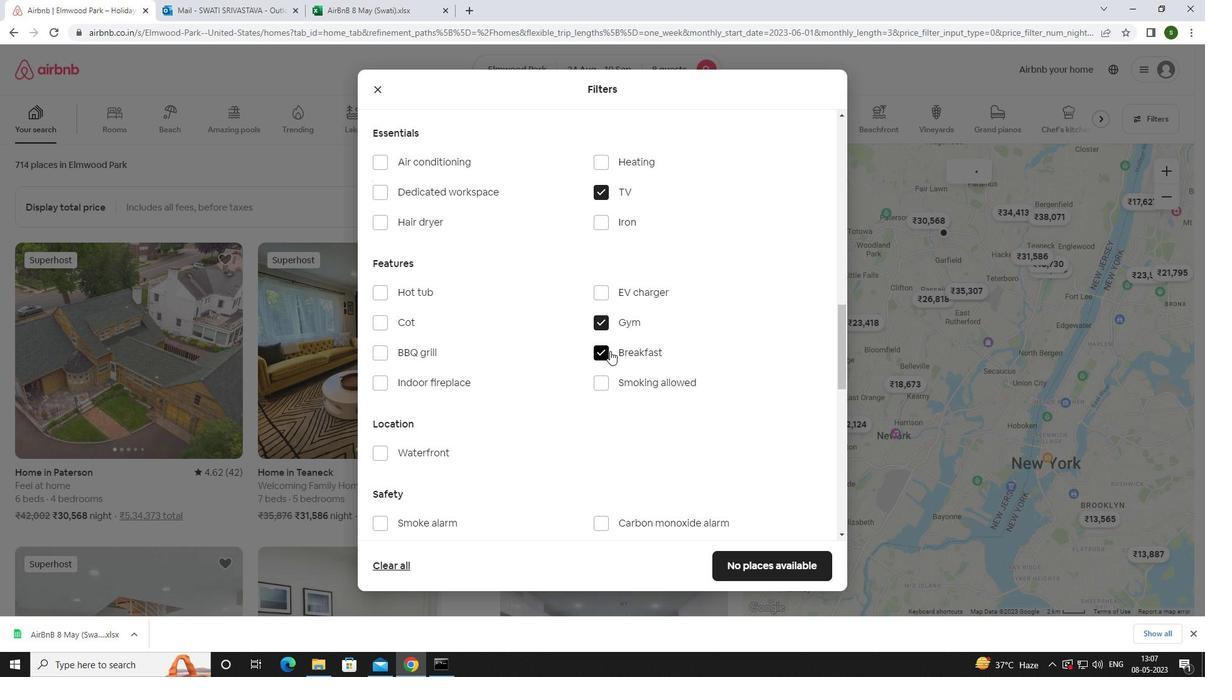 
Action: Mouse scrolled (569, 383) with delta (0, 0)
Screenshot: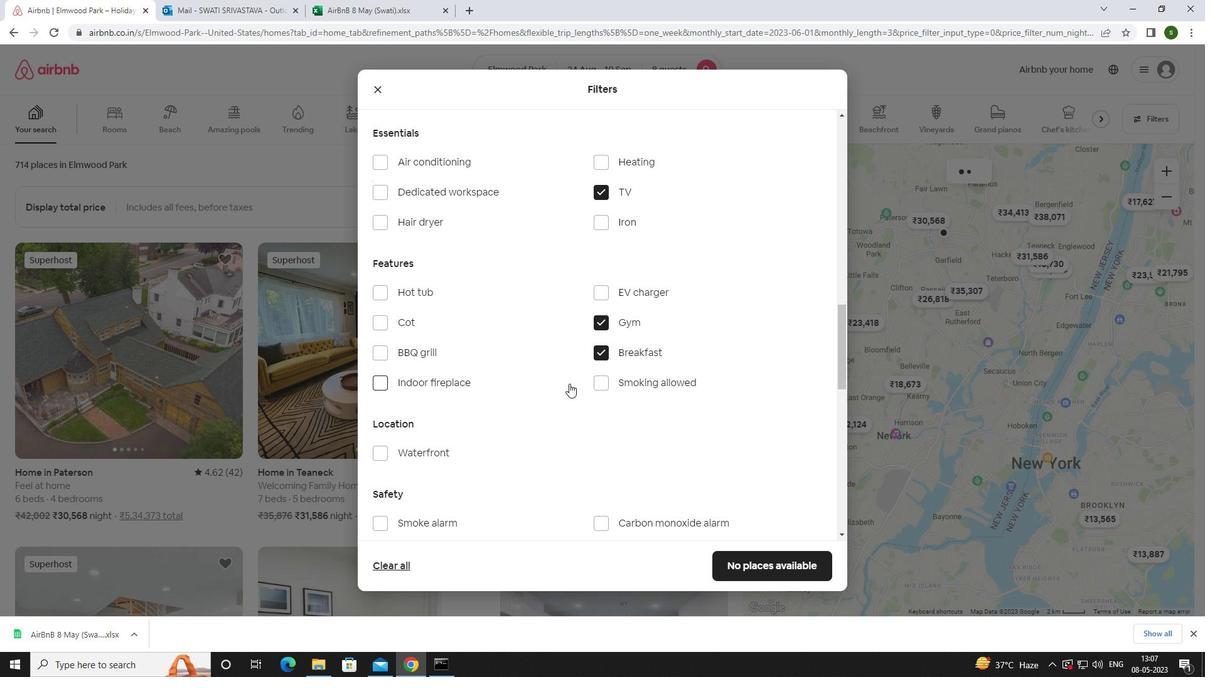 
Action: Mouse scrolled (569, 383) with delta (0, 0)
Screenshot: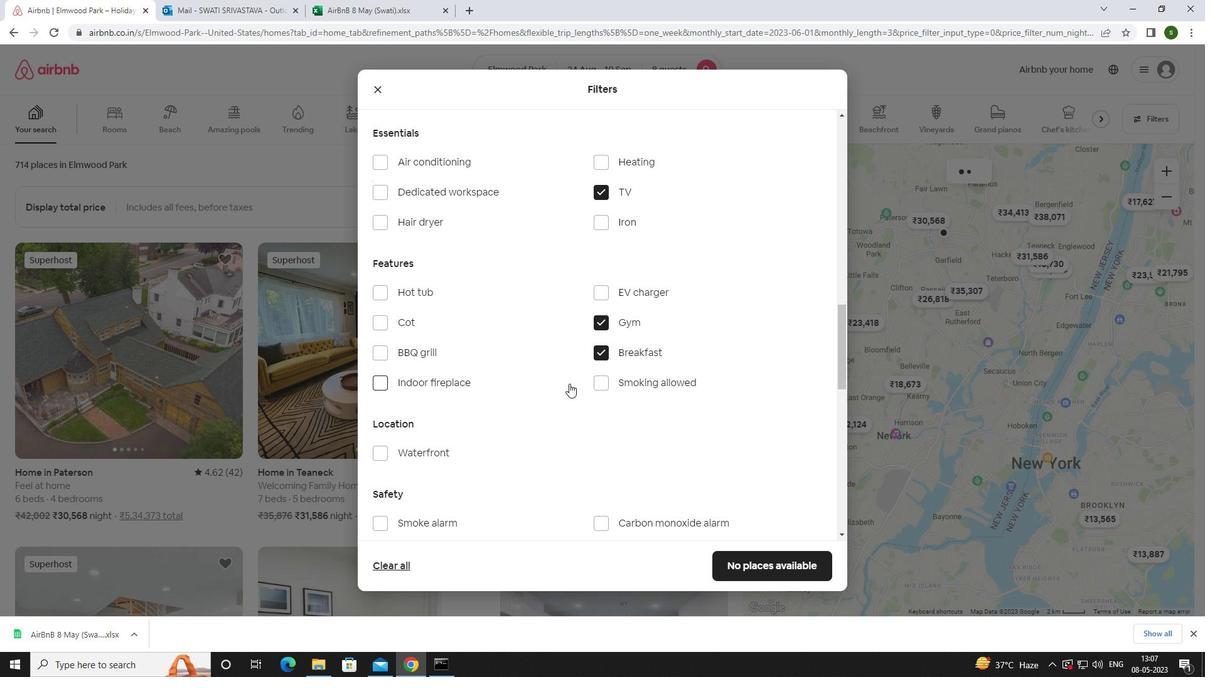 
Action: Mouse scrolled (569, 383) with delta (0, 0)
Screenshot: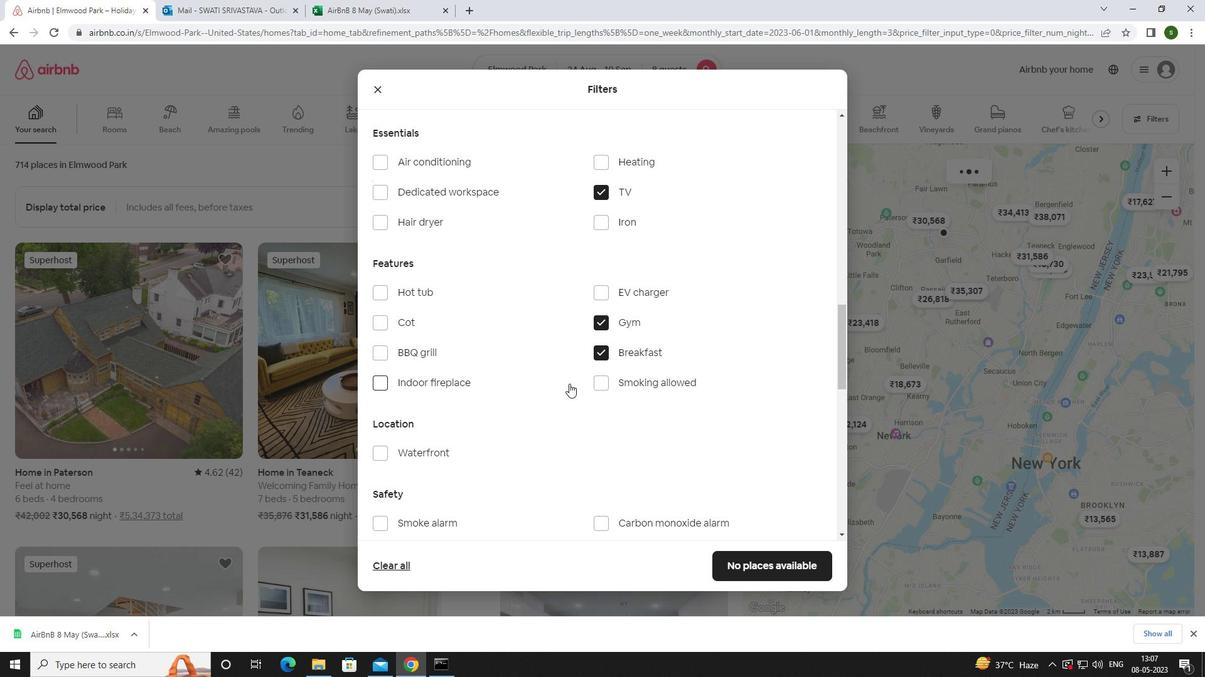 
Action: Mouse scrolled (569, 383) with delta (0, 0)
Screenshot: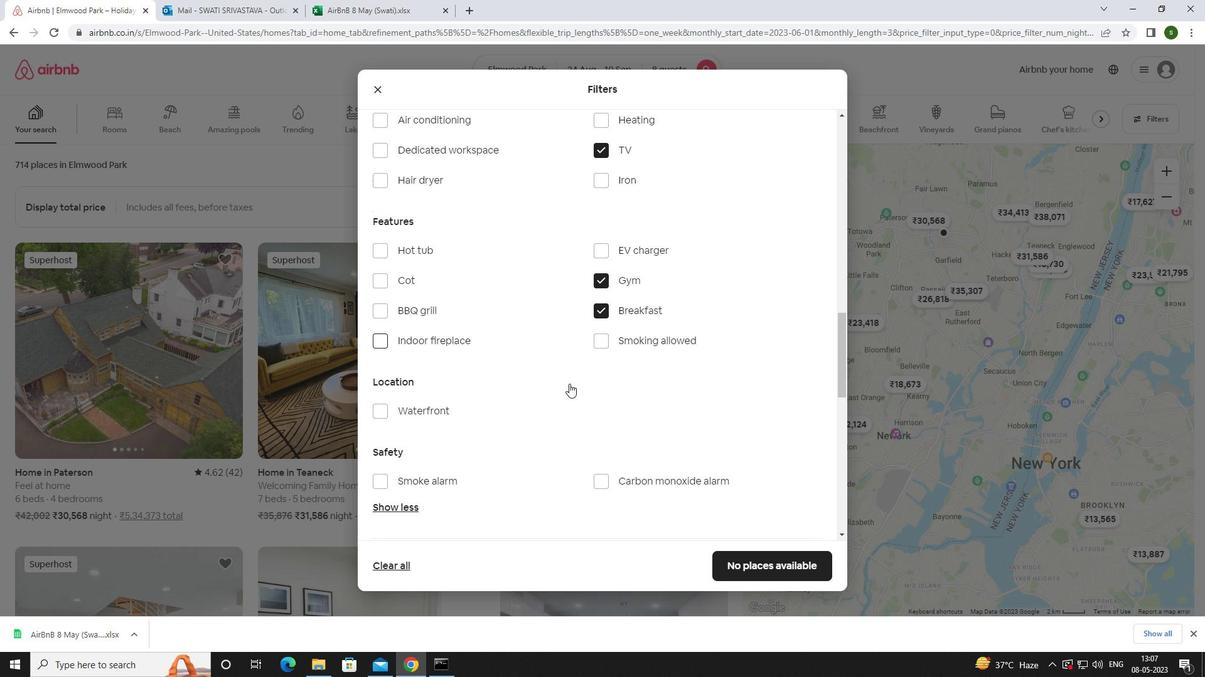 
Action: Mouse moved to (790, 442)
Screenshot: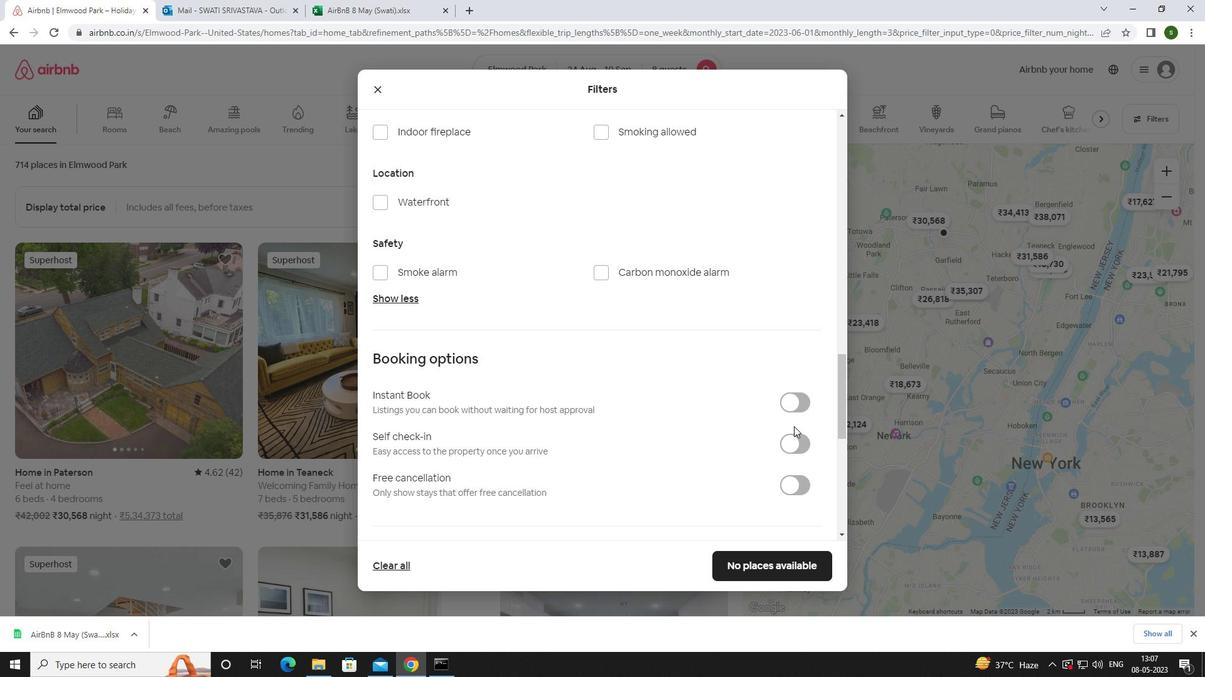 
Action: Mouse pressed left at (790, 442)
Screenshot: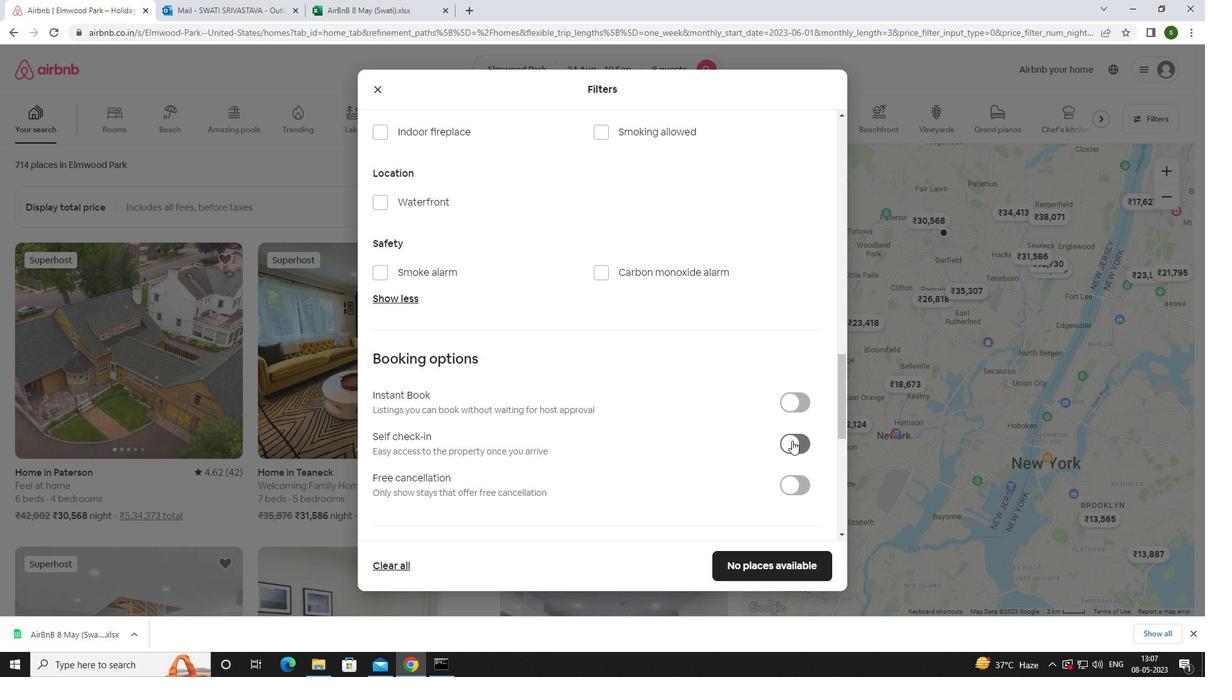 
Action: Mouse moved to (654, 419)
Screenshot: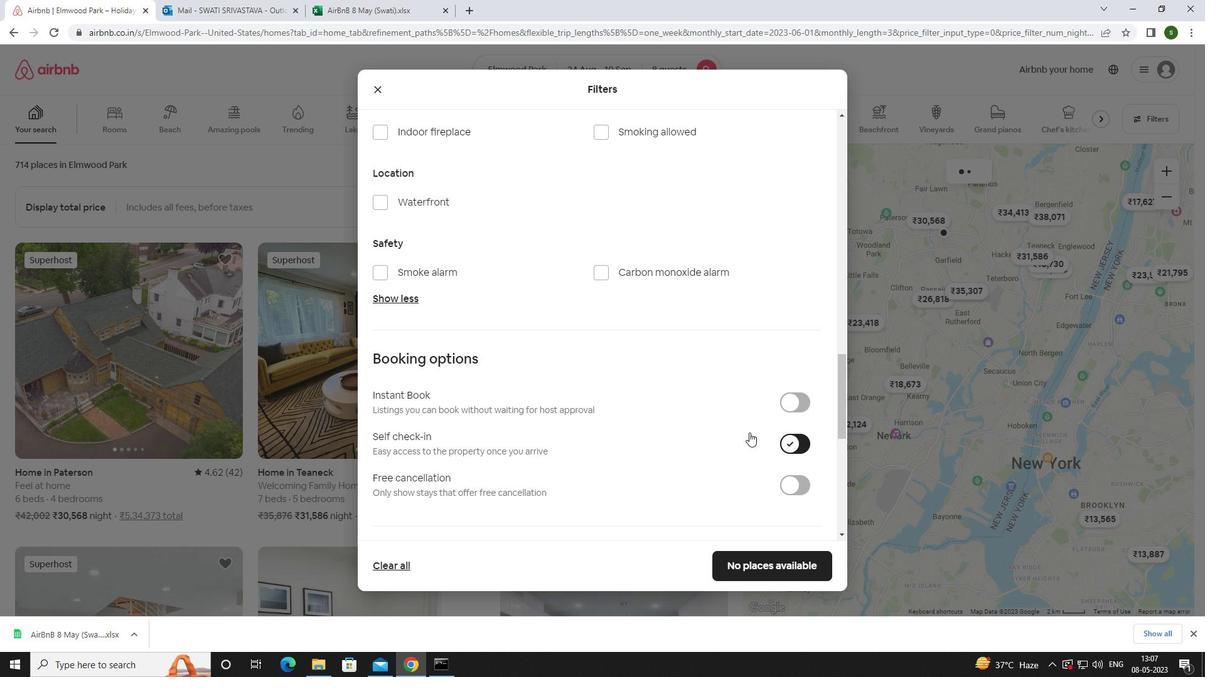 
Action: Mouse scrolled (654, 418) with delta (0, 0)
Screenshot: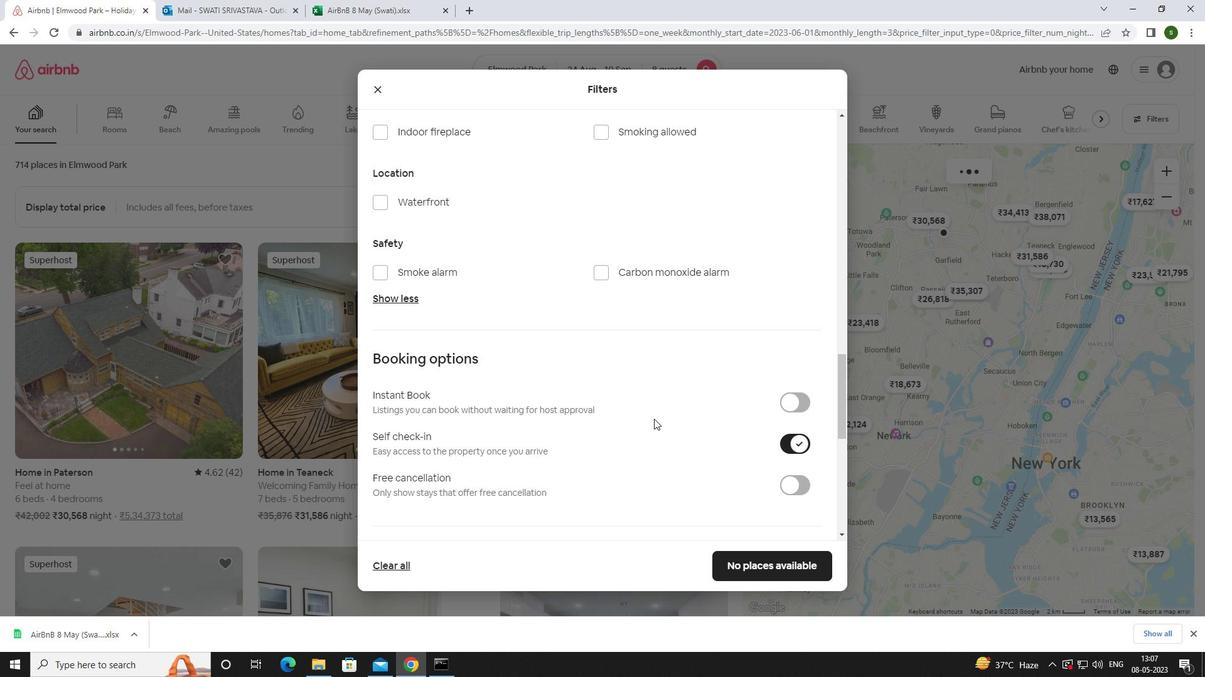 
Action: Mouse scrolled (654, 418) with delta (0, 0)
Screenshot: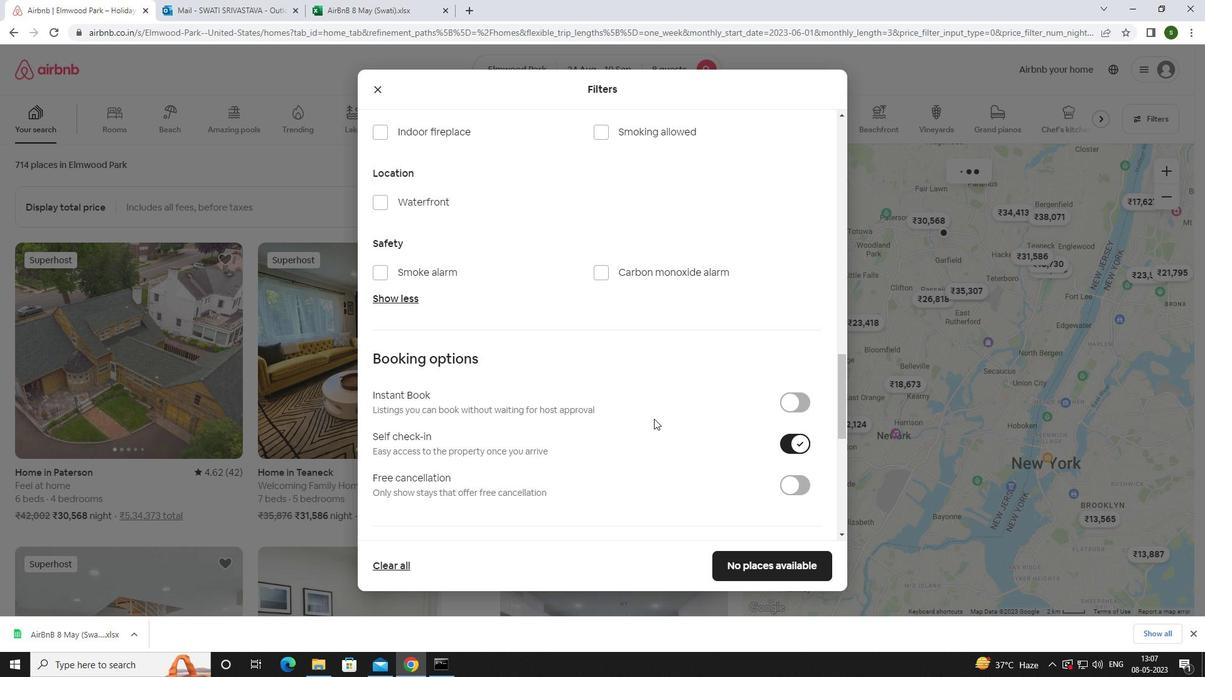 
Action: Mouse scrolled (654, 418) with delta (0, 0)
Screenshot: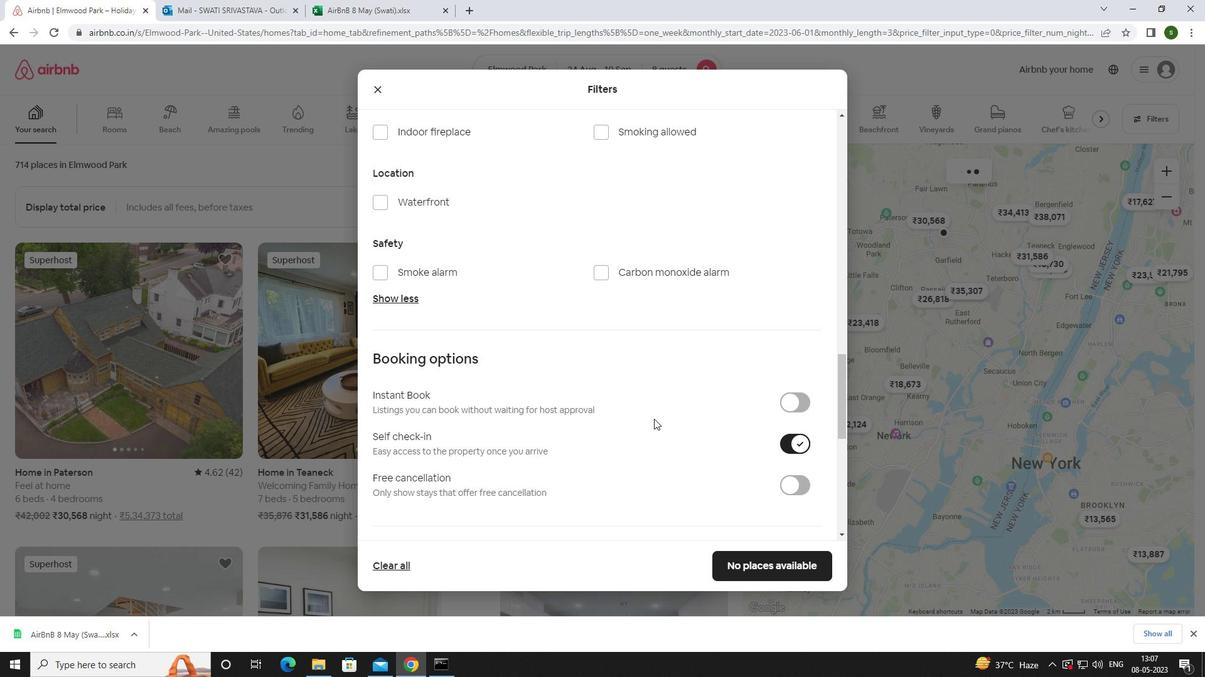 
Action: Mouse scrolled (654, 418) with delta (0, 0)
Screenshot: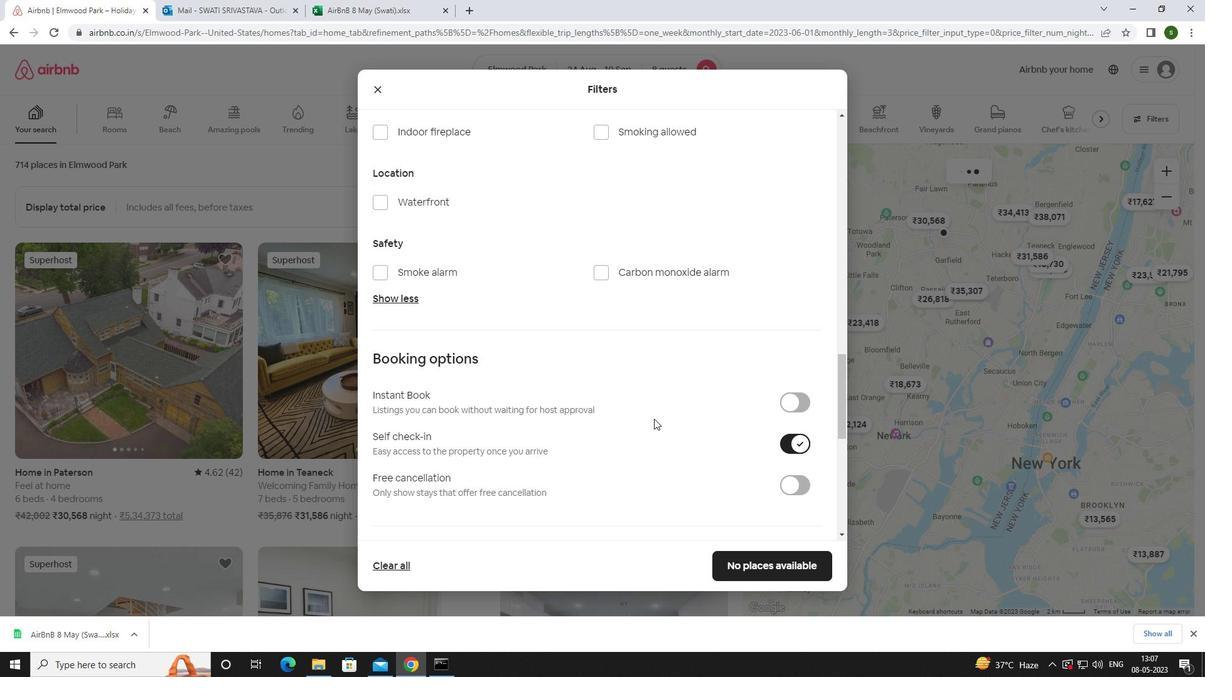 
Action: Mouse scrolled (654, 418) with delta (0, 0)
Screenshot: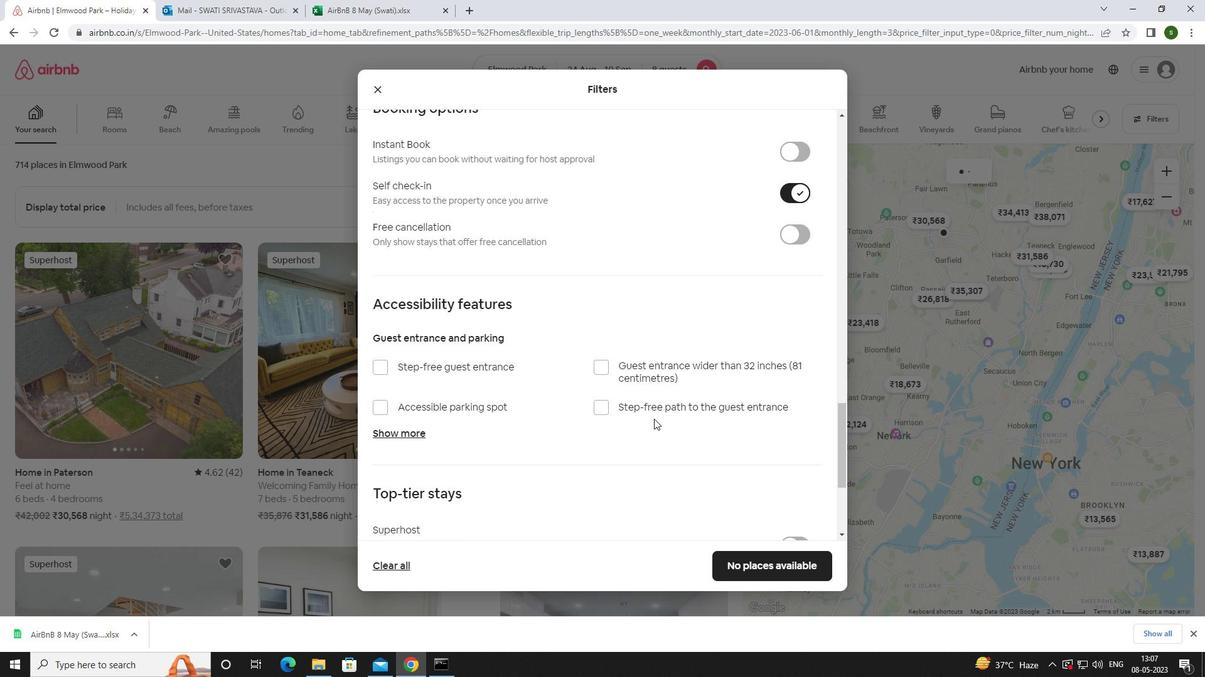 
Action: Mouse scrolled (654, 418) with delta (0, 0)
Screenshot: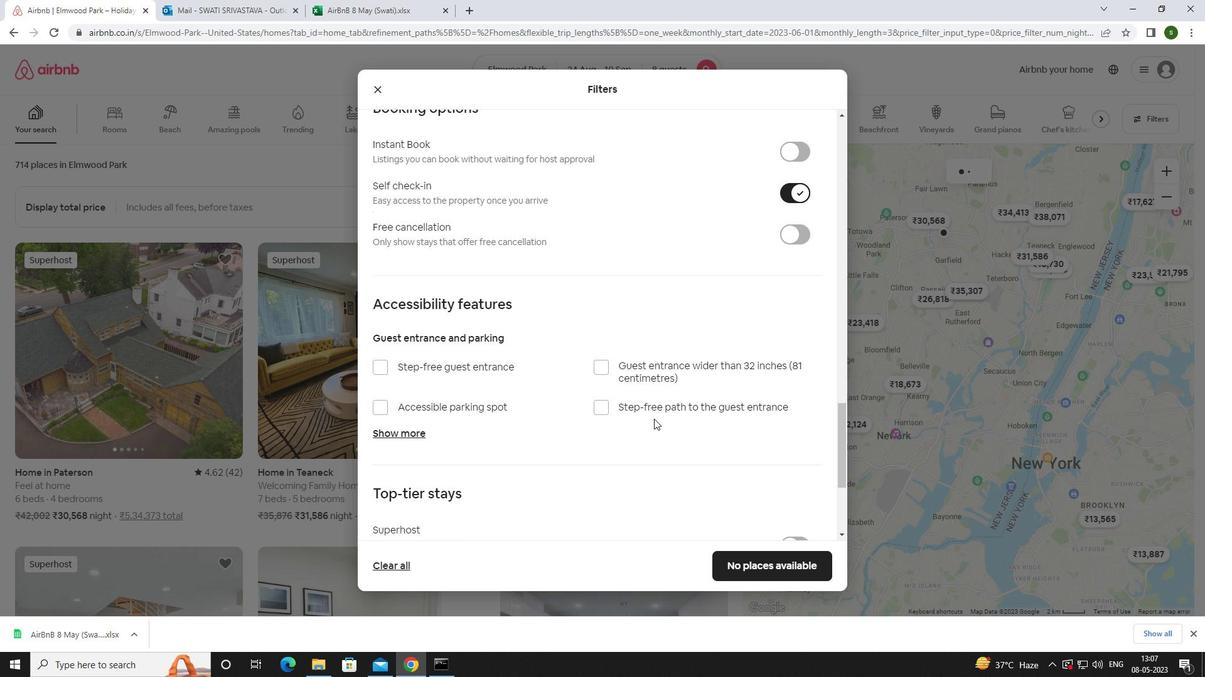 
Action: Mouse scrolled (654, 418) with delta (0, 0)
Screenshot: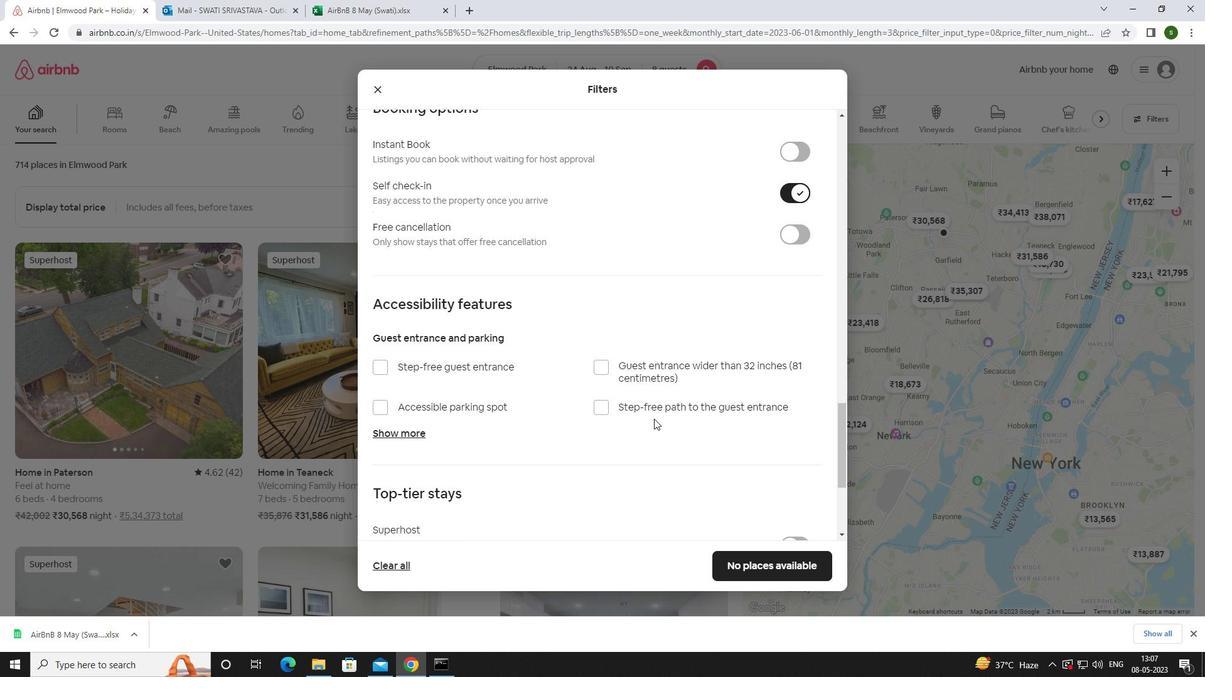 
Action: Mouse scrolled (654, 418) with delta (0, 0)
Screenshot: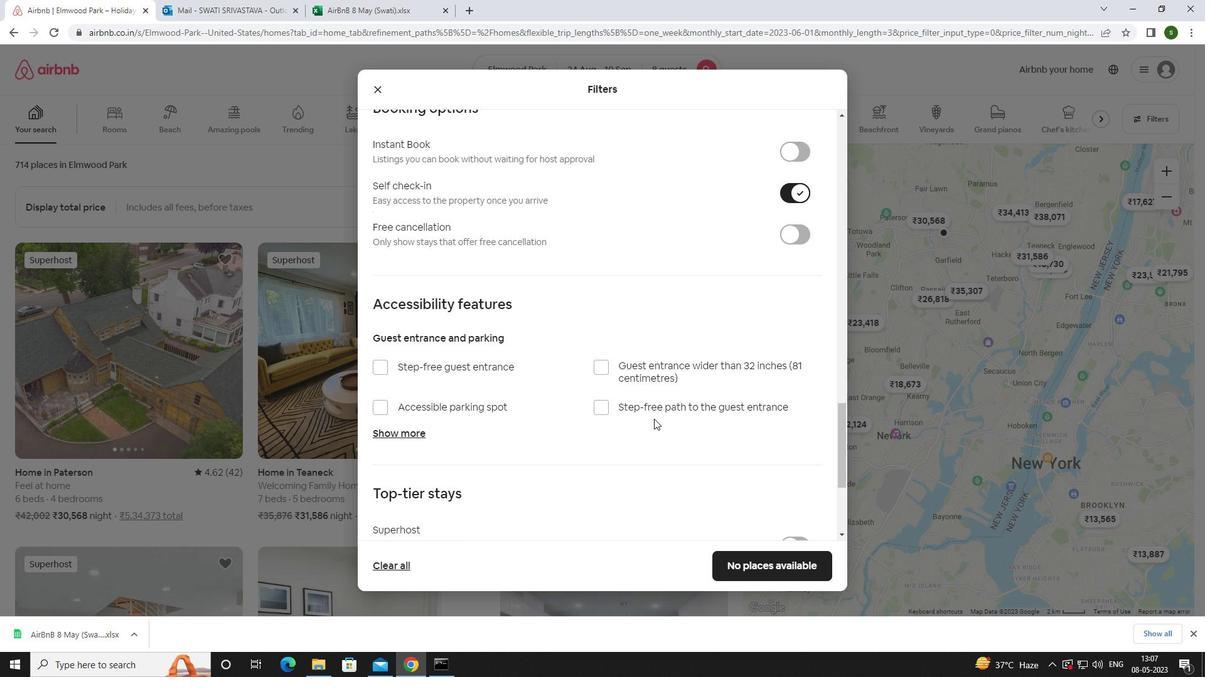 
Action: Mouse moved to (381, 458)
Screenshot: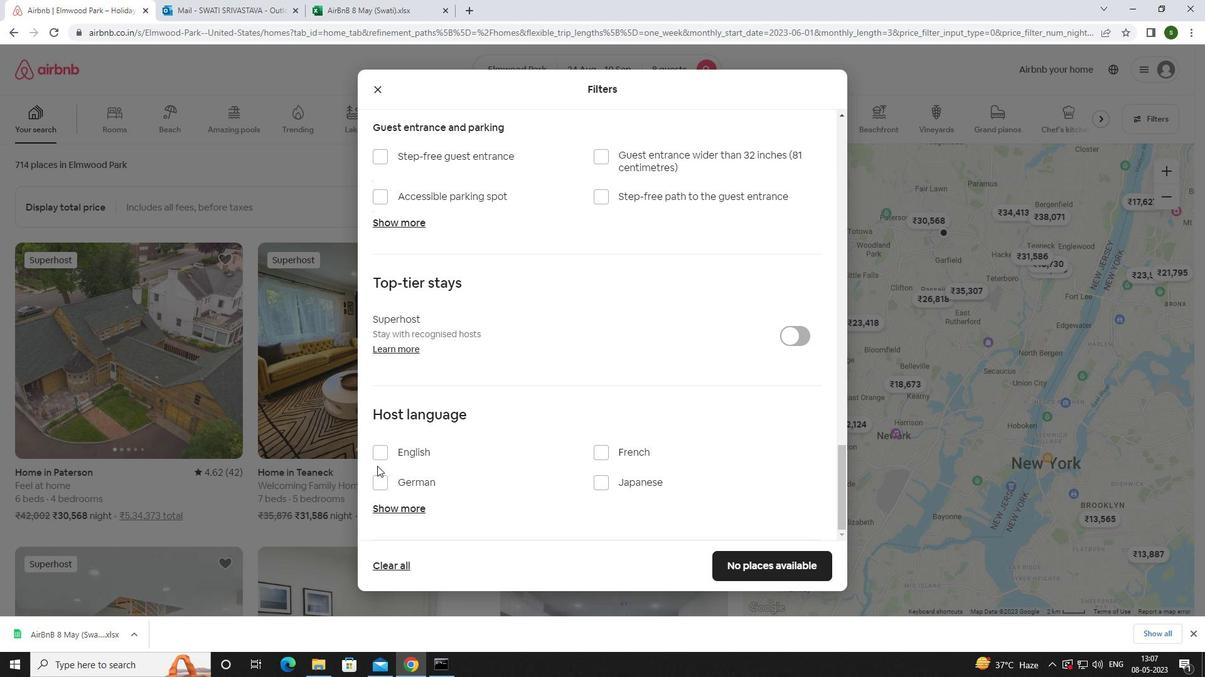
Action: Mouse pressed left at (381, 458)
Screenshot: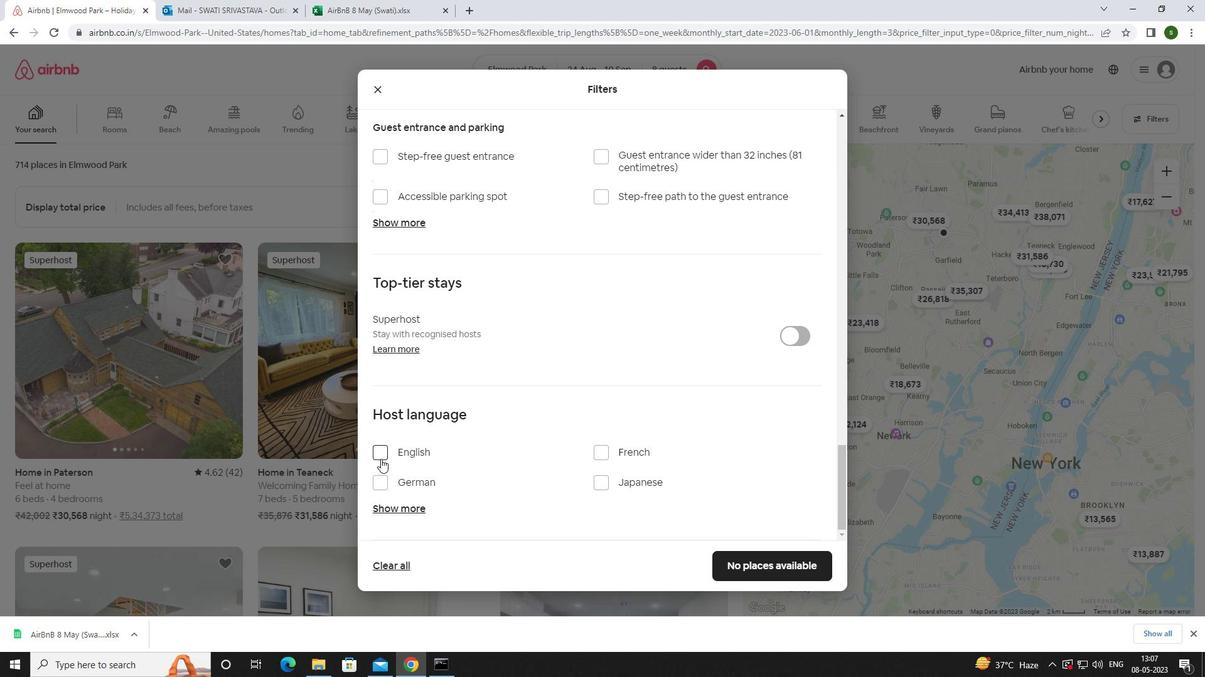 
Action: Mouse moved to (751, 564)
Screenshot: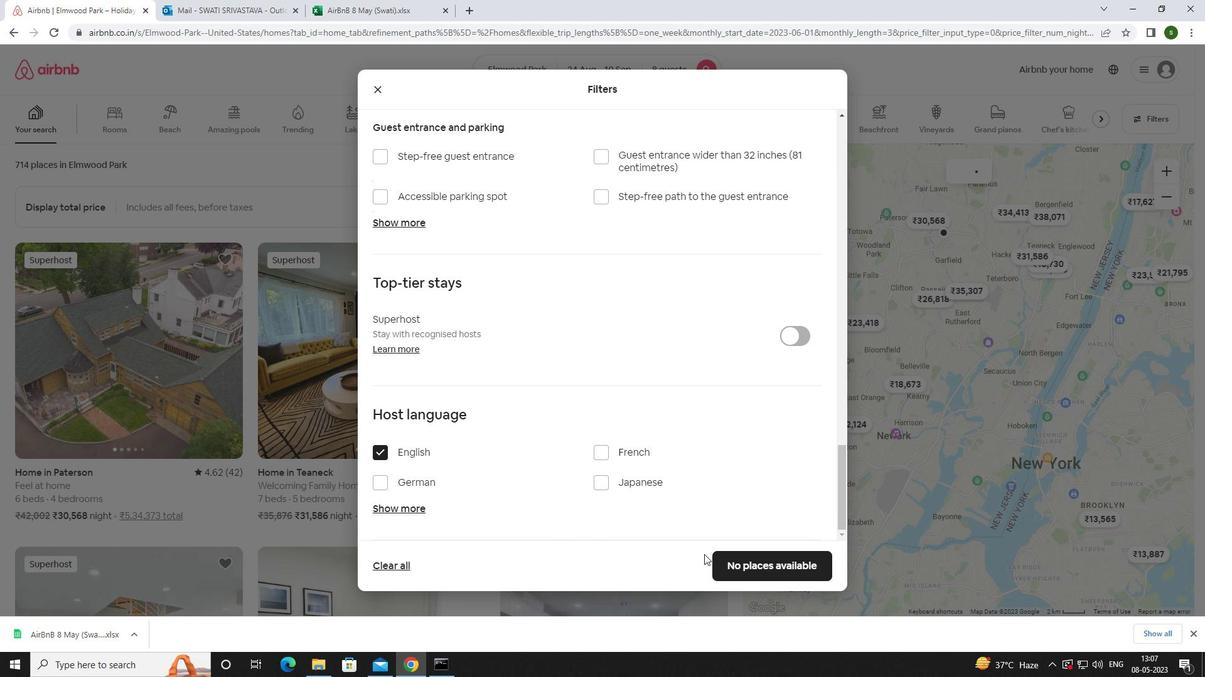 
Action: Mouse pressed left at (751, 564)
Screenshot: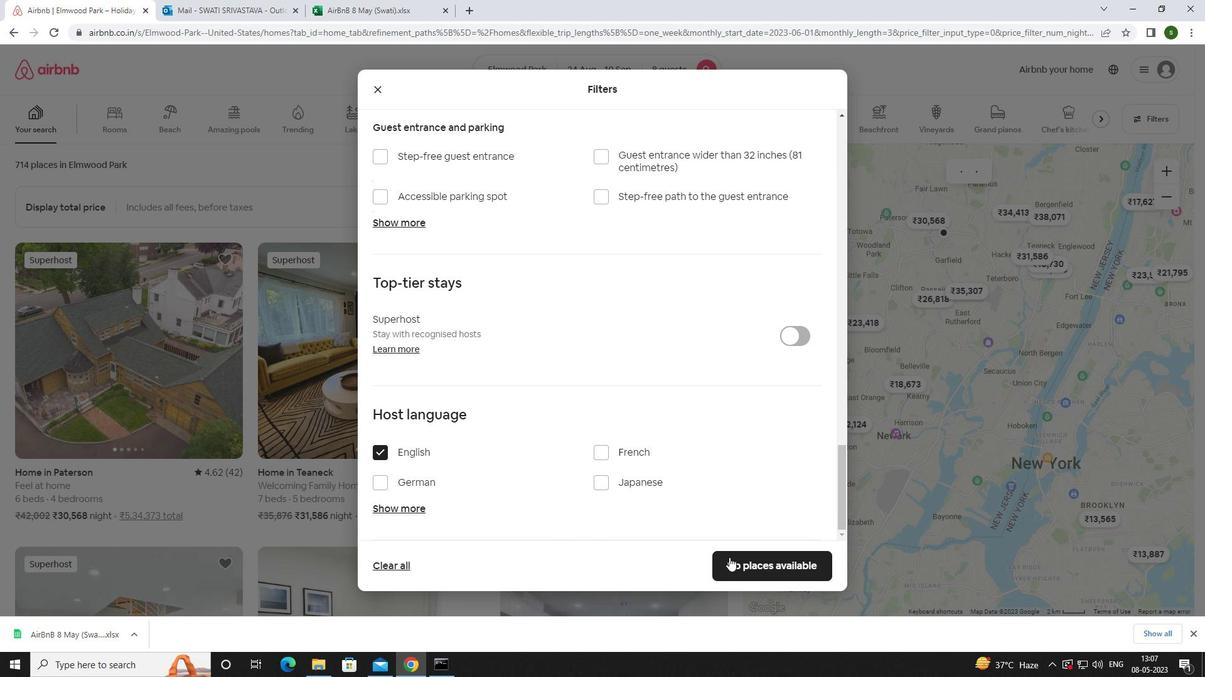 
Action: Mouse moved to (577, 384)
Screenshot: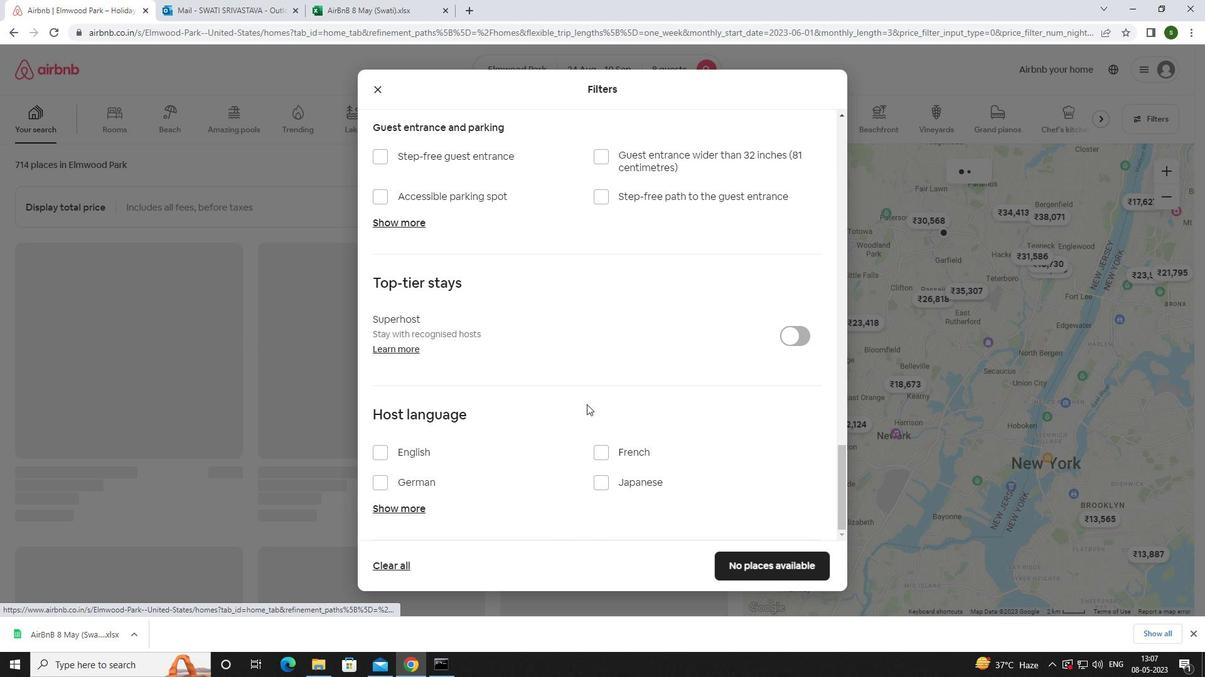 
